 Task: Open a blank google sheet and write heading  Product price data  Add product name:-  ' TOMS Shoe, UGG  Shoe, Wolverine Shoe, Z-Coil Shoe, Adidas shoe, Gucci T-shirt, Louis Vuitton bag, Zara Shirt, H&M jeans, Chanel perfume. ' in October Last week sales are  5000 to 5050. product price in between:-  5000 to 10000. Save page auditingSalesByTerritory_2024
Action: Mouse moved to (1347, 104)
Screenshot: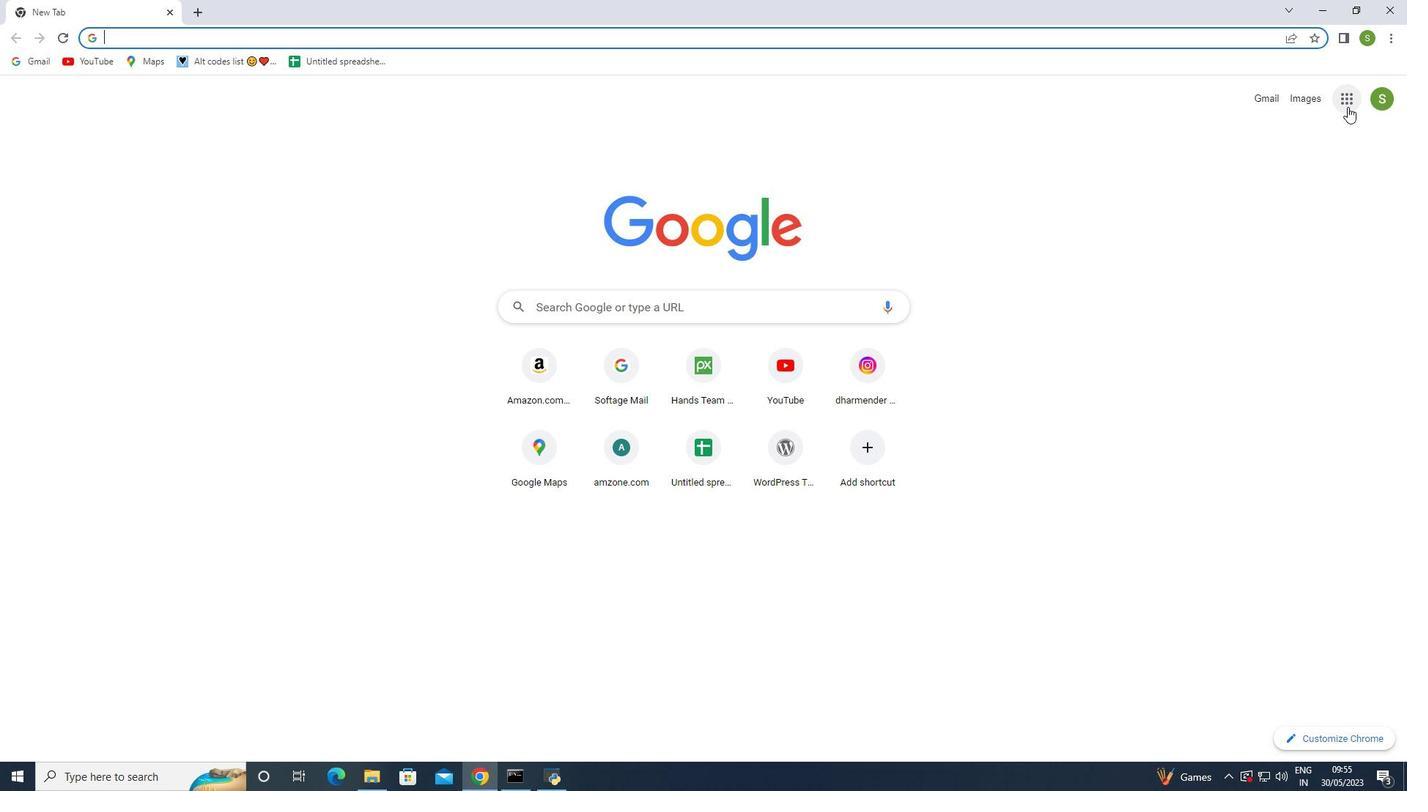 
Action: Mouse pressed left at (1347, 104)
Screenshot: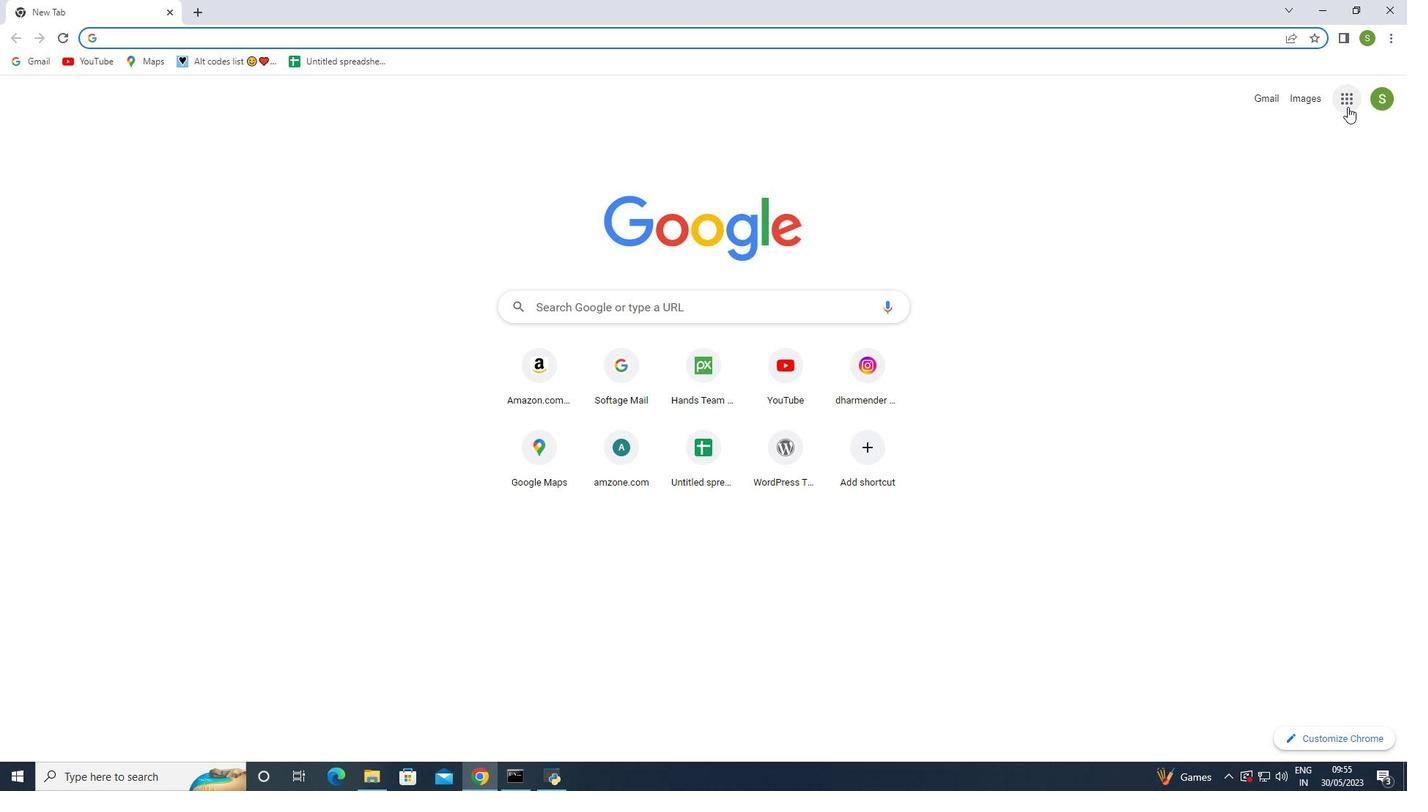 
Action: Mouse moved to (1288, 224)
Screenshot: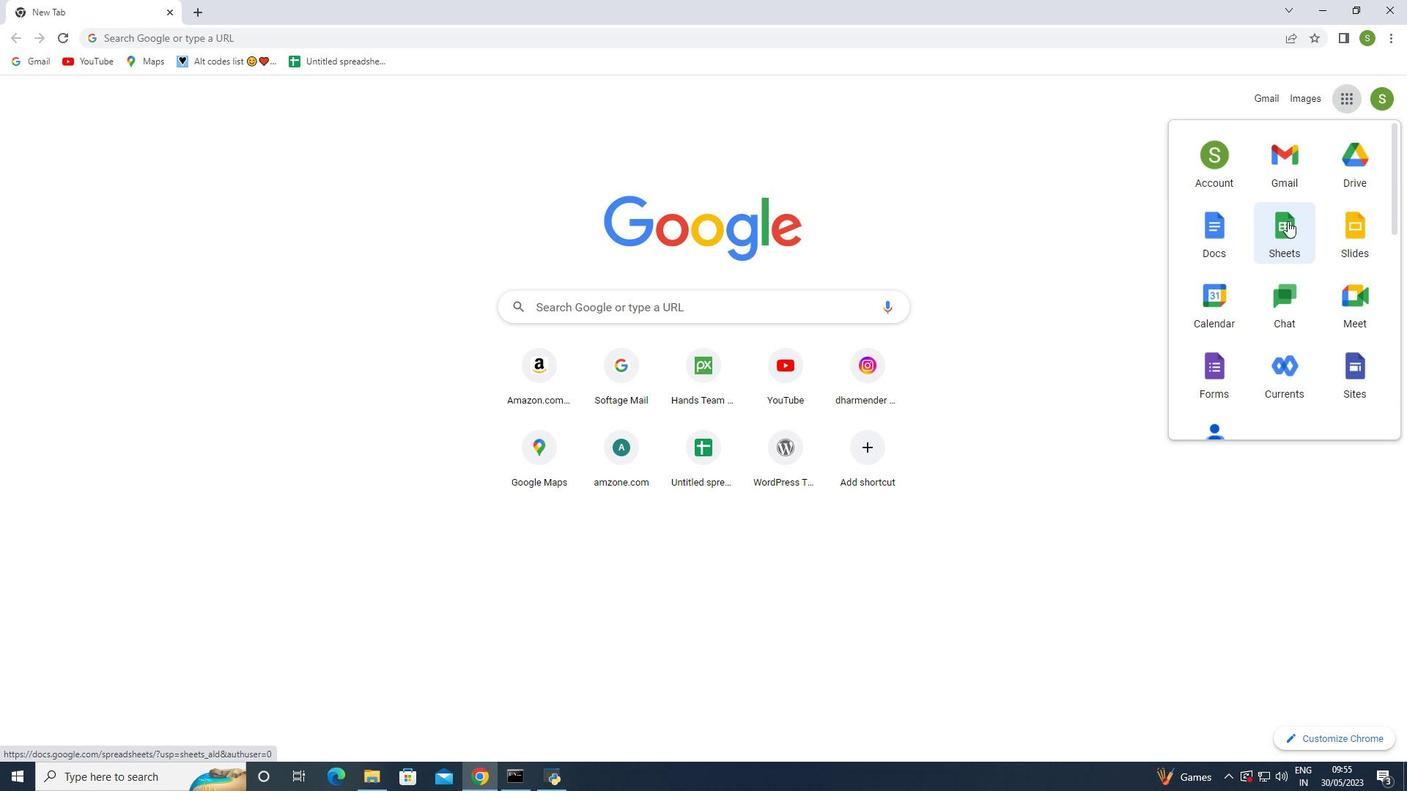 
Action: Mouse pressed left at (1288, 224)
Screenshot: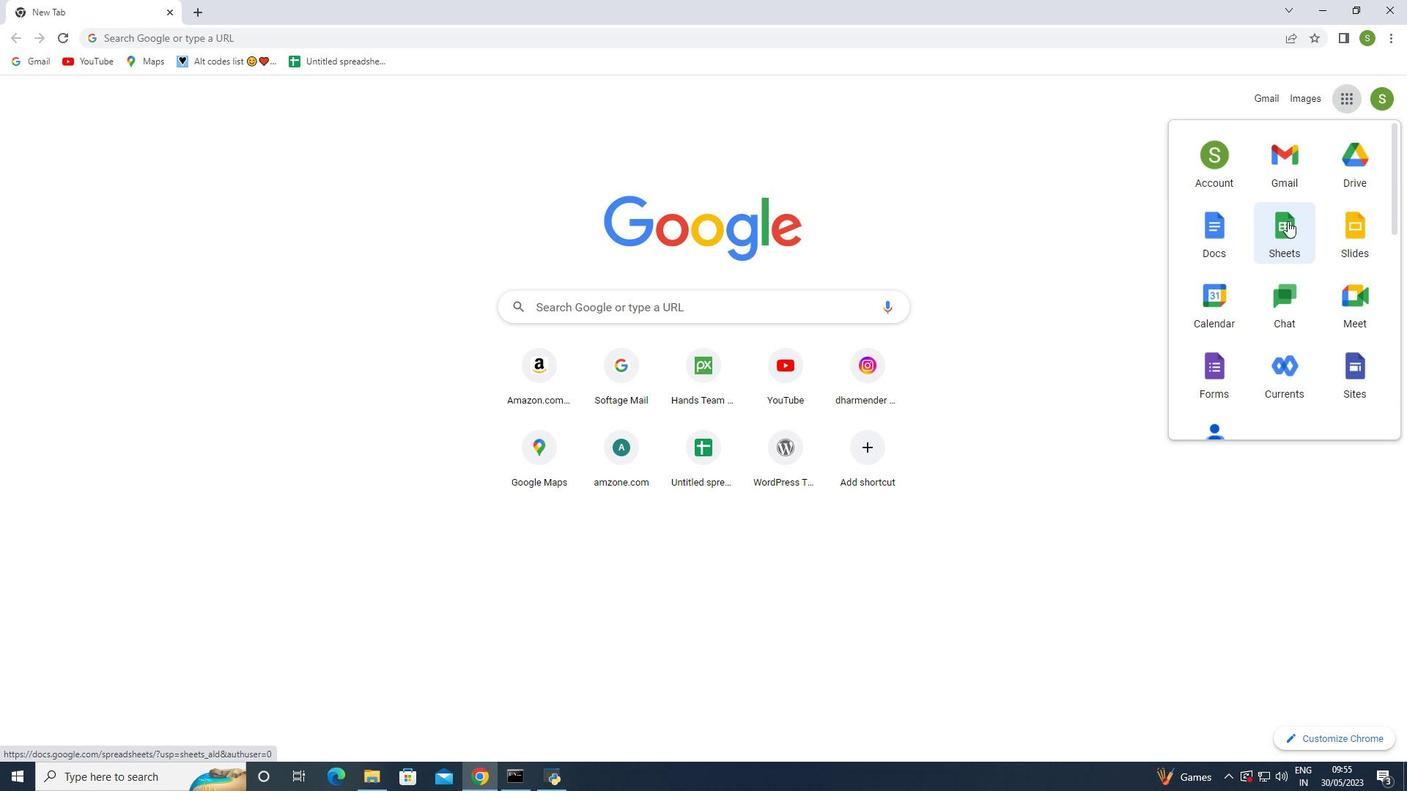 
Action: Mouse moved to (416, 187)
Screenshot: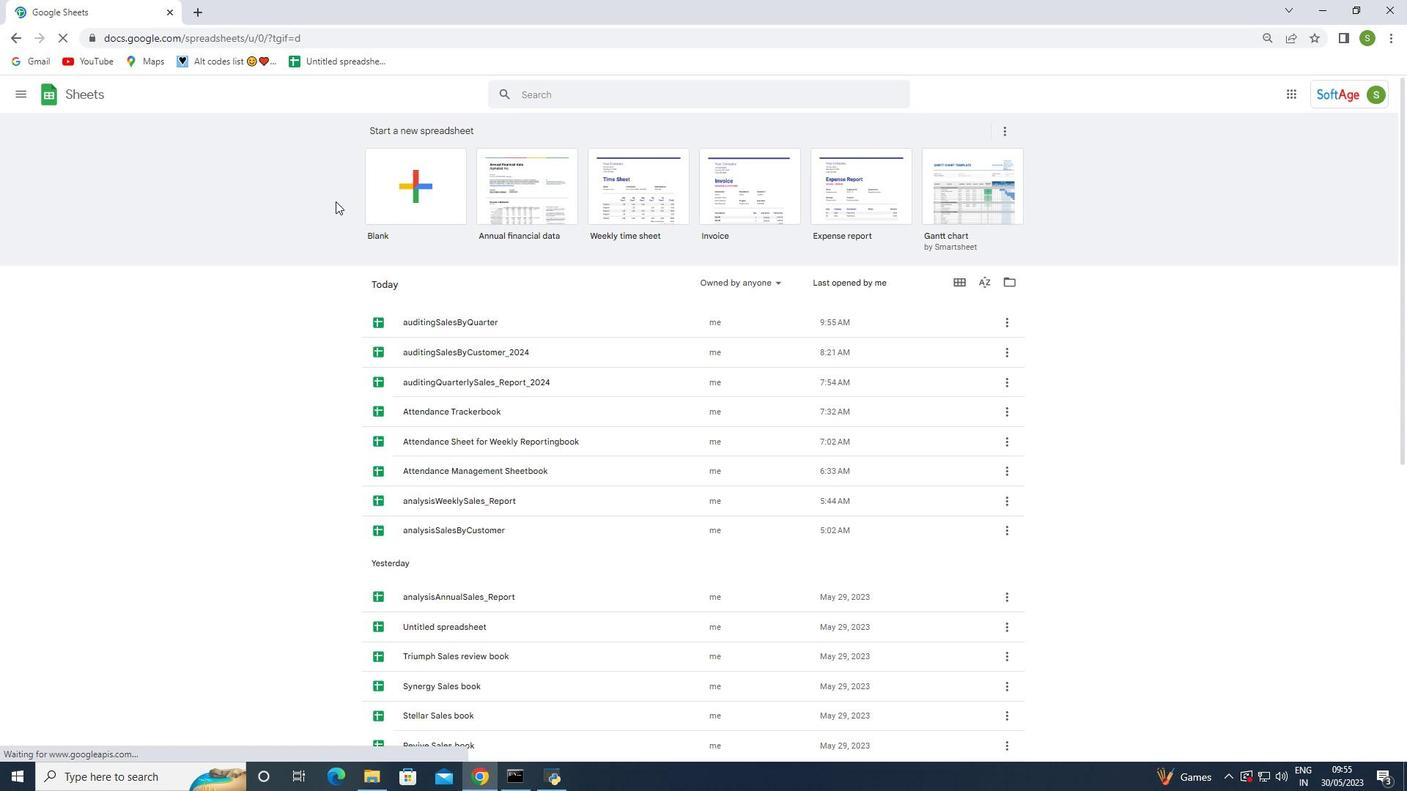 
Action: Mouse pressed left at (416, 187)
Screenshot: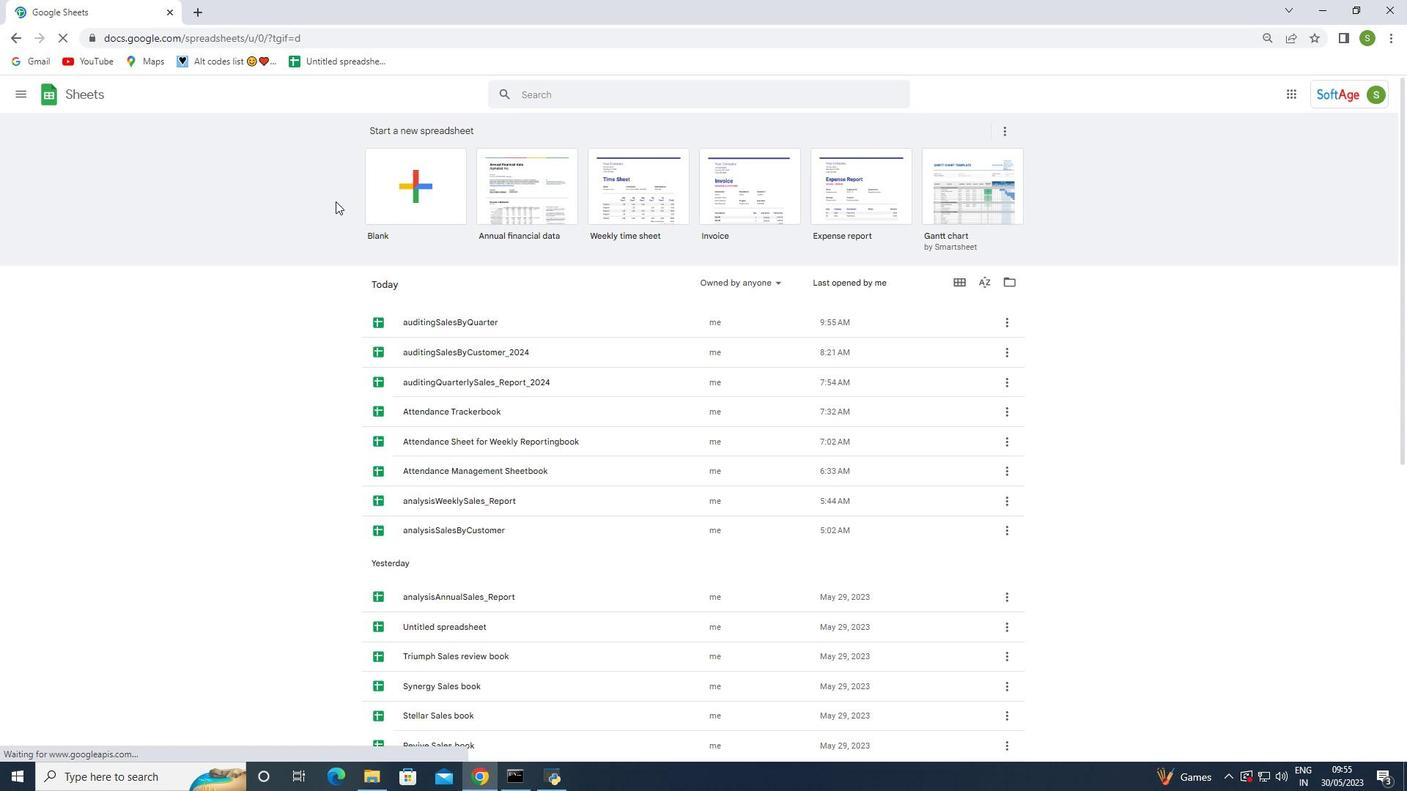 
Action: Mouse moved to (443, 195)
Screenshot: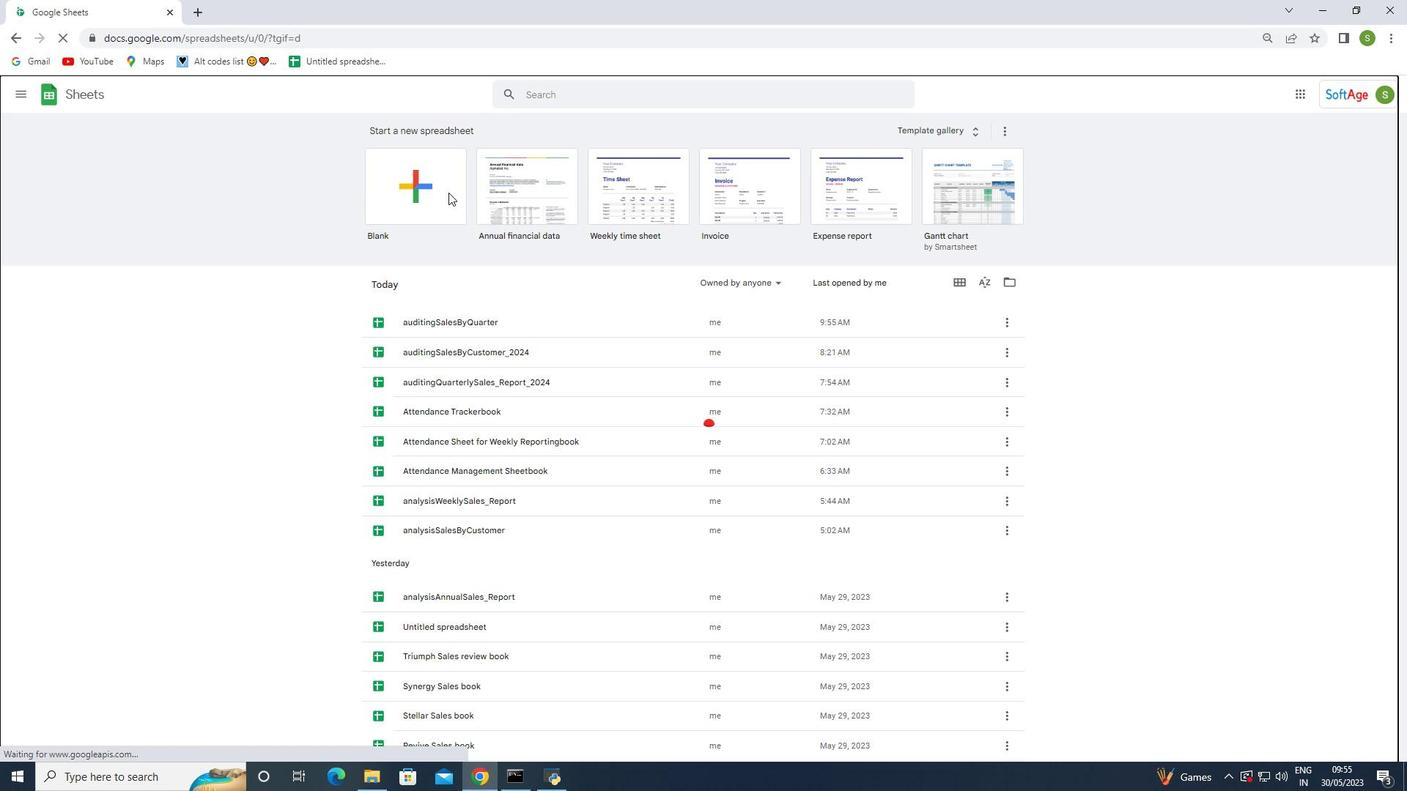 
Action: Mouse pressed left at (443, 195)
Screenshot: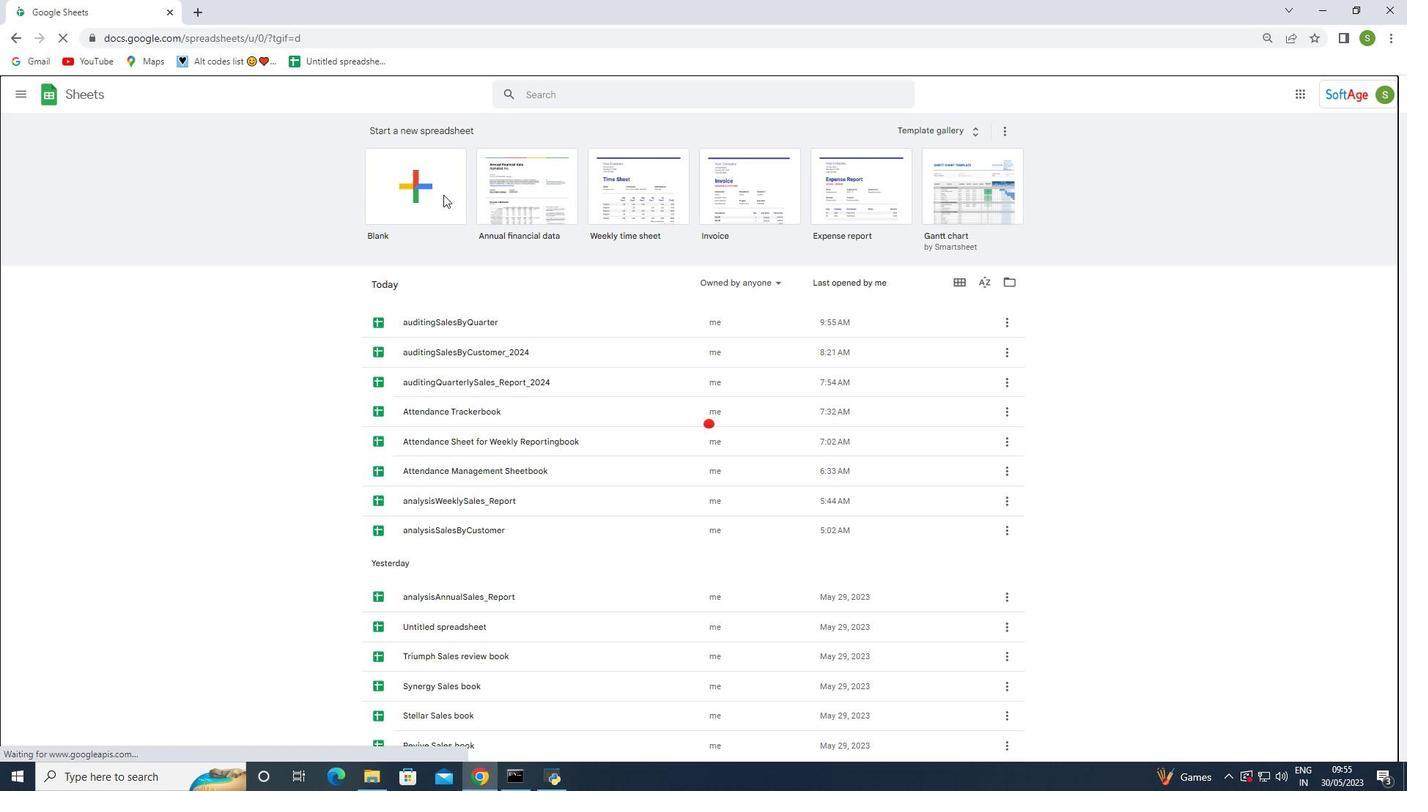 
Action: Mouse moved to (8, 164)
Screenshot: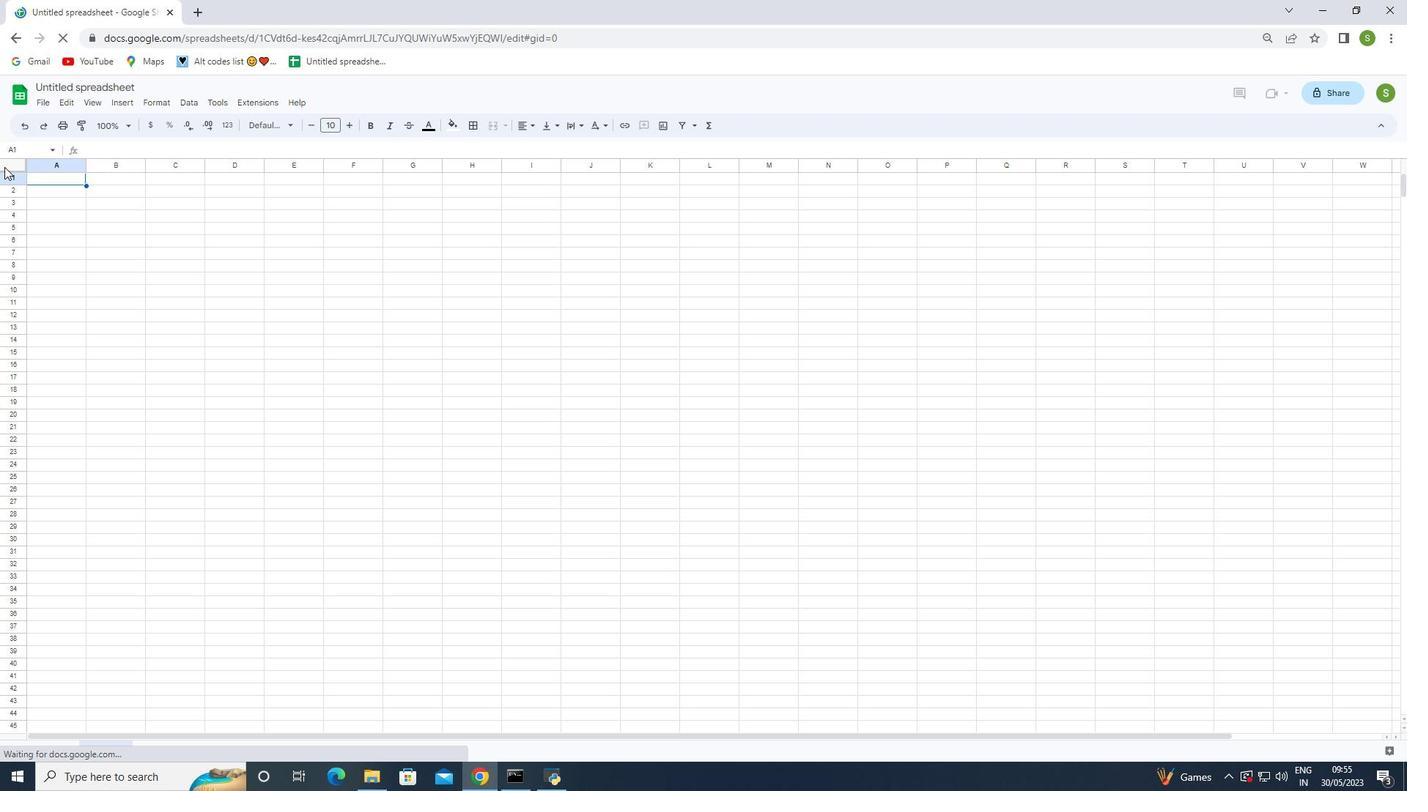 
Action: Mouse pressed left at (8, 164)
Screenshot: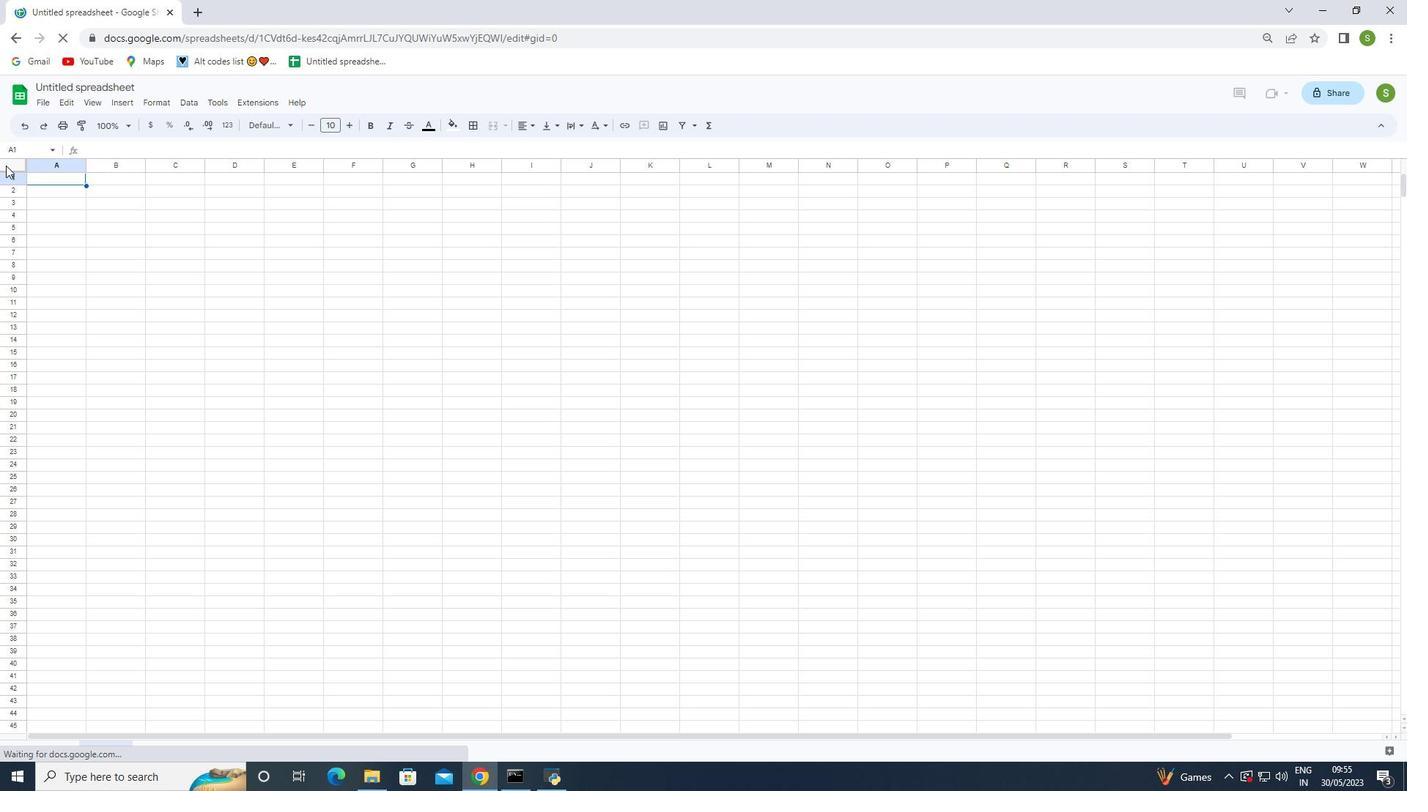 
Action: Mouse moved to (353, 126)
Screenshot: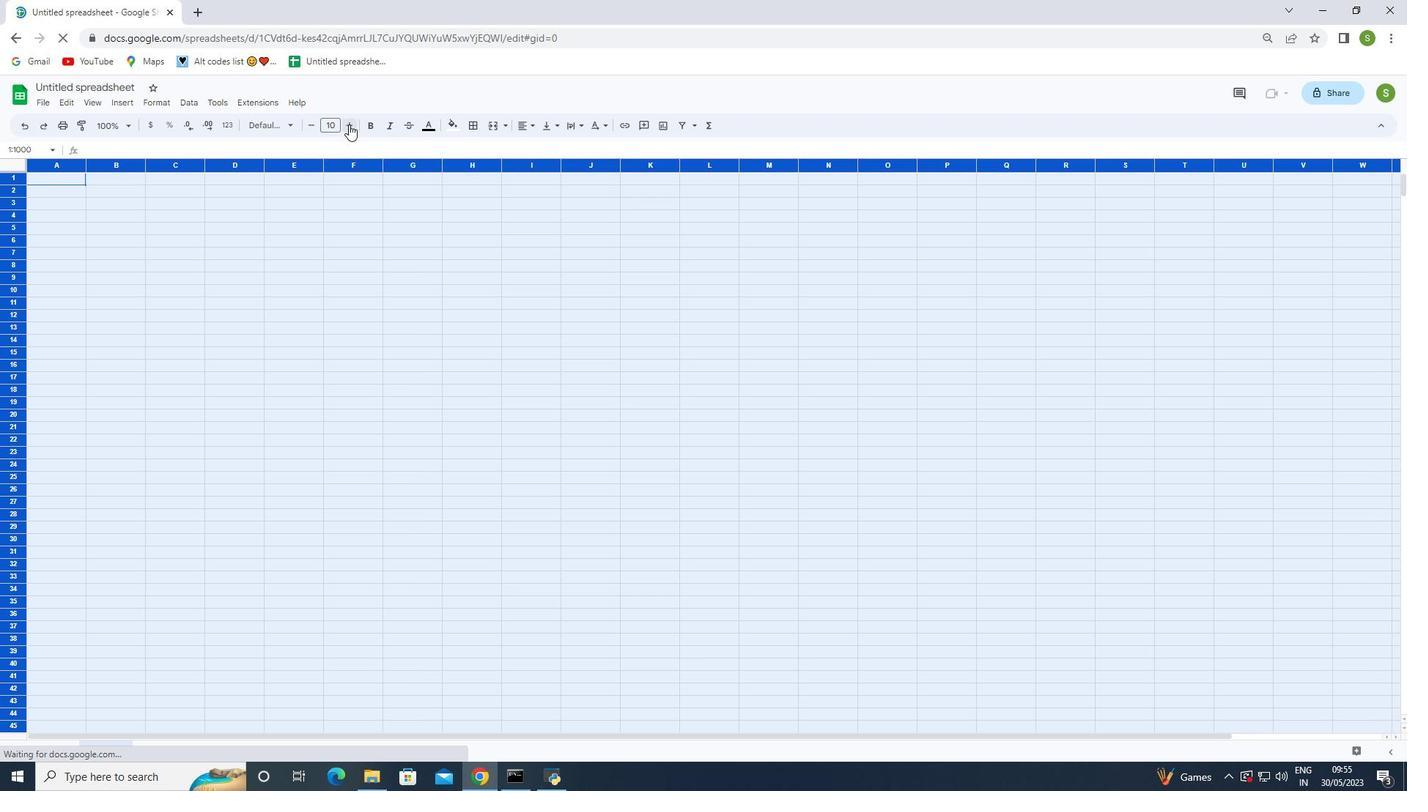 
Action: Mouse pressed left at (353, 126)
Screenshot: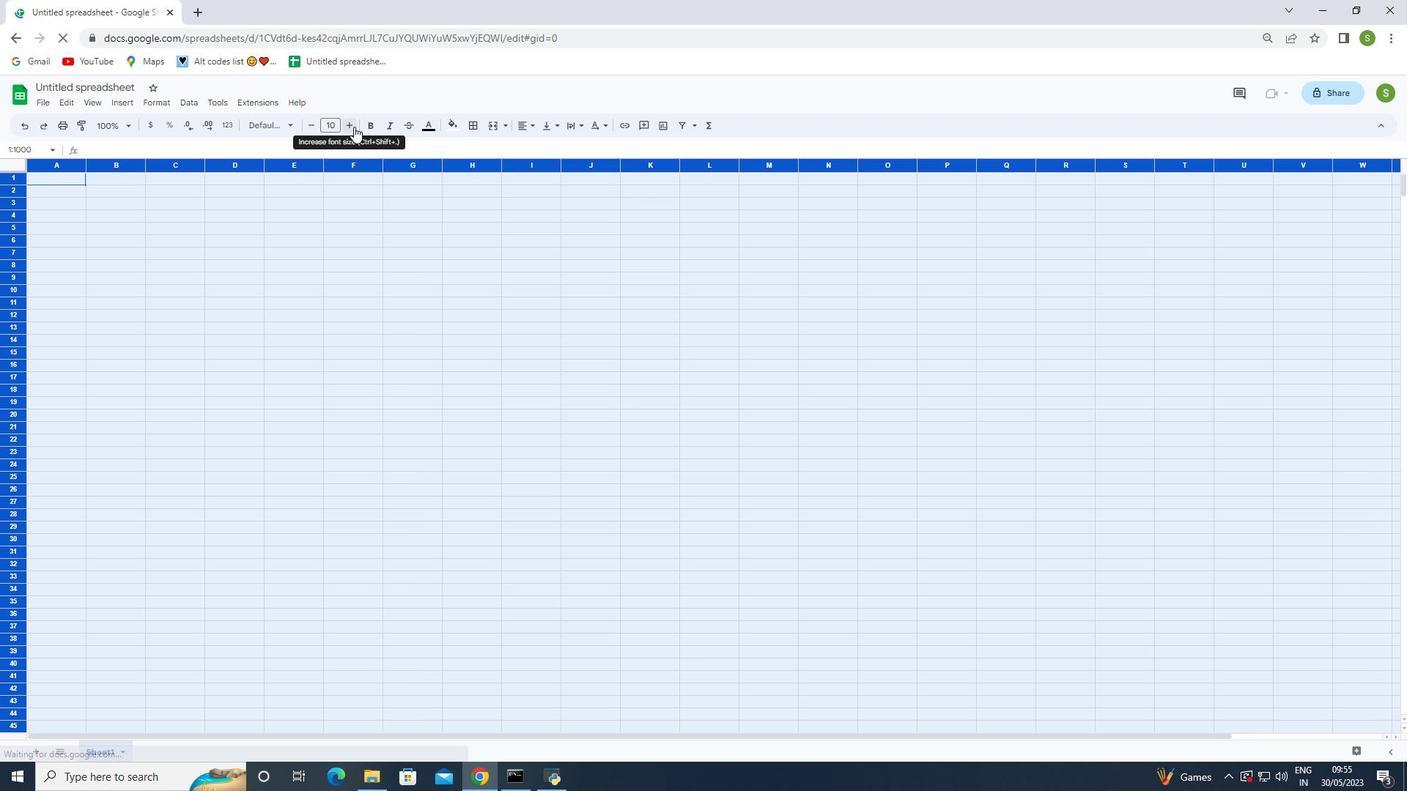 
Action: Mouse pressed left at (353, 126)
Screenshot: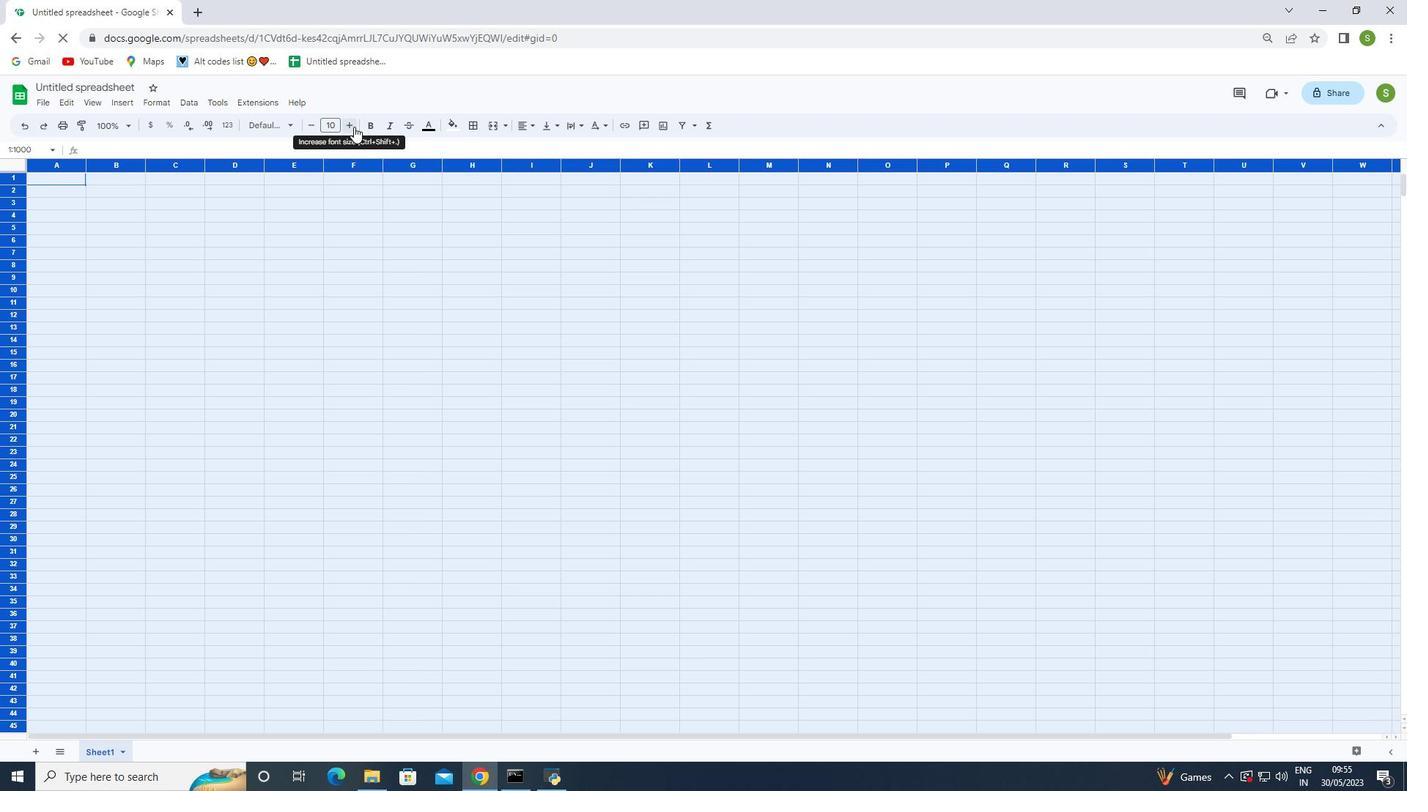 
Action: Mouse pressed left at (353, 126)
Screenshot: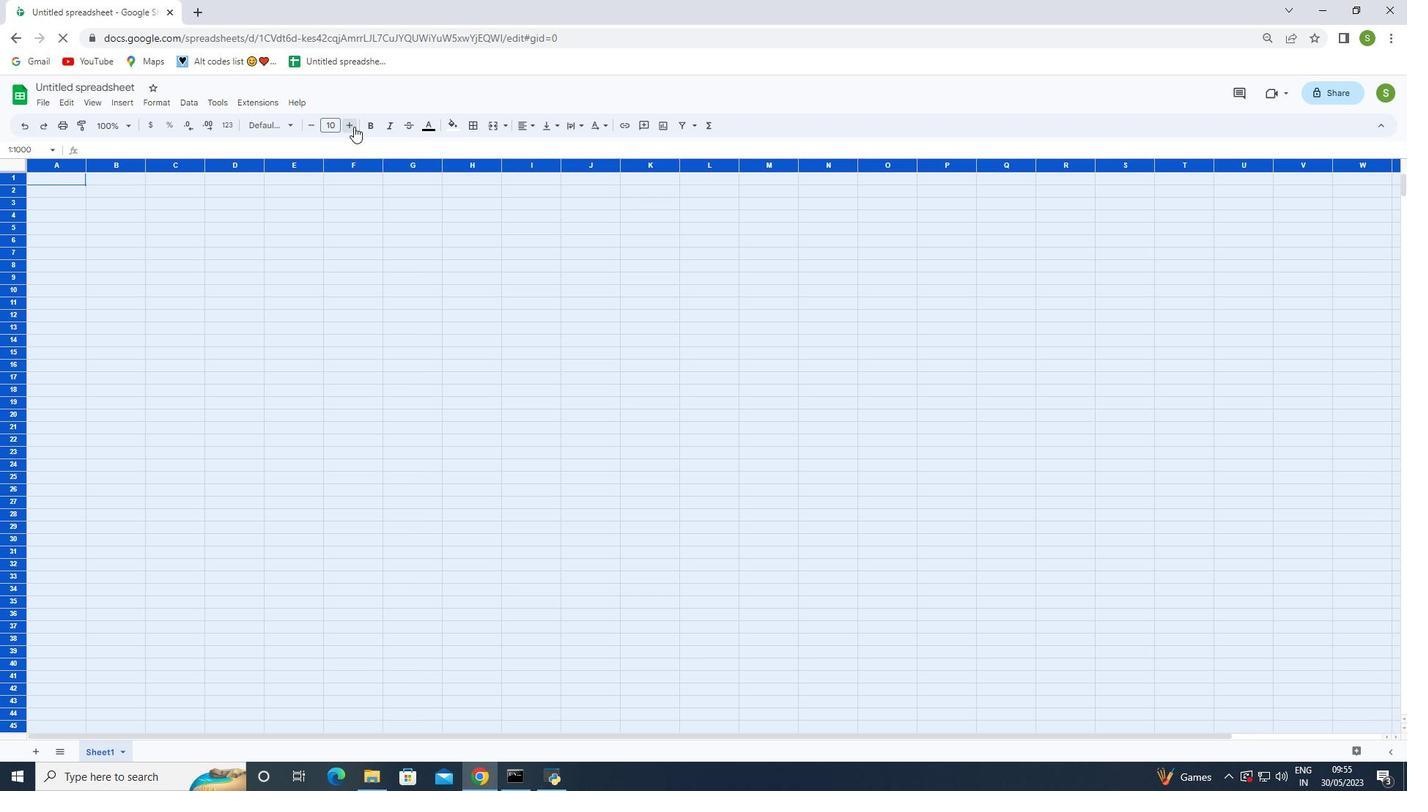 
Action: Mouse pressed left at (353, 126)
Screenshot: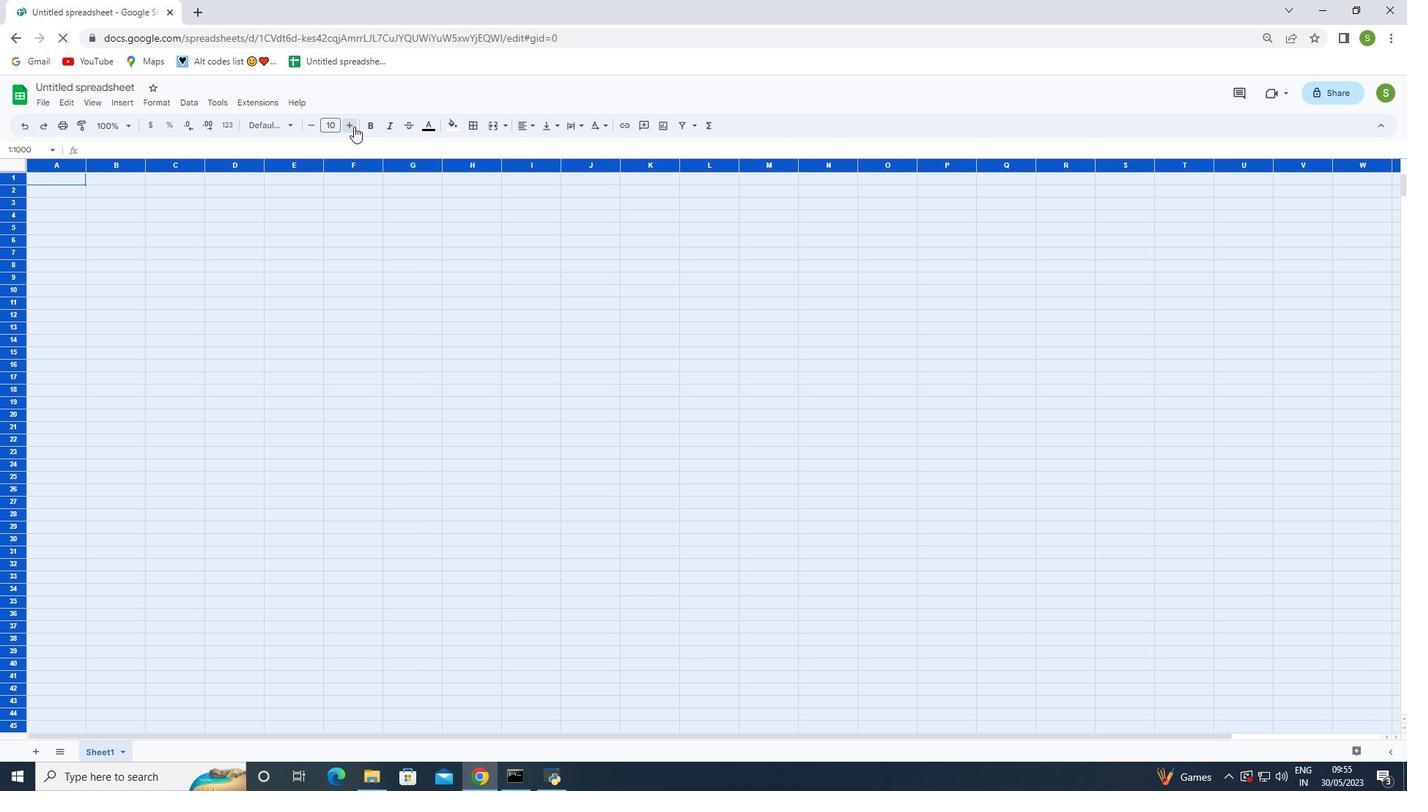 
Action: Mouse pressed left at (353, 126)
Screenshot: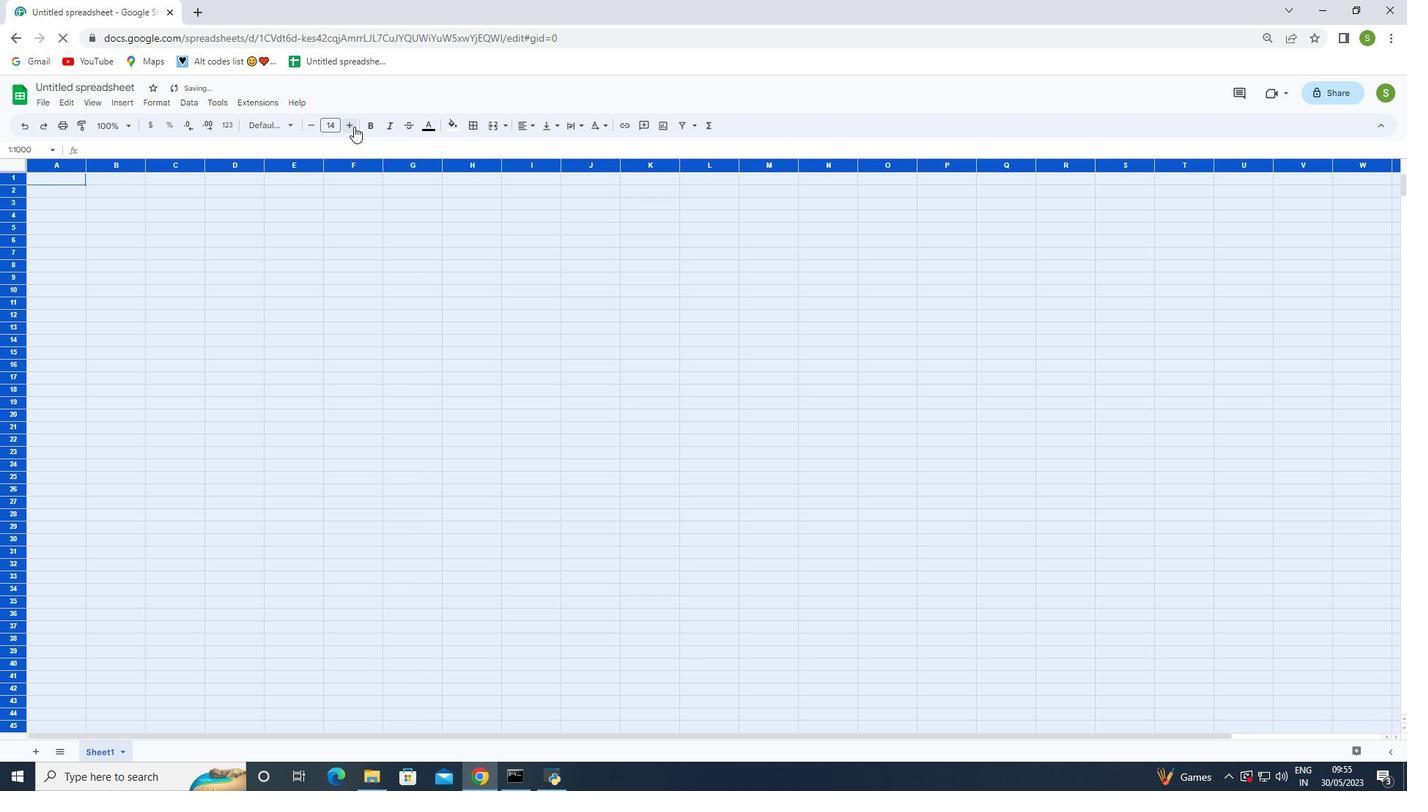 
Action: Mouse moved to (310, 130)
Screenshot: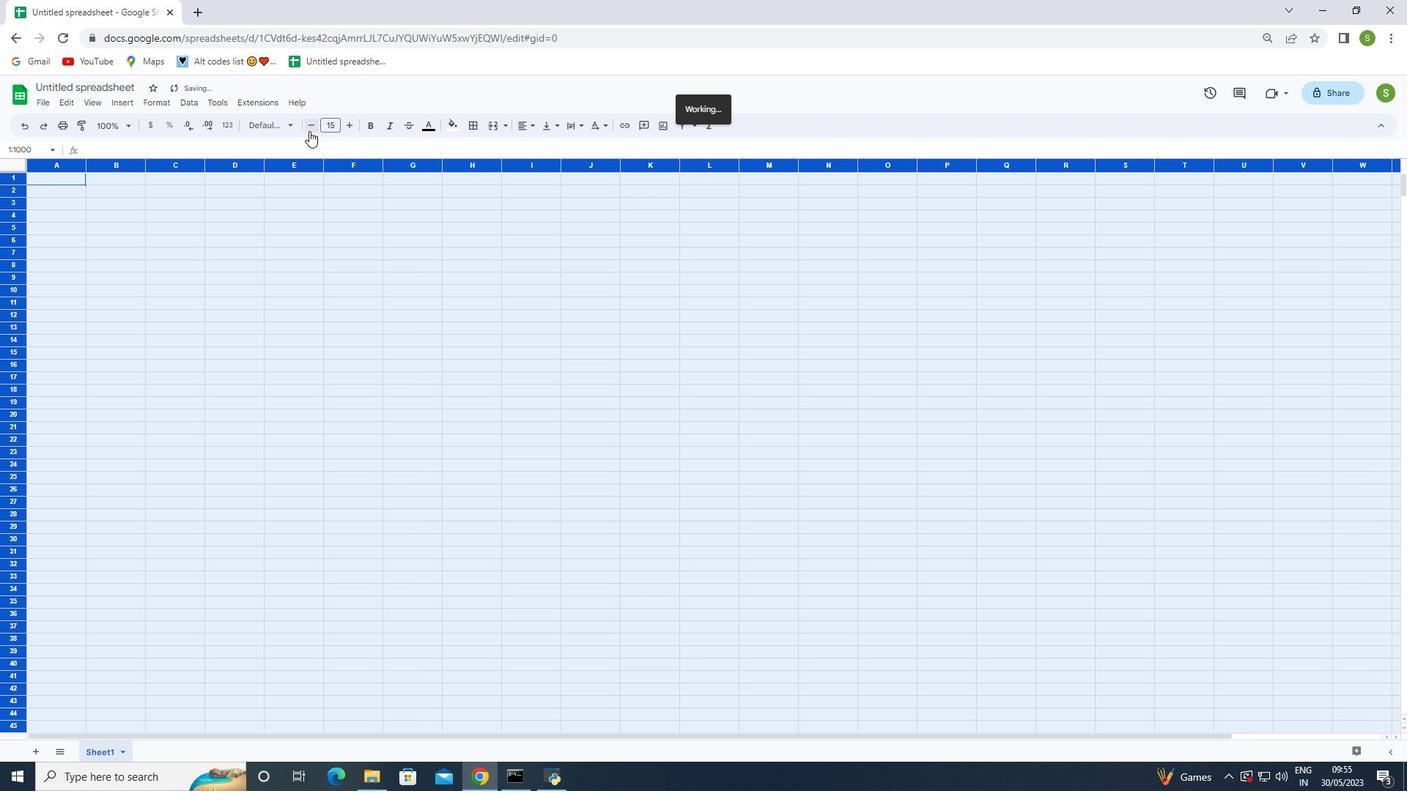
Action: Mouse pressed left at (310, 130)
Screenshot: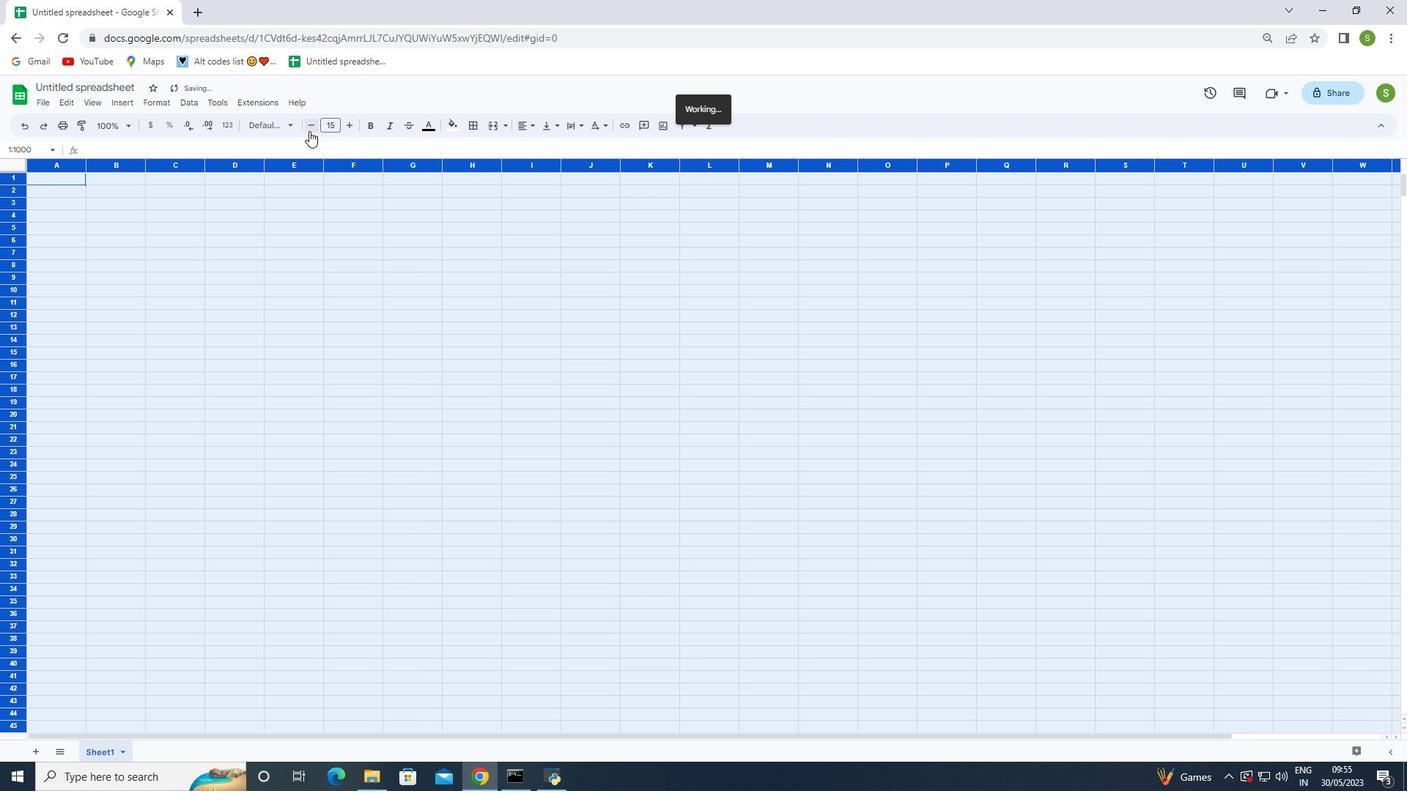 
Action: Mouse moved to (309, 272)
Screenshot: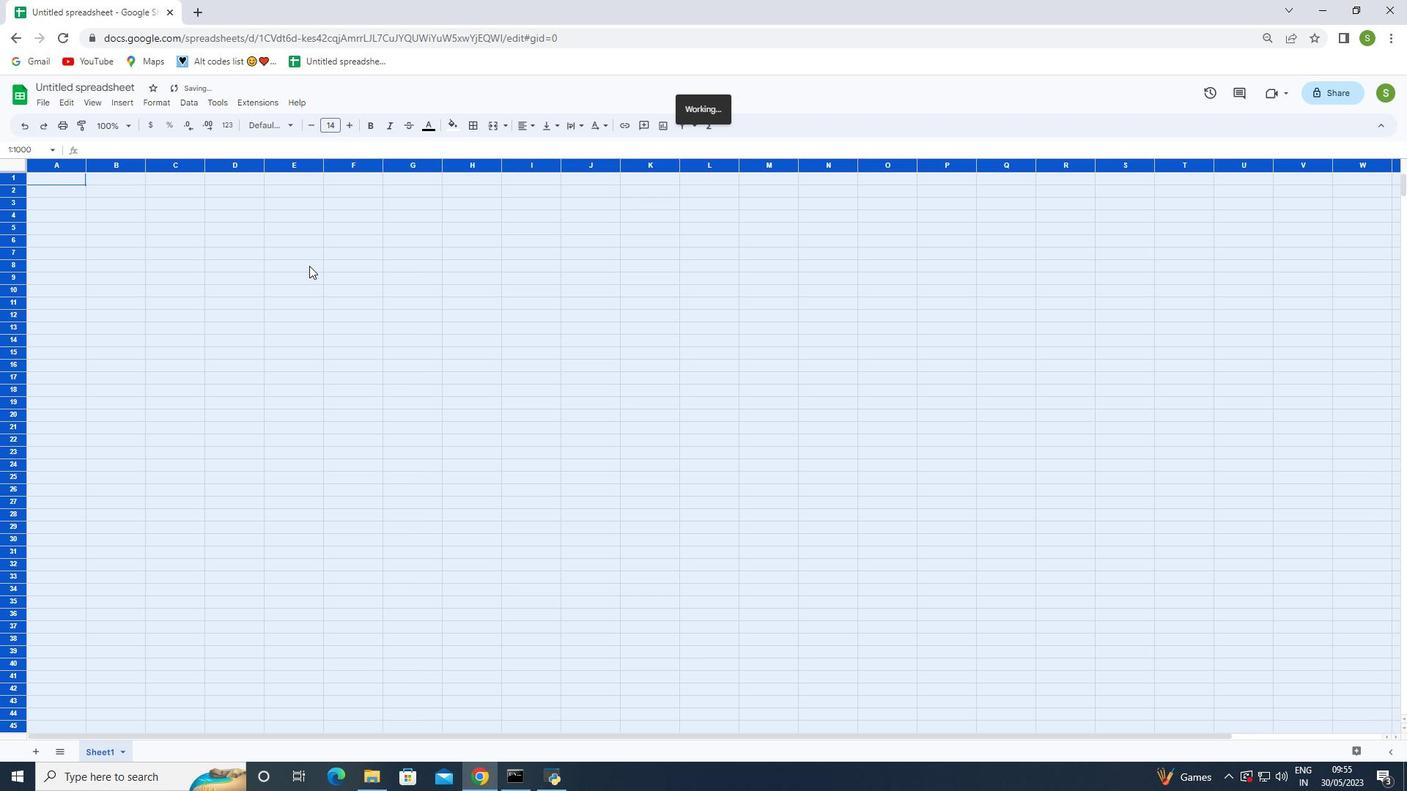 
Action: Mouse pressed left at (309, 272)
Screenshot: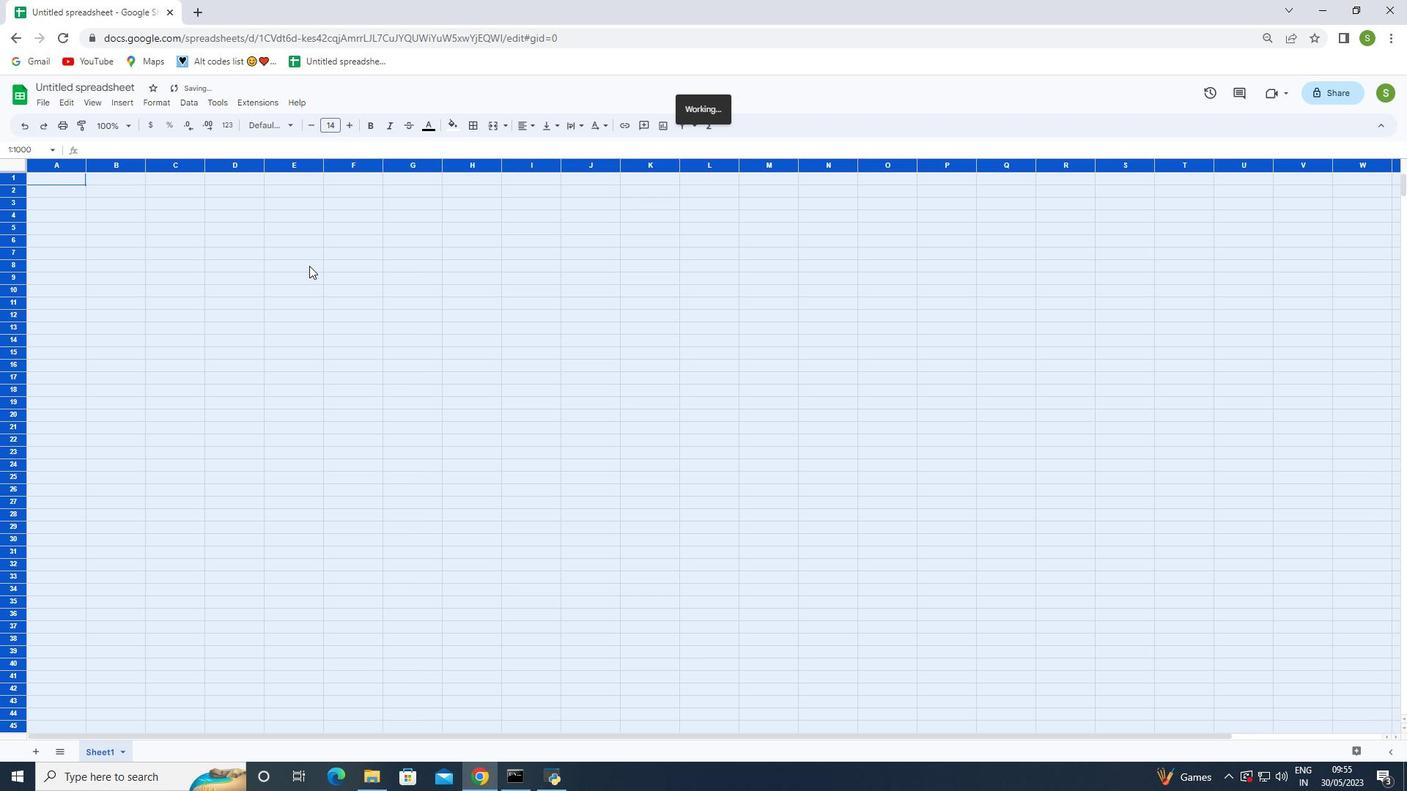 
Action: Mouse moved to (44, 178)
Screenshot: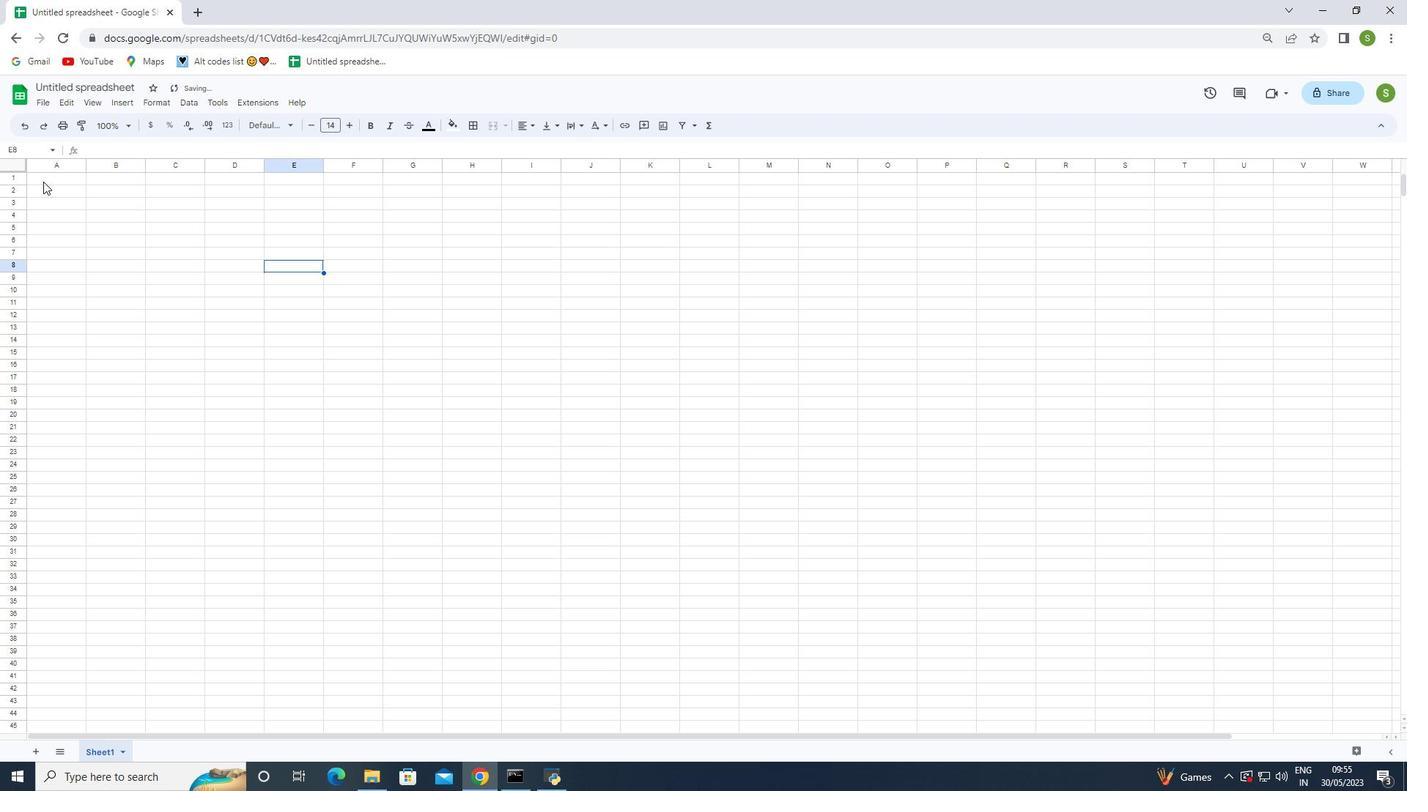 
Action: Mouse pressed left at (44, 178)
Screenshot: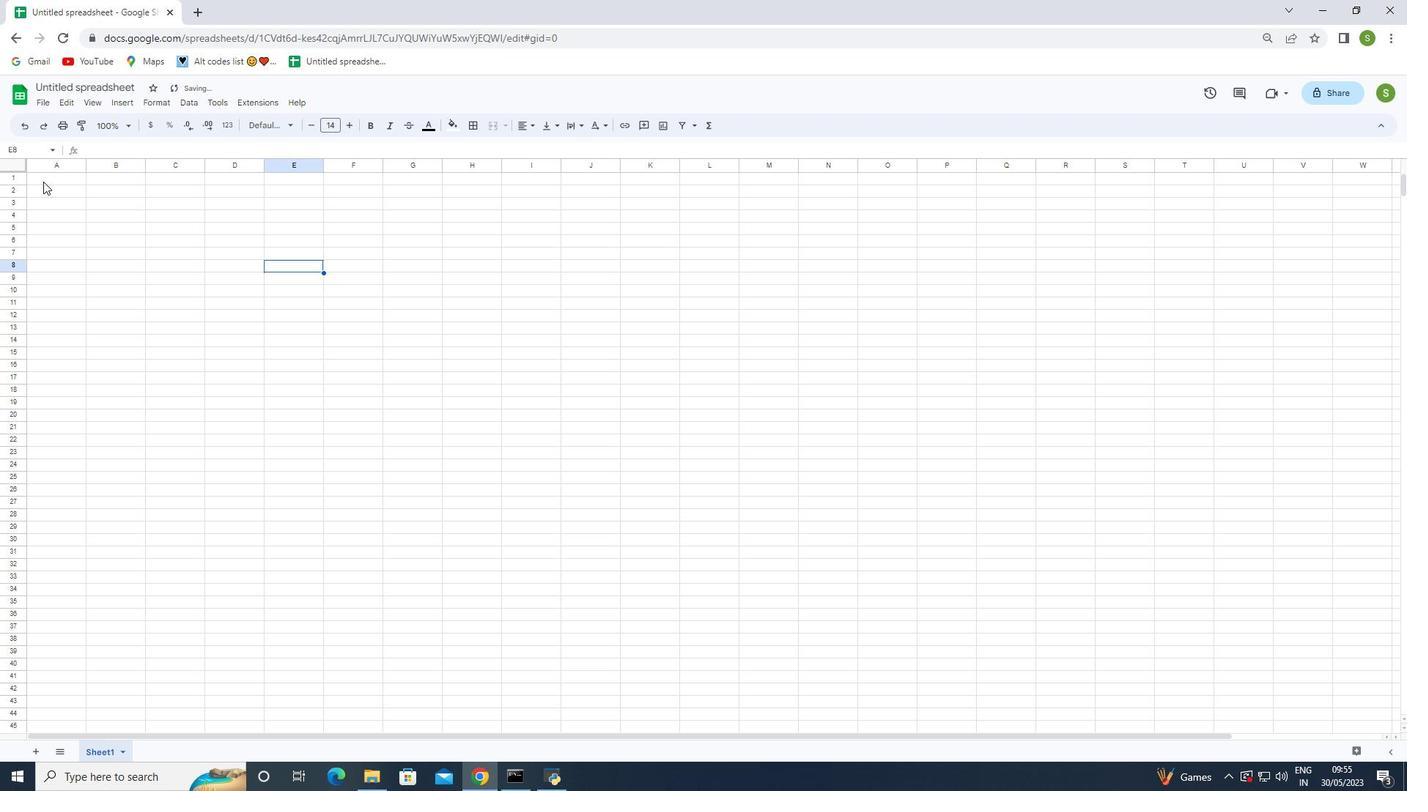 
Action: Key pressed <Key.shift><Key.shift><Key.shift><Key.shift><Key.shift>Product<Key.space><Key.shift>Price<Key.space>data<Key.enter><Key.shift>Name<Key.enter><Key.shift><Key.shift><Key.shift><Key.shift><Key.shift><Key.shift><Key.shift><Key.shift><Key.shift><Key.shift><Key.shift><Key.shift><Key.shift><Key.shift><Key.shift><Key.shift><Key.shift><Key.shift><Key.shift><Key.shift><Key.shift><Key.shift><Key.shift><Key.shift><Key.shift><Key.shift><Key.shift><Key.shift><Key.shift><Key.shift><Key.shift><Key.shift><Key.shift><Key.shift><Key.shift><Key.shift><Key.shift><Key.shift><Key.shift><Key.shift><Key.shift><Key.shift><Key.shift><Key.shift><Key.shift><Key.shift><Key.shift><Key.shift>T<Key.shift>OMS<Key.space><Key.shift>Shoe<Key.enter><Key.shift><Key.shift><Key.shift><Key.shift><Key.shift><Key.shift><Key.shift><Key.shift><Key.shift><Key.shift><Key.shift><Key.shift><Key.shift><Key.shift><Key.shift><Key.shift><Key.shift><Key.shift><Key.shift><Key.shift><Key.shift><Key.shift><Key.shift><Key.shift><Key.shift><Key.shift><Key.shift><Key.shift><Key.shift><Key.shift><Key.shift><Key.shift><Key.shift><Key.shift><Key.shift><Key.shift><Key.shift><Key.shift><Key.shift><Key.shift><Key.shift><Key.shift><Key.shift><Key.shift><Key.shift><Key.shift><Key.shift><Key.shift><Key.shift><Key.shift><Key.shift><Key.shift><Key.shift><Key.shift><Key.shift><Key.shift><Key.shift><Key.shift><Key.shift><Key.shift><Key.shift><Key.shift><Key.shift><Key.shift><Key.shift>UGG<Key.space><Key.shift><Key.shift><Key.shift><Key.shift><Key.shift><Key.shift><Key.shift><Key.shift><Key.shift><Key.shift><Key.shift><Key.shift><Key.shift><Key.shift><Key.shift><Key.shift><Key.shift><Key.shift>T-shirt<Key.enter><Key.shift>Louis<Key.space><Key.shift><Key.shift><Key.shift><Key.shift><Key.shift>Vuitton<Key.space>bag<Key.enter><Key.shift>Zara<Key.space><Key.shift>Shirt<Key.enter><Key.shift>H<Key.shift><Key.shift><Key.shift><Key.shift><Key.shift><Key.shift><Key.shift><Key.shift><Key.shift><Key.shift><Key.shift><Key.shift><Key.shift>&<Key.shift>M<Key.space>jeans<Key.enter><Key.shift>Chanel<Key.space>perfume<Key.enter>
Screenshot: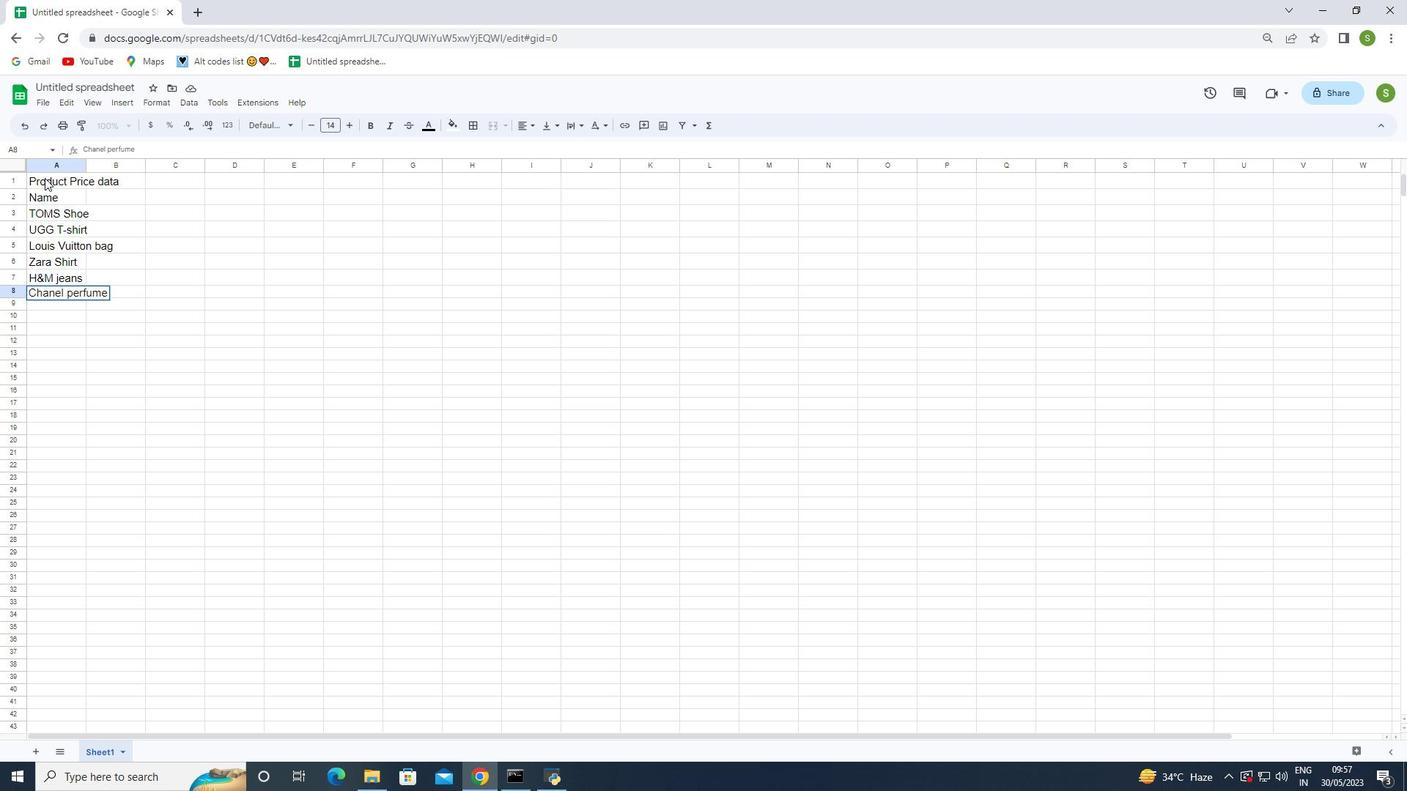 
Action: Mouse moved to (86, 165)
Screenshot: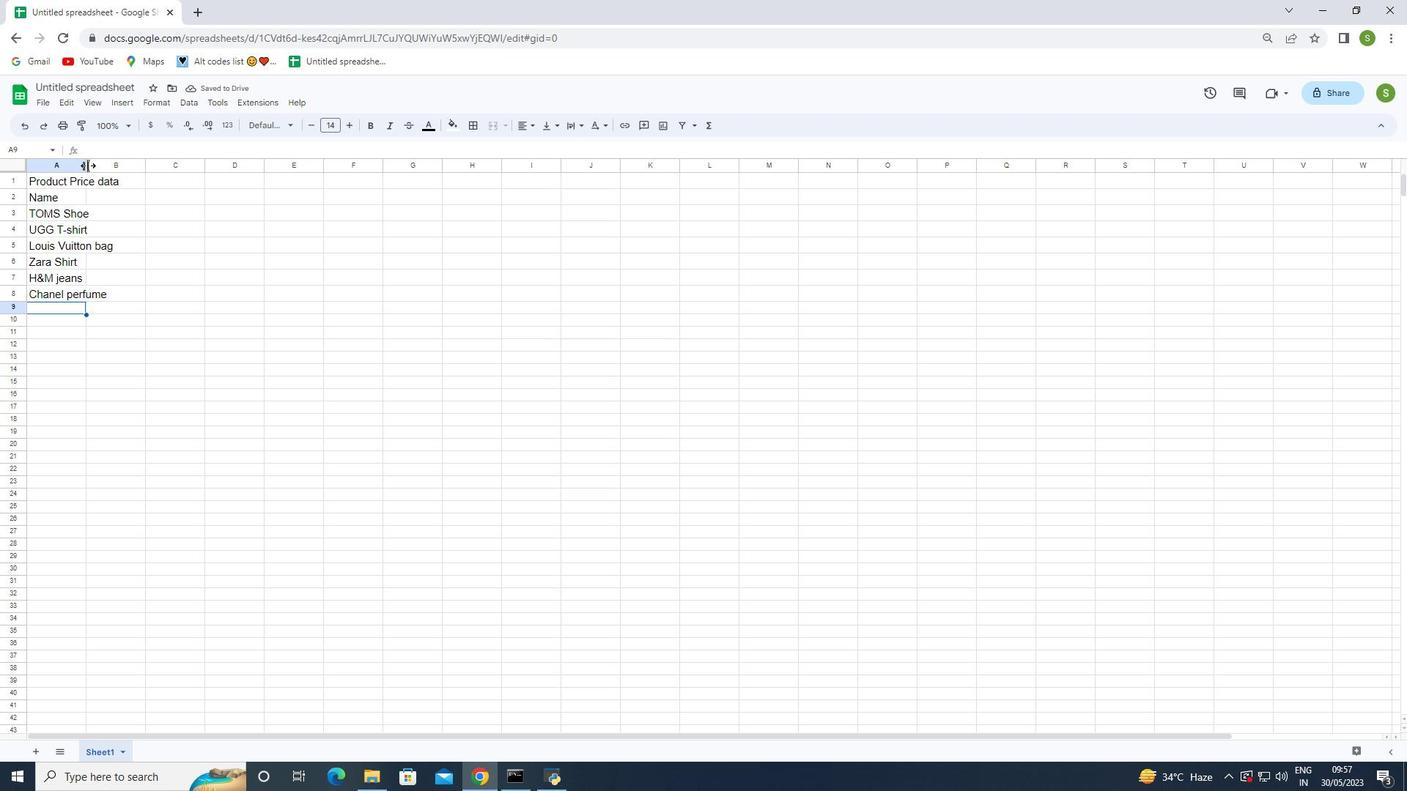 
Action: Mouse pressed left at (86, 165)
Screenshot: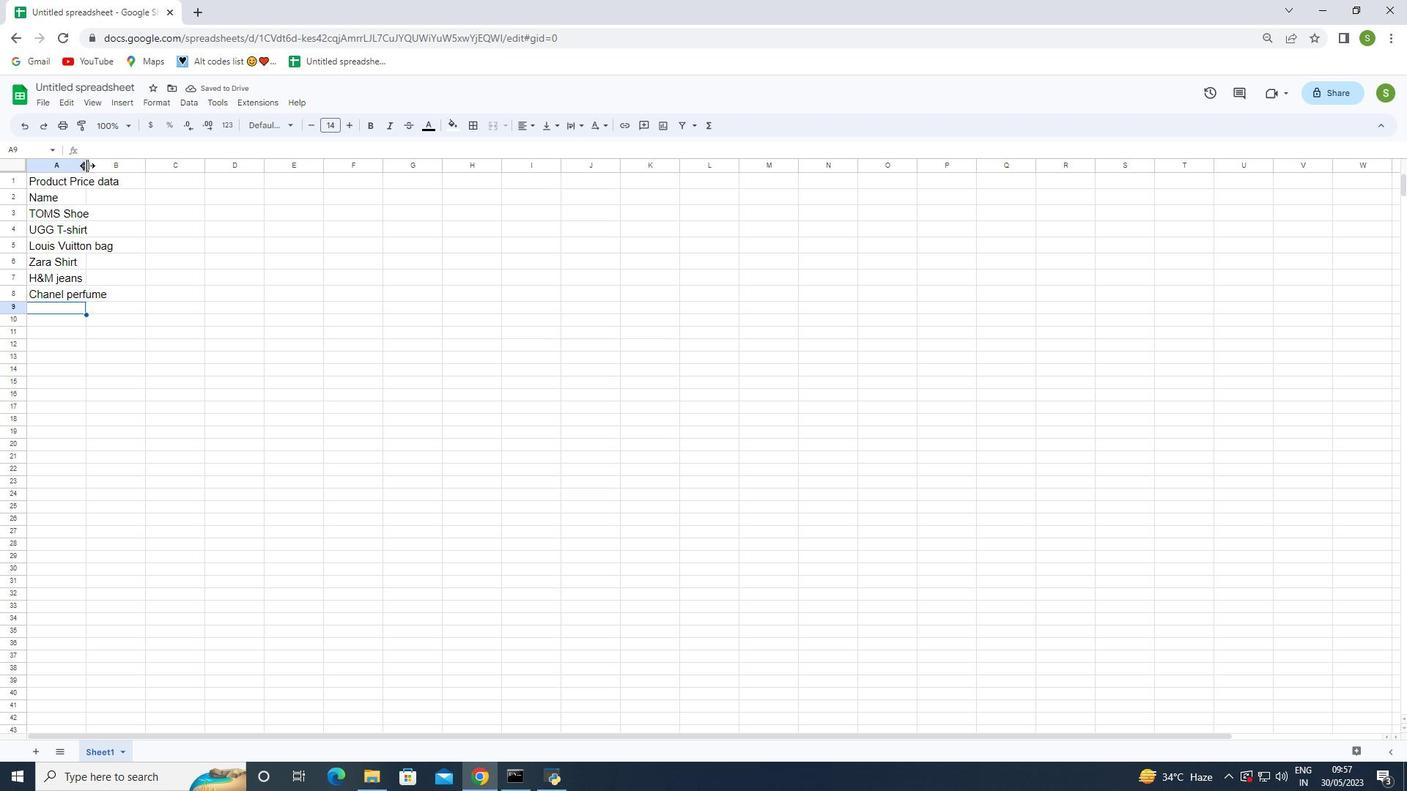 
Action: Mouse pressed left at (86, 165)
Screenshot: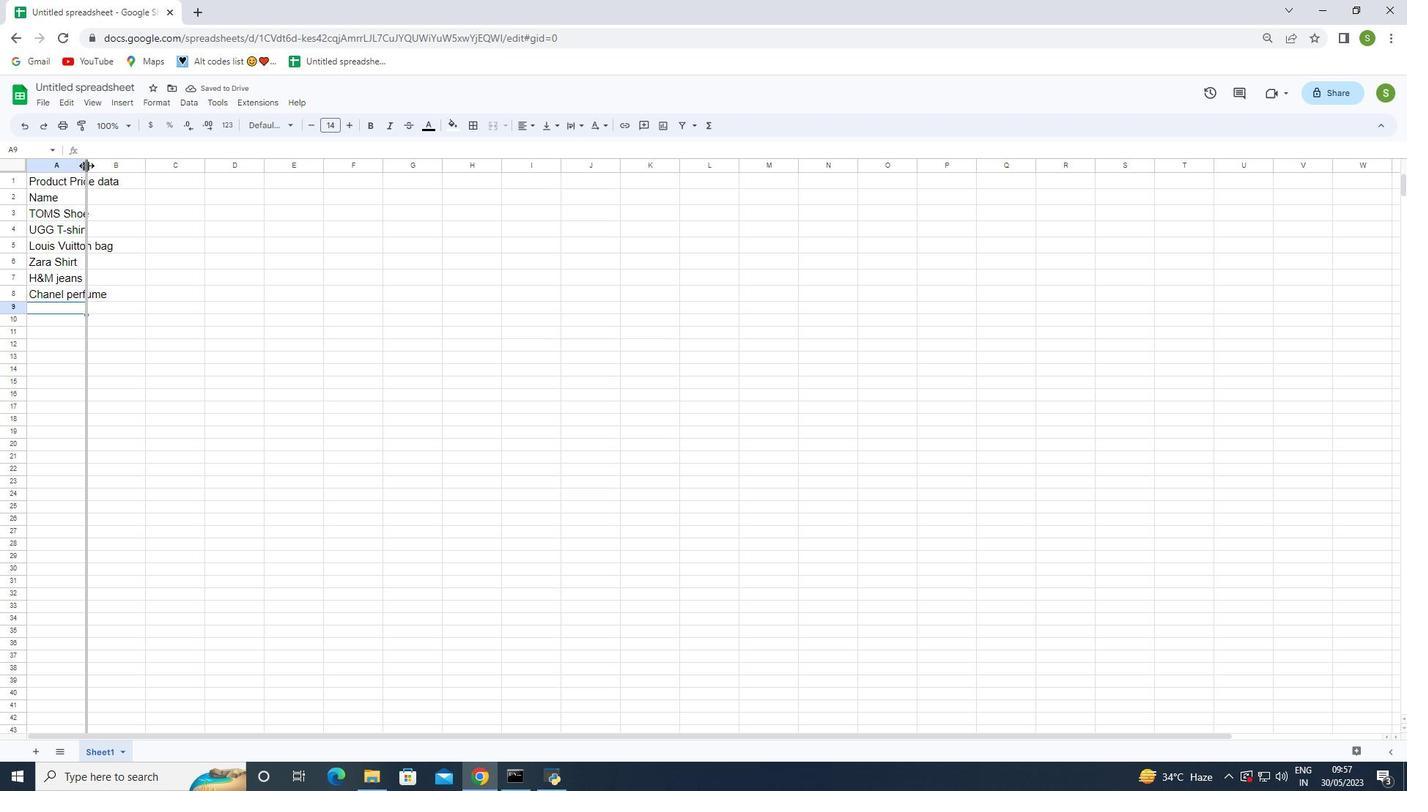 
Action: Mouse moved to (148, 185)
Screenshot: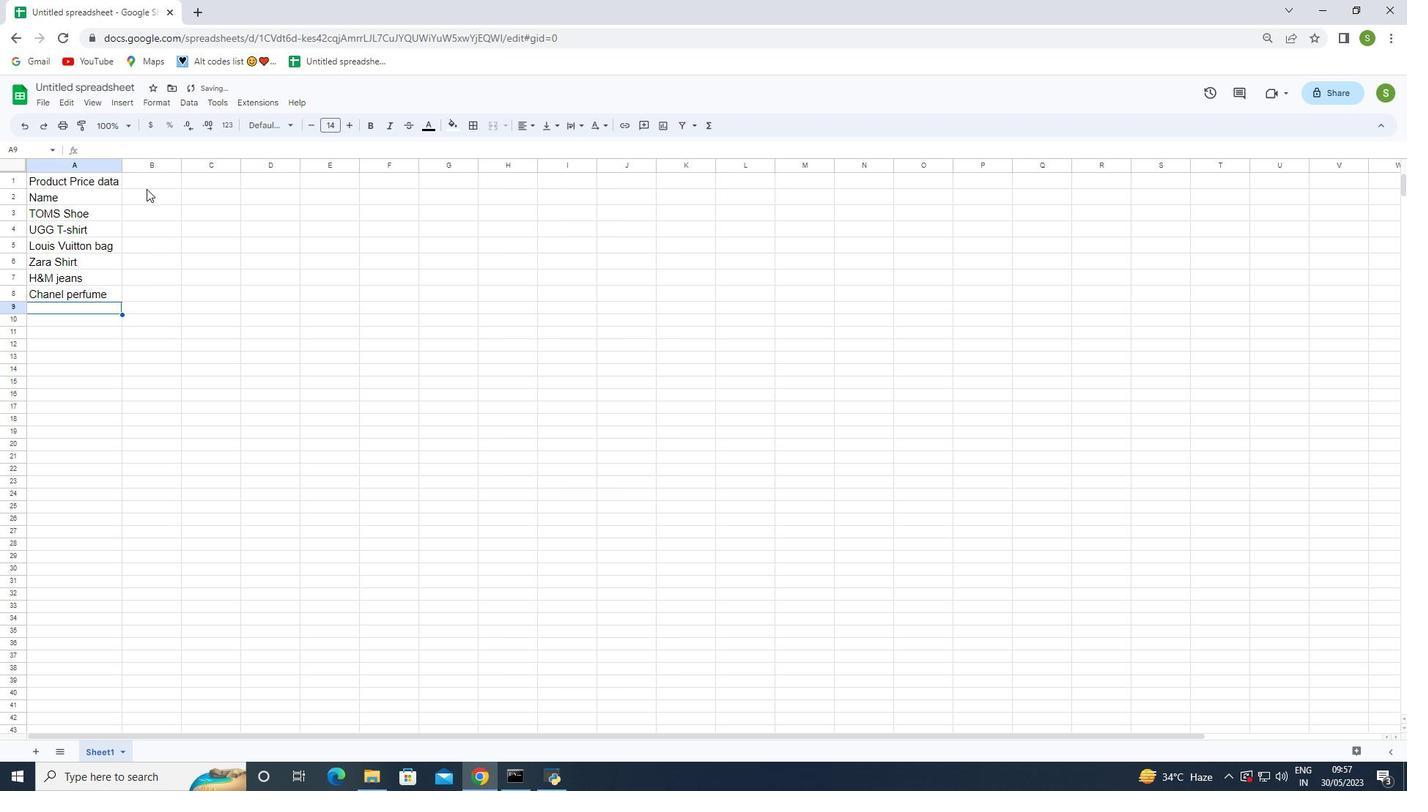 
Action: Mouse pressed left at (148, 185)
Screenshot: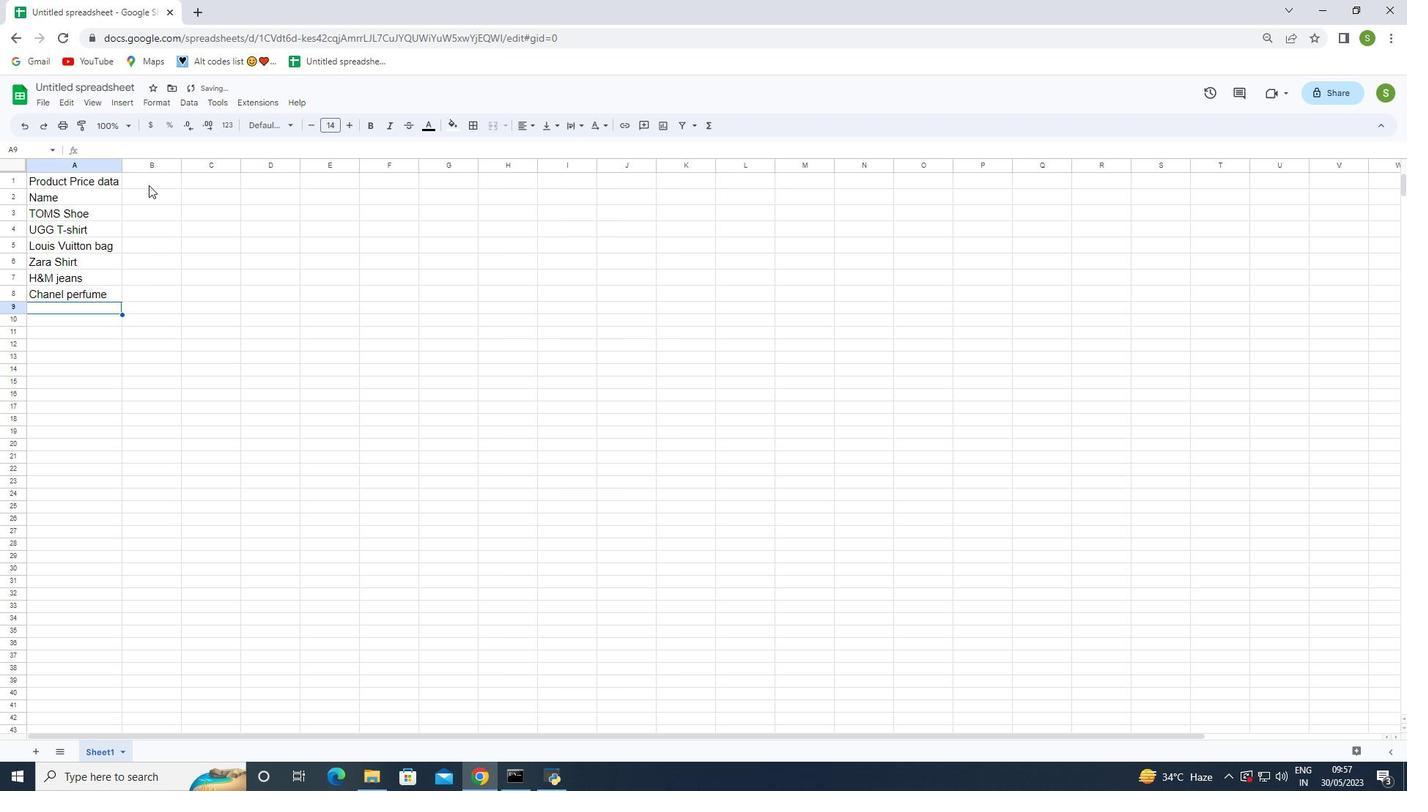 
Action: Mouse moved to (147, 201)
Screenshot: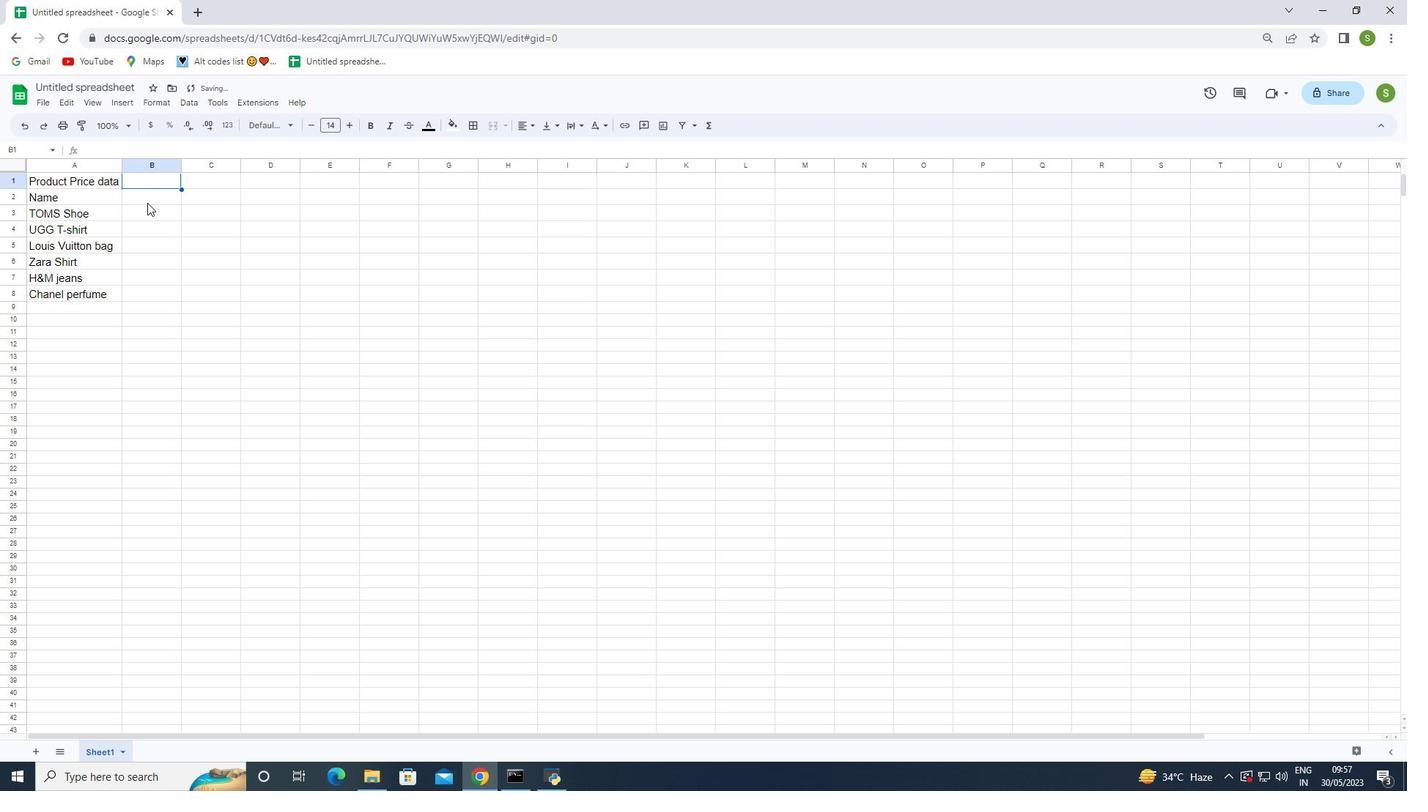 
Action: Mouse pressed left at (147, 201)
Screenshot: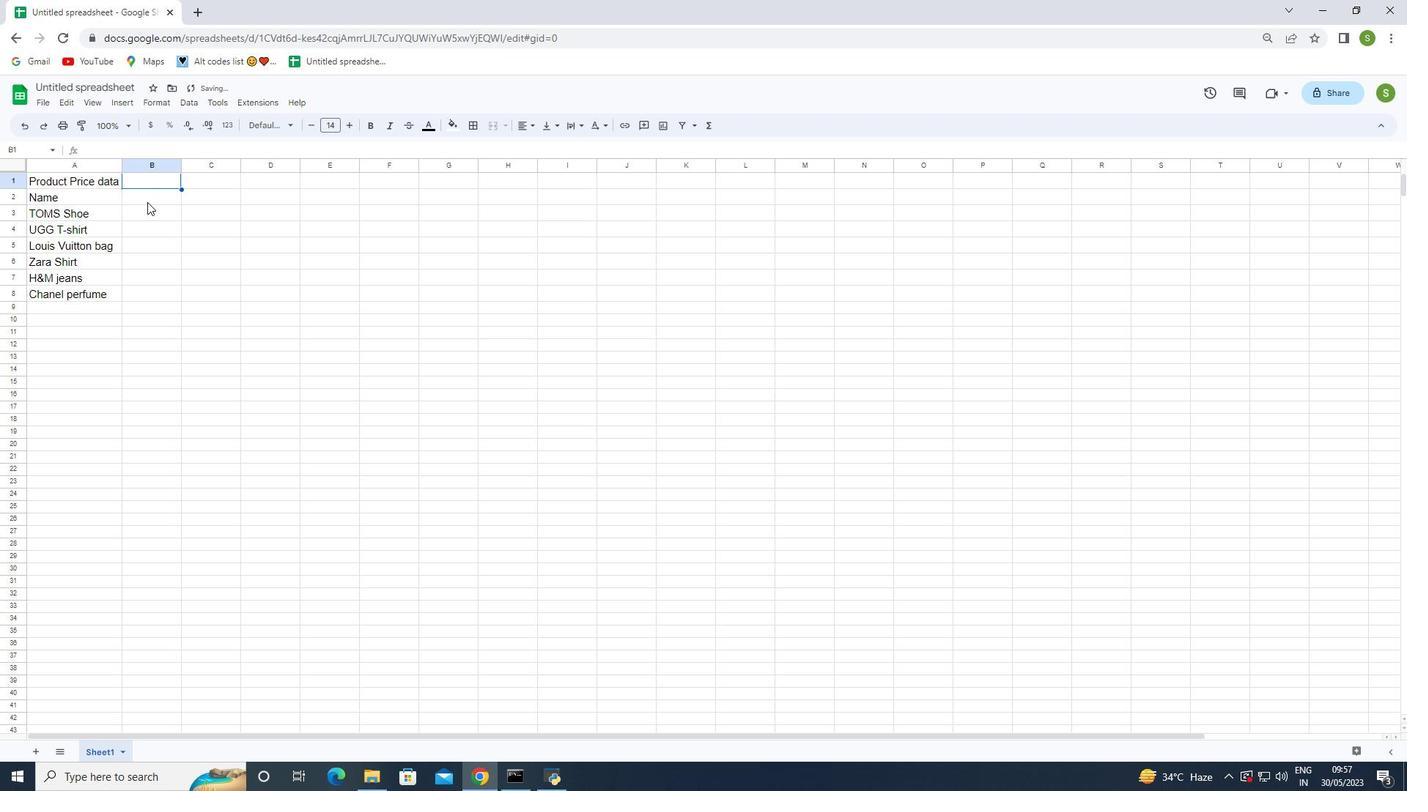 
Action: Key pressed <Key.shift><Key.shift><Key.shift><Key.shift><Key.shift><Key.shift><Key.shift><Key.shift><Key.shift><Key.shift><Key.shift><Key.shift><Key.shift><Key.shift><Key.shift><Key.shift><Key.shift><Key.shift><Key.shift><Key.shift><Key.shift><Key.shift><Key.shift><Key.shift><Key.shift><Key.shift><Key.shift><Key.shift><Key.shift><Key.shift><Key.shift><Key.shift><Key.shift><Key.shift><Key.shift><Key.shift><Key.shift><Key.shift><Key.shift><Key.shift><Key.shift><Key.shift><Key.shift><Key.shift><Key.shift><Key.shift><Key.shift><Key.shift><Key.shift><Key.shift><Key.shift><Key.shift><Key.shift><Key.shift><Key.shift><Key.shift><Key.shift><Key.shift><Key.shift><Key.shift><Key.shift><Key.shift><Key.shift><Key.shift><Key.shift><Key.shift><Key.shift><Key.shift><Key.shift><Key.shift><Key.shift><Key.shift><Key.shift><Key.shift><Key.shift><Key.shift><Key.shift><Key.shift><Key.shift><Key.shift><Key.shift><Key.shift><Key.shift><Key.shift><Key.shift><Key.shift>October<Key.space><Key.shift>Last<Key.space><Key.shift>week<Key.space><Key.shift>Sales<Key.enter>50002<Key.backspace><Key.backspace>2<Key.enter>5004<Key.enter>500<Key.backspace>10<Key.enter>
Screenshot: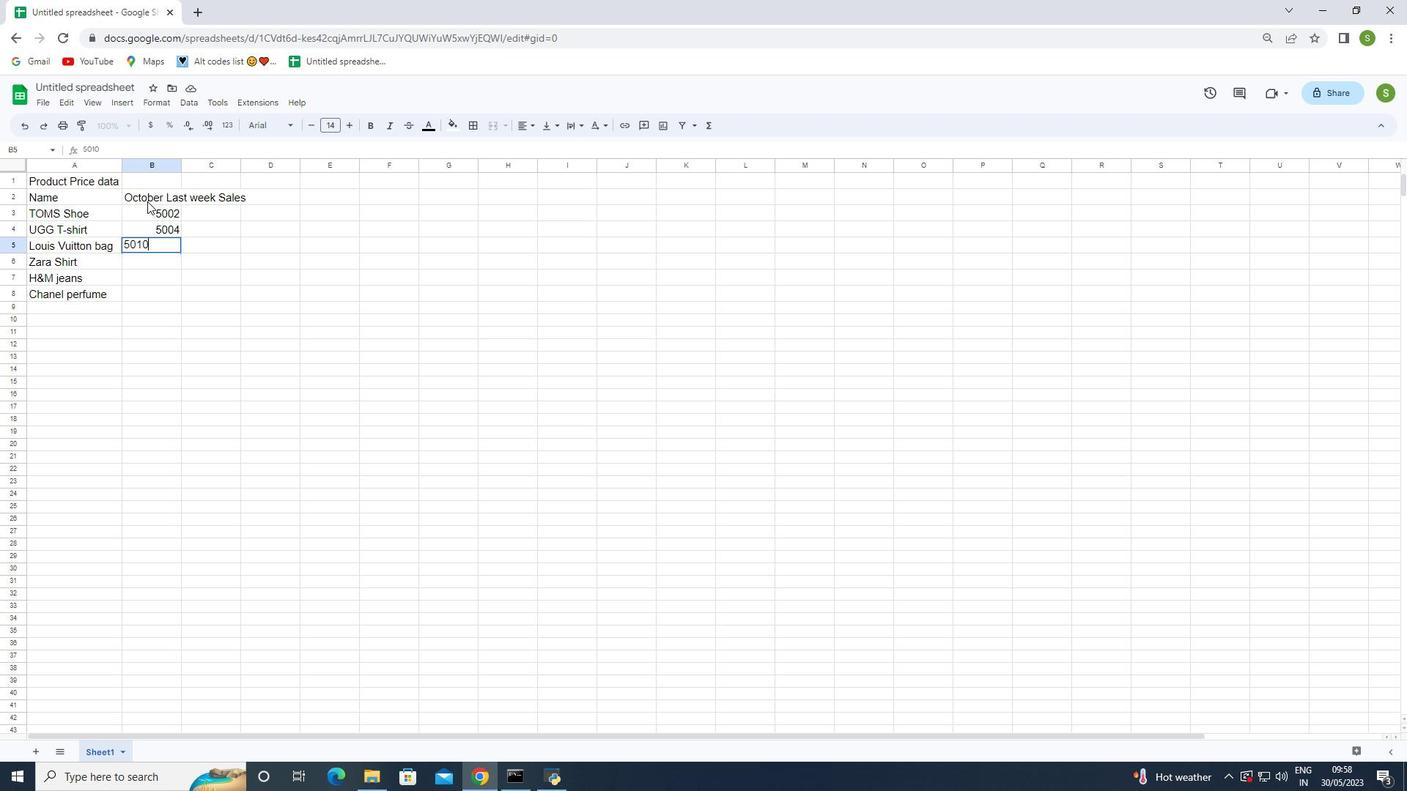 
Action: Mouse moved to (166, 296)
Screenshot: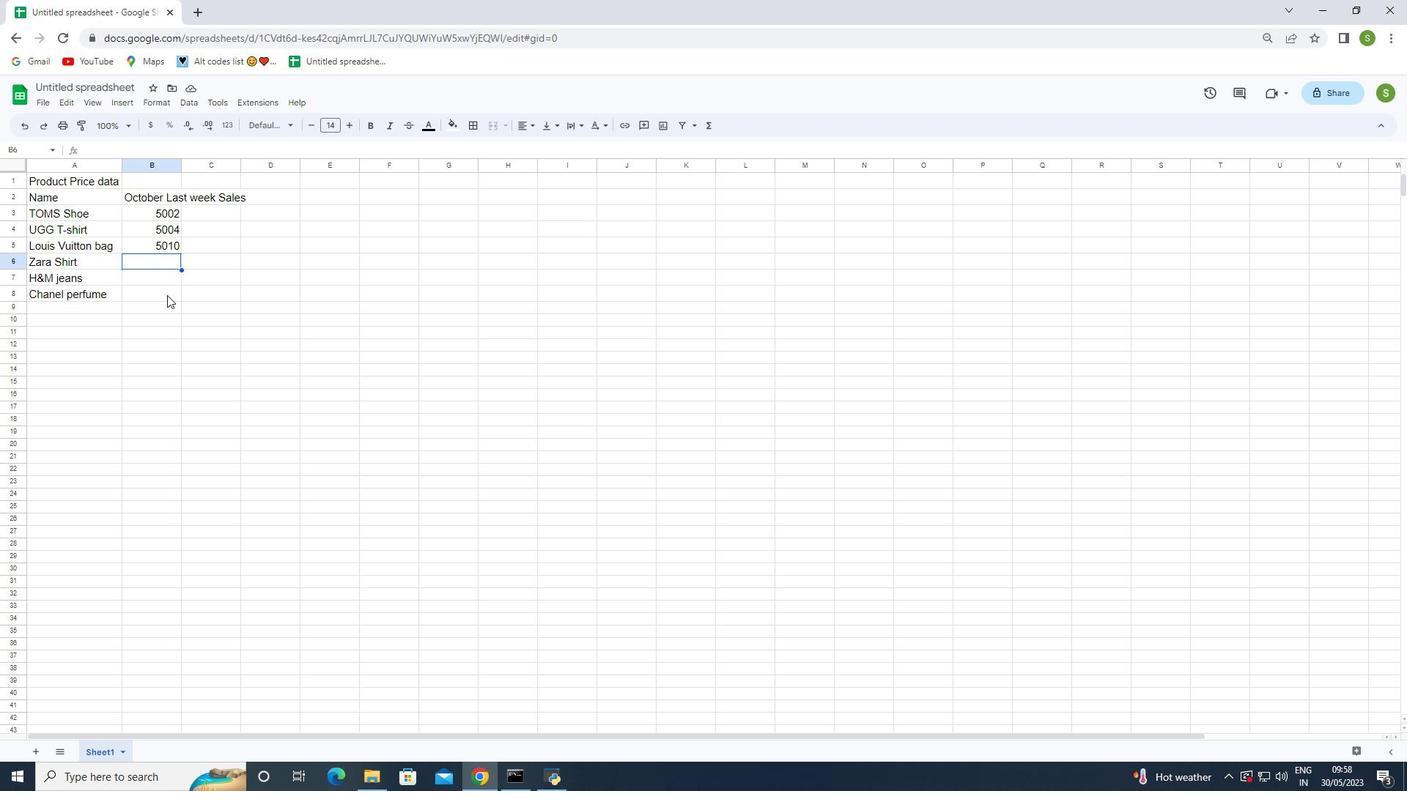 
Action: Key pressed 5012<Key.enter>50025<Key.enter>5002
Screenshot: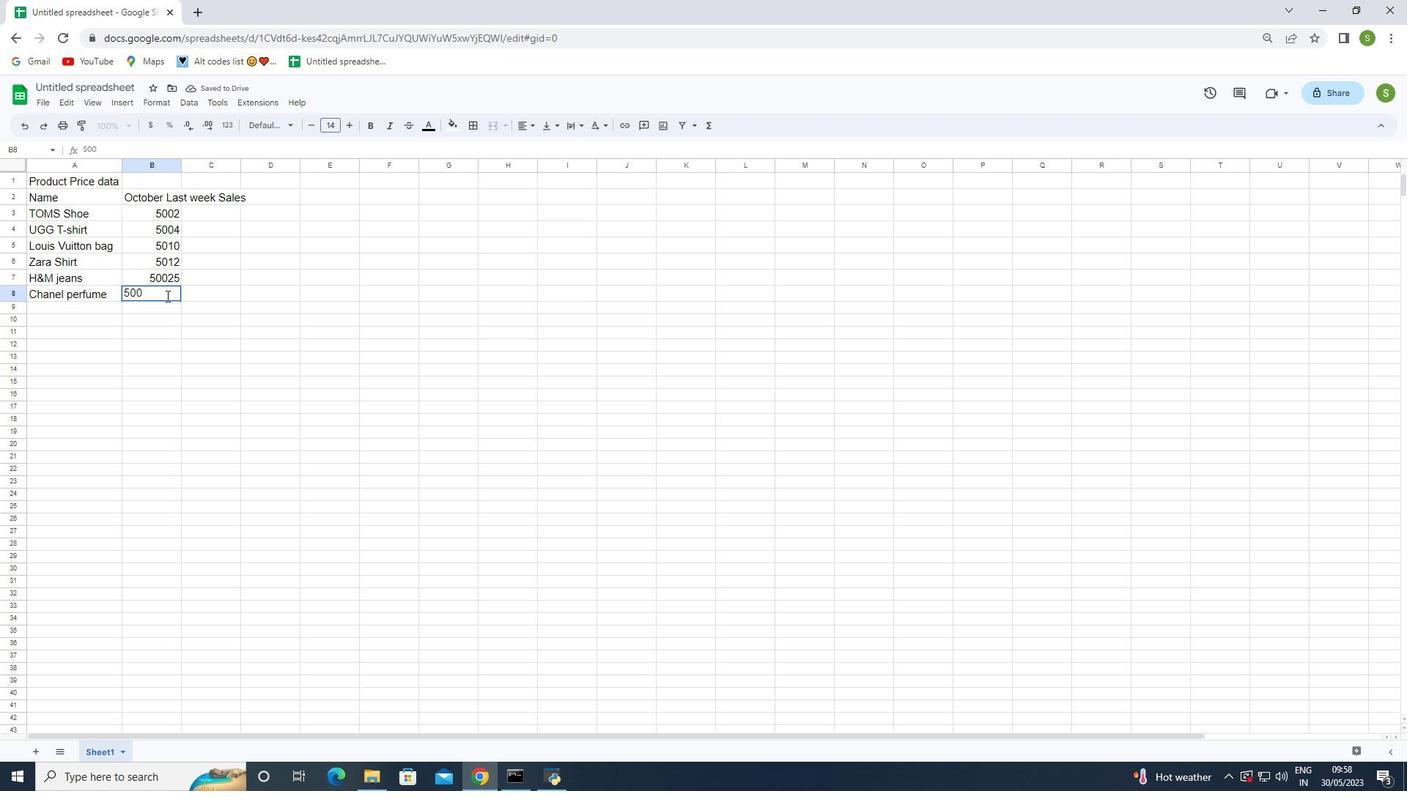 
Action: Mouse moved to (162, 278)
Screenshot: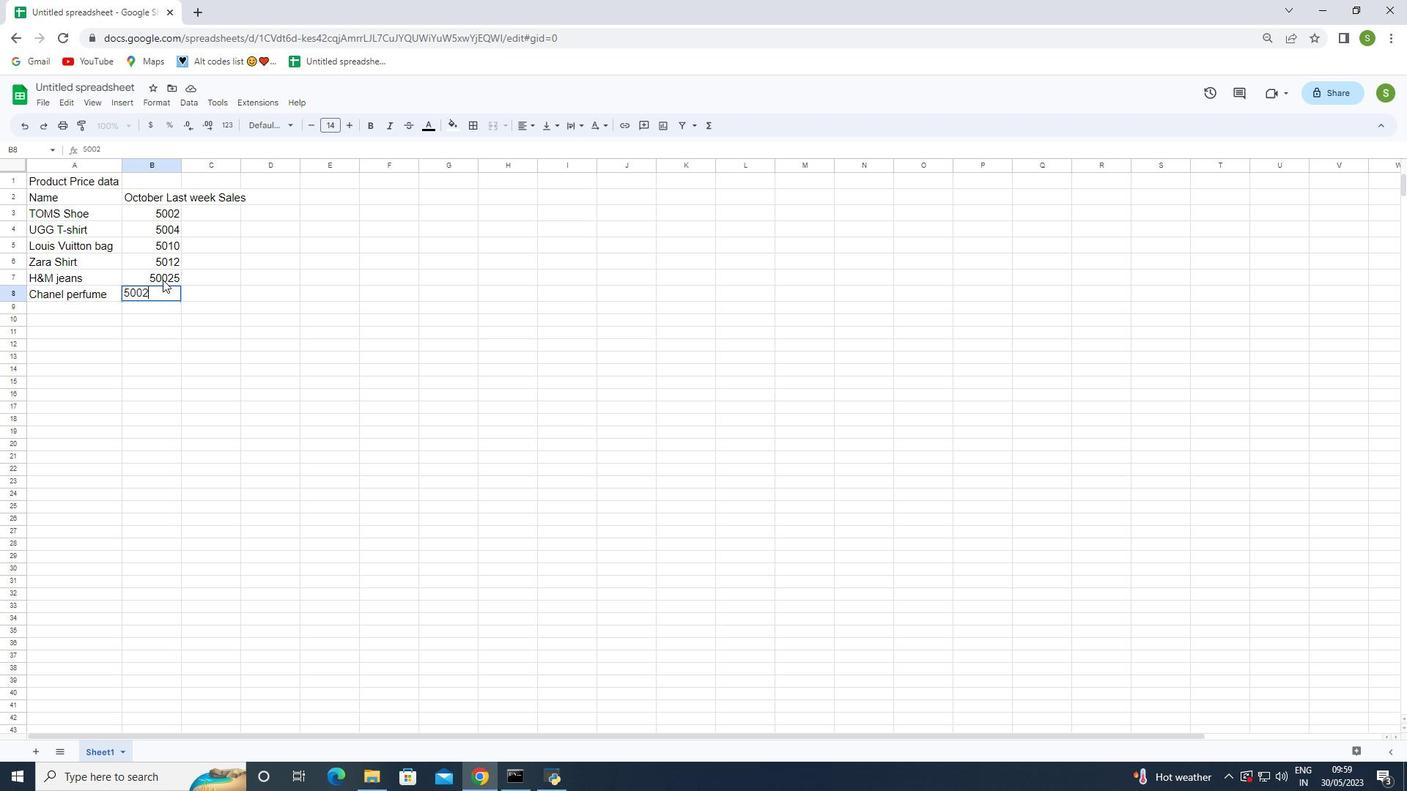 
Action: Mouse pressed left at (162, 278)
Screenshot: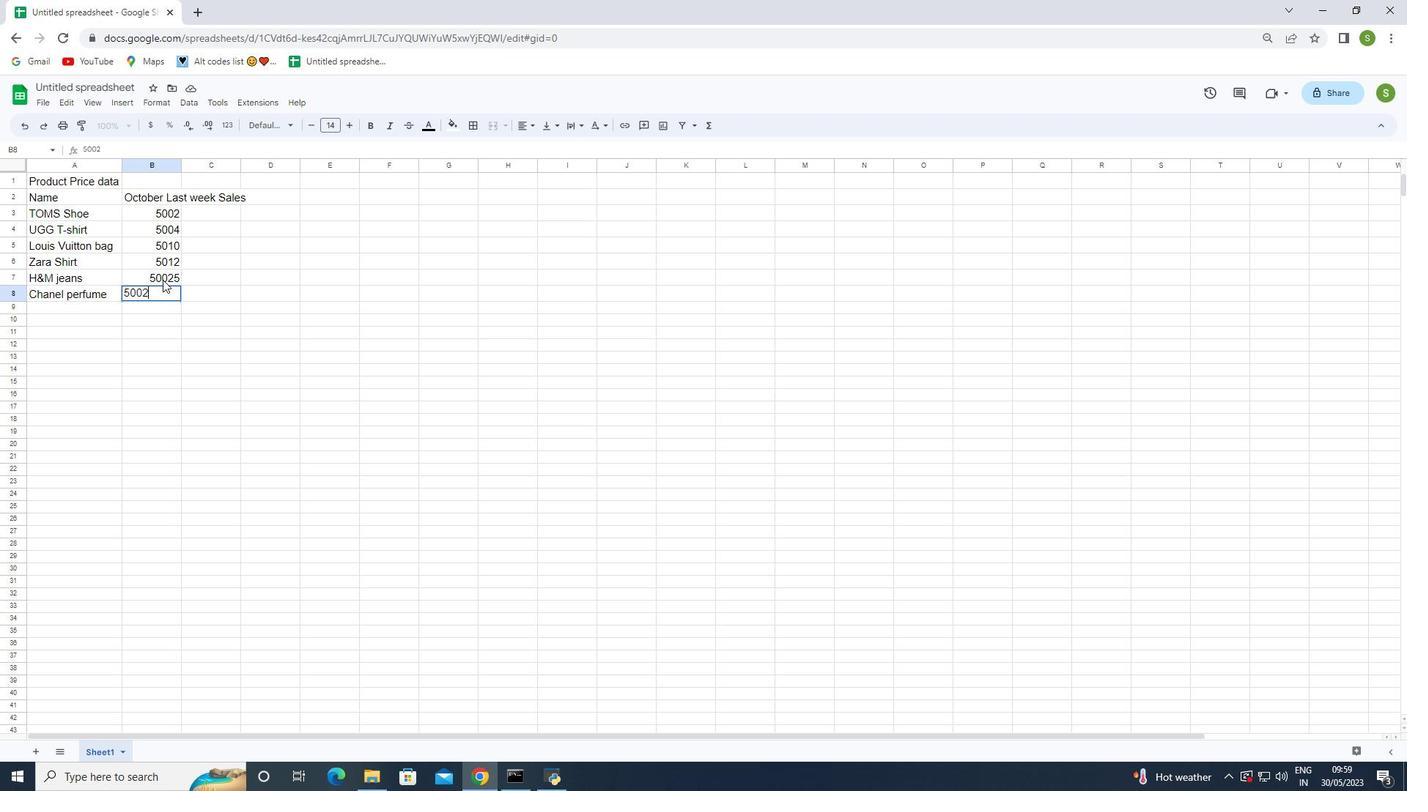 
Action: Mouse moved to (163, 272)
Screenshot: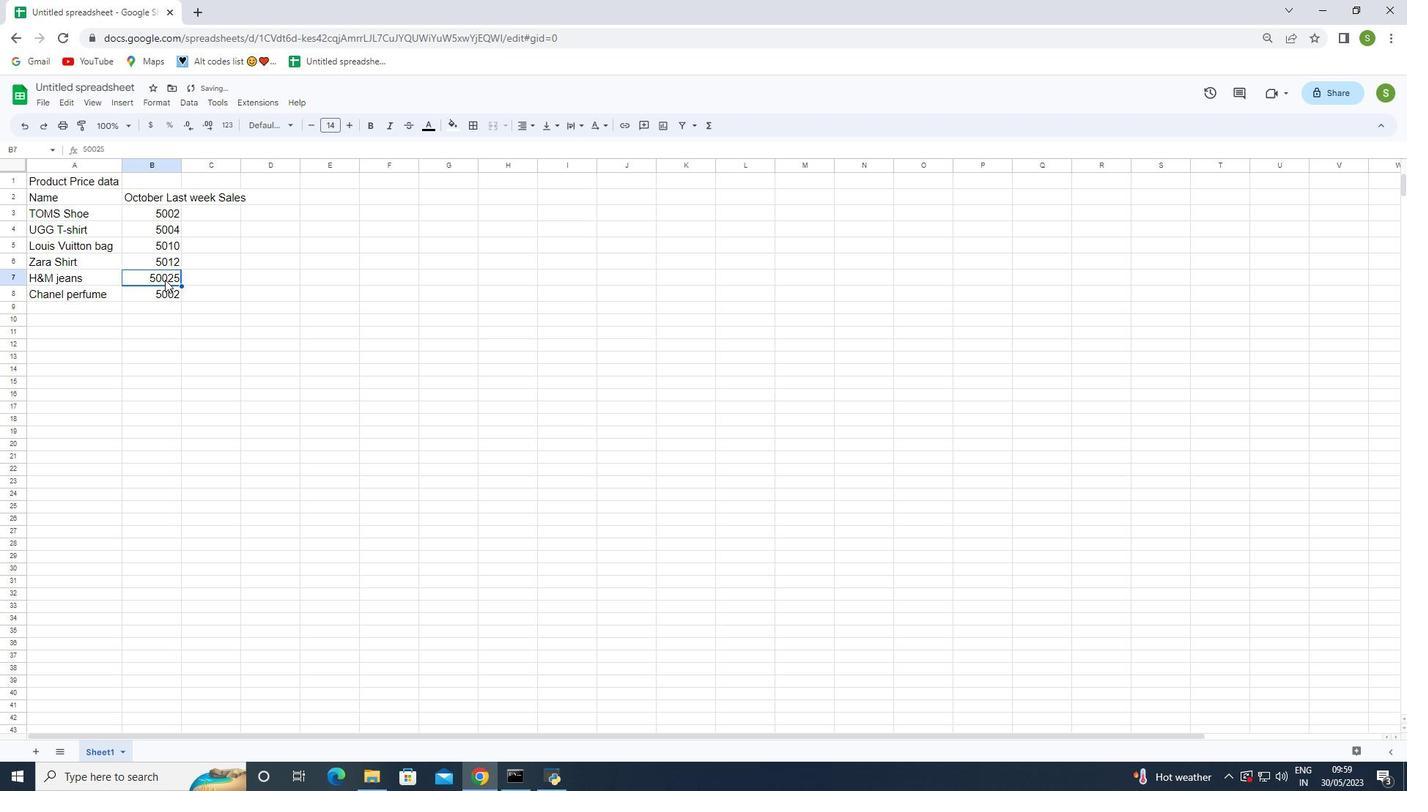 
Action: Mouse pressed left at (163, 272)
Screenshot: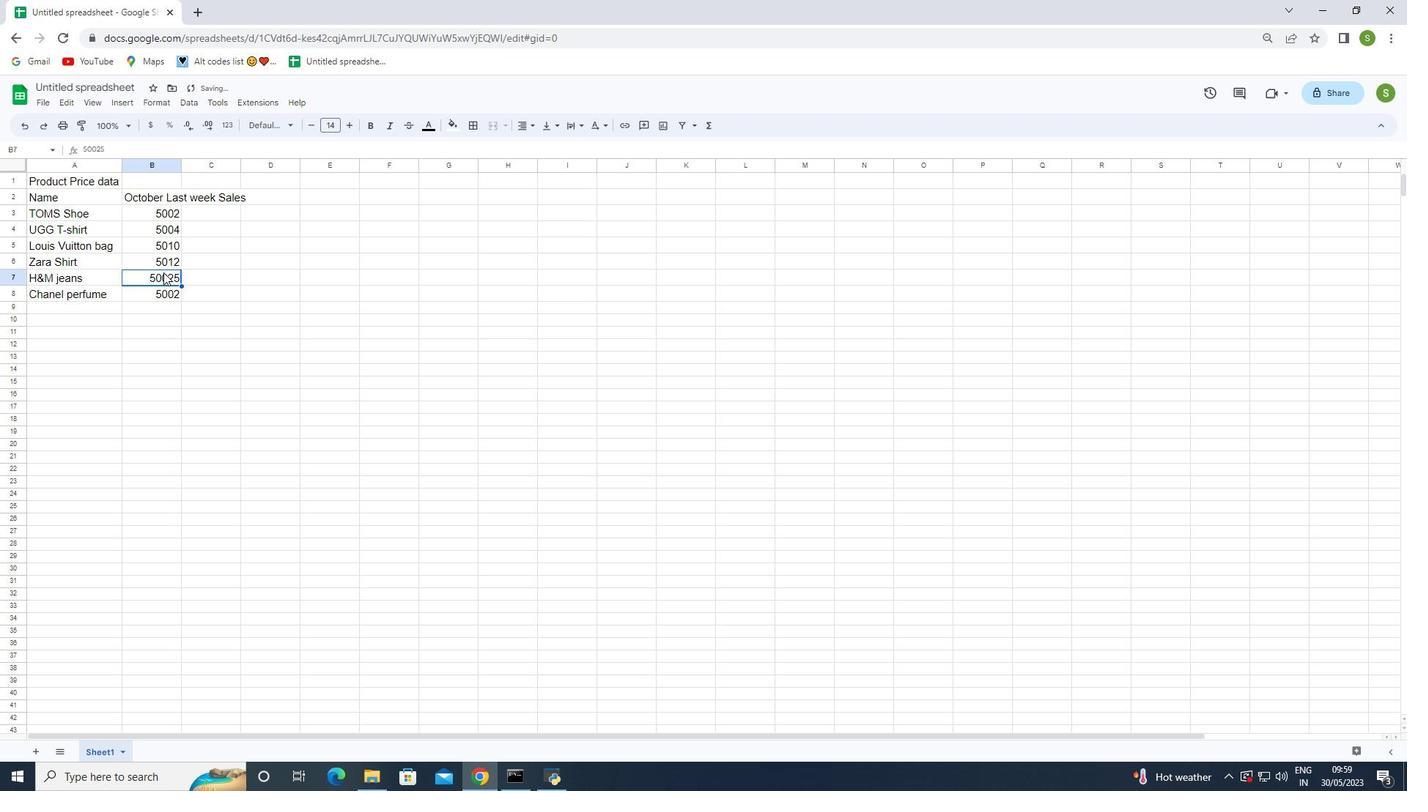 
Action: Mouse moved to (162, 274)
Screenshot: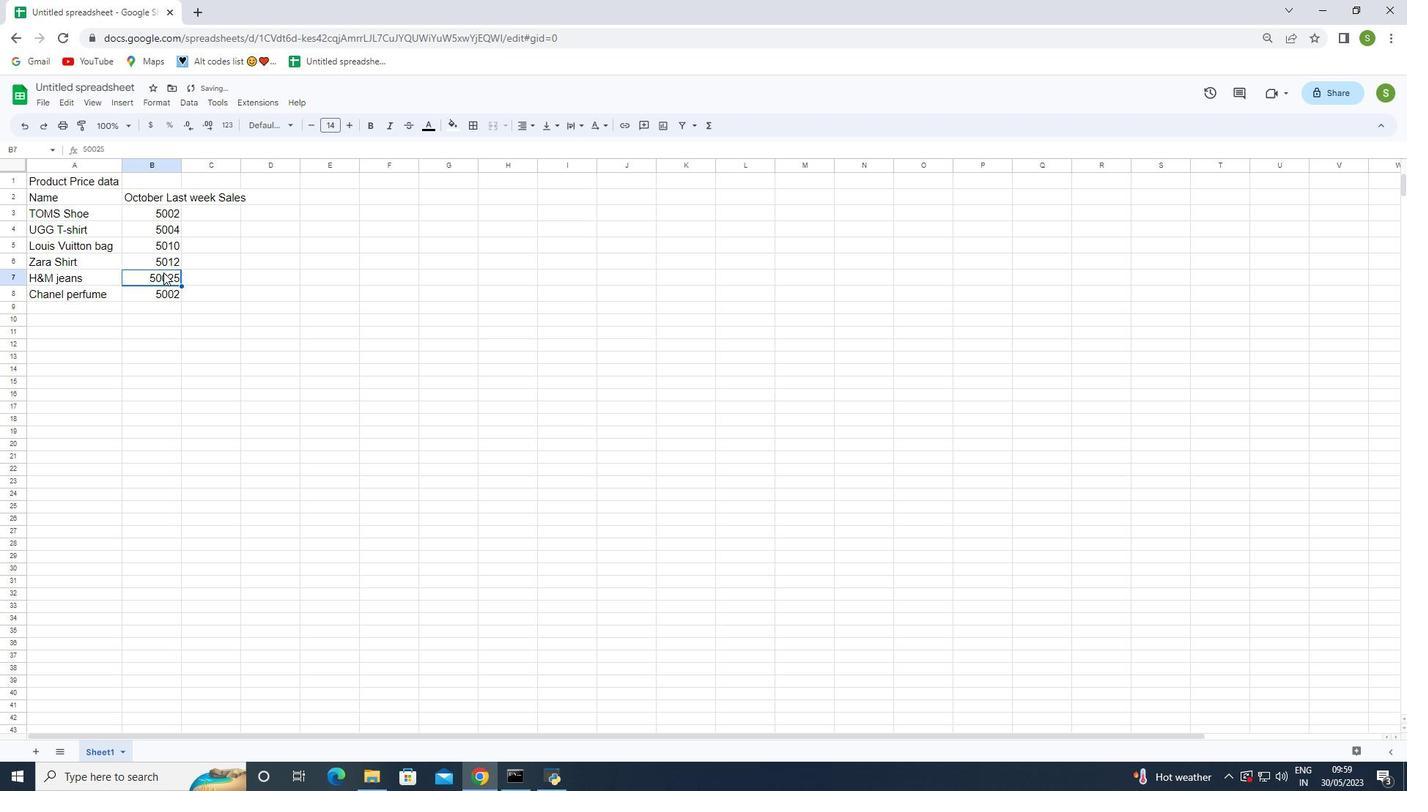 
Action: Mouse pressed left at (162, 274)
Screenshot: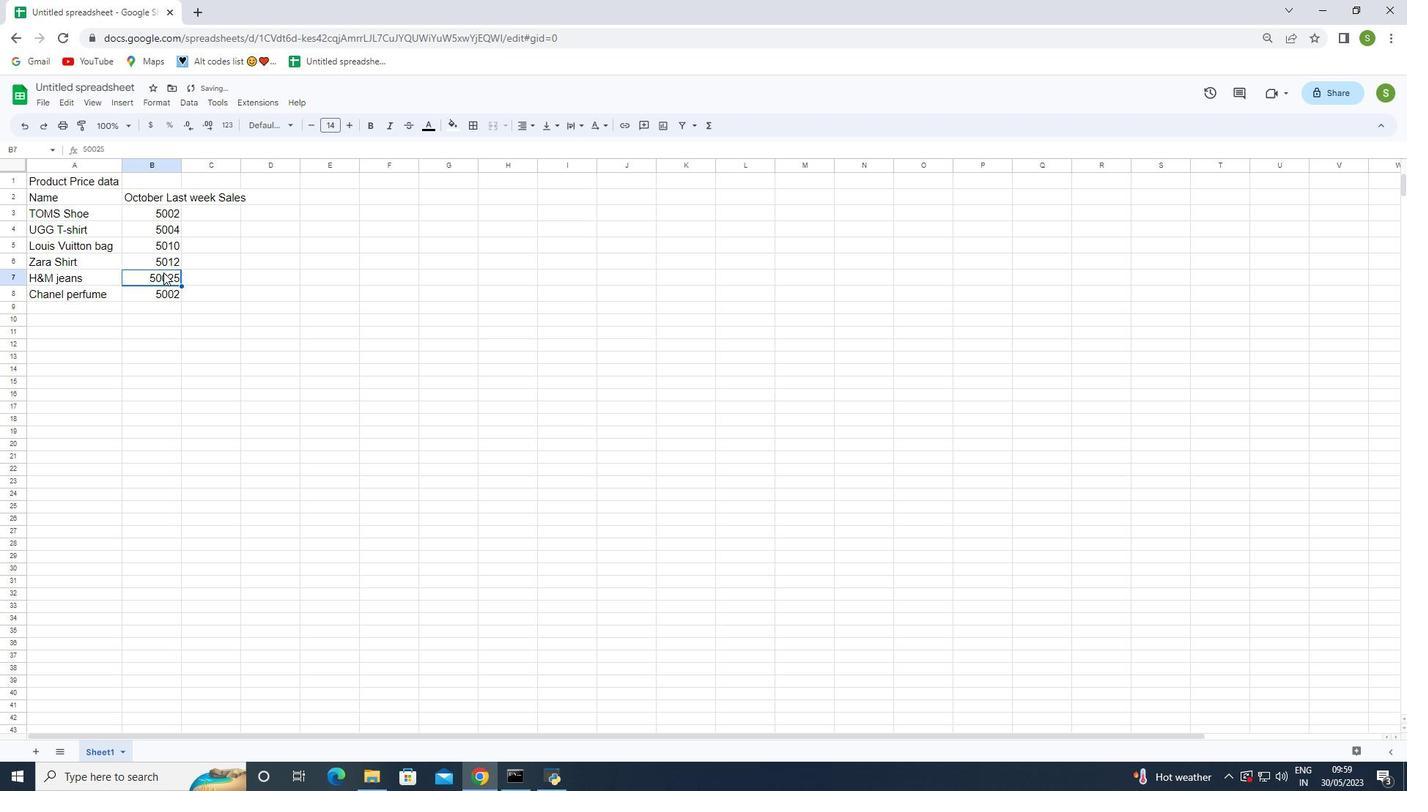 
Action: Mouse pressed left at (162, 274)
Screenshot: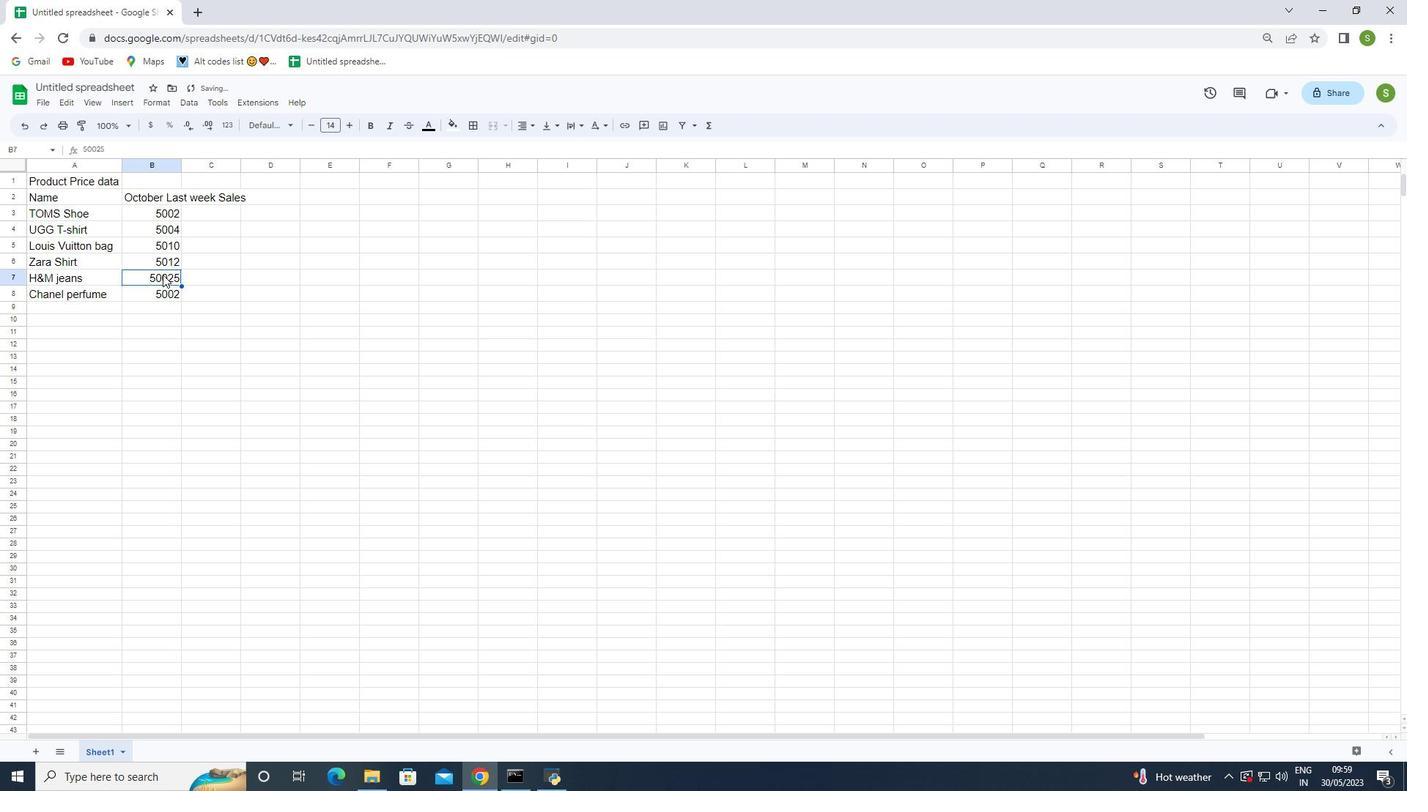 
Action: Key pressed <Key.backspace>
Screenshot: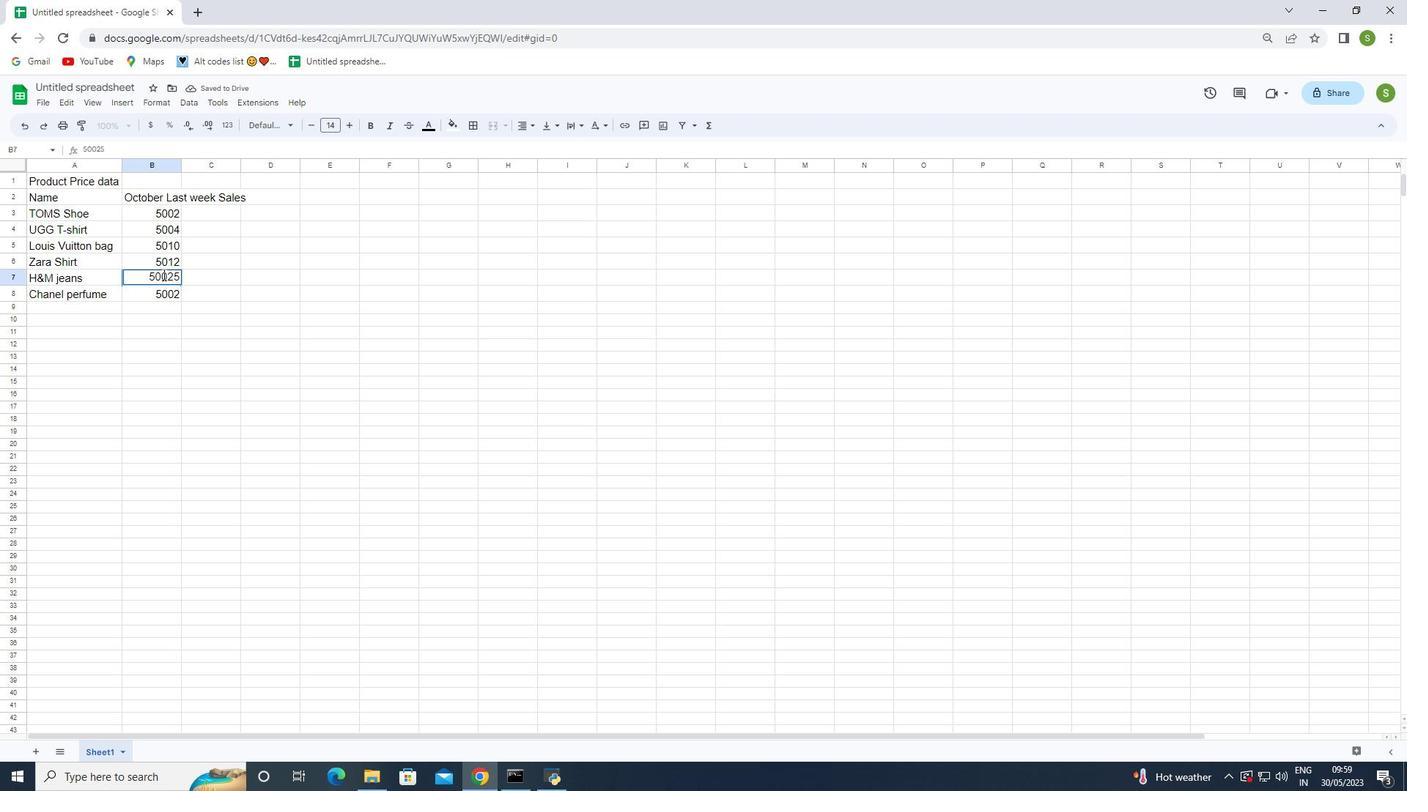 
Action: Mouse moved to (173, 291)
Screenshot: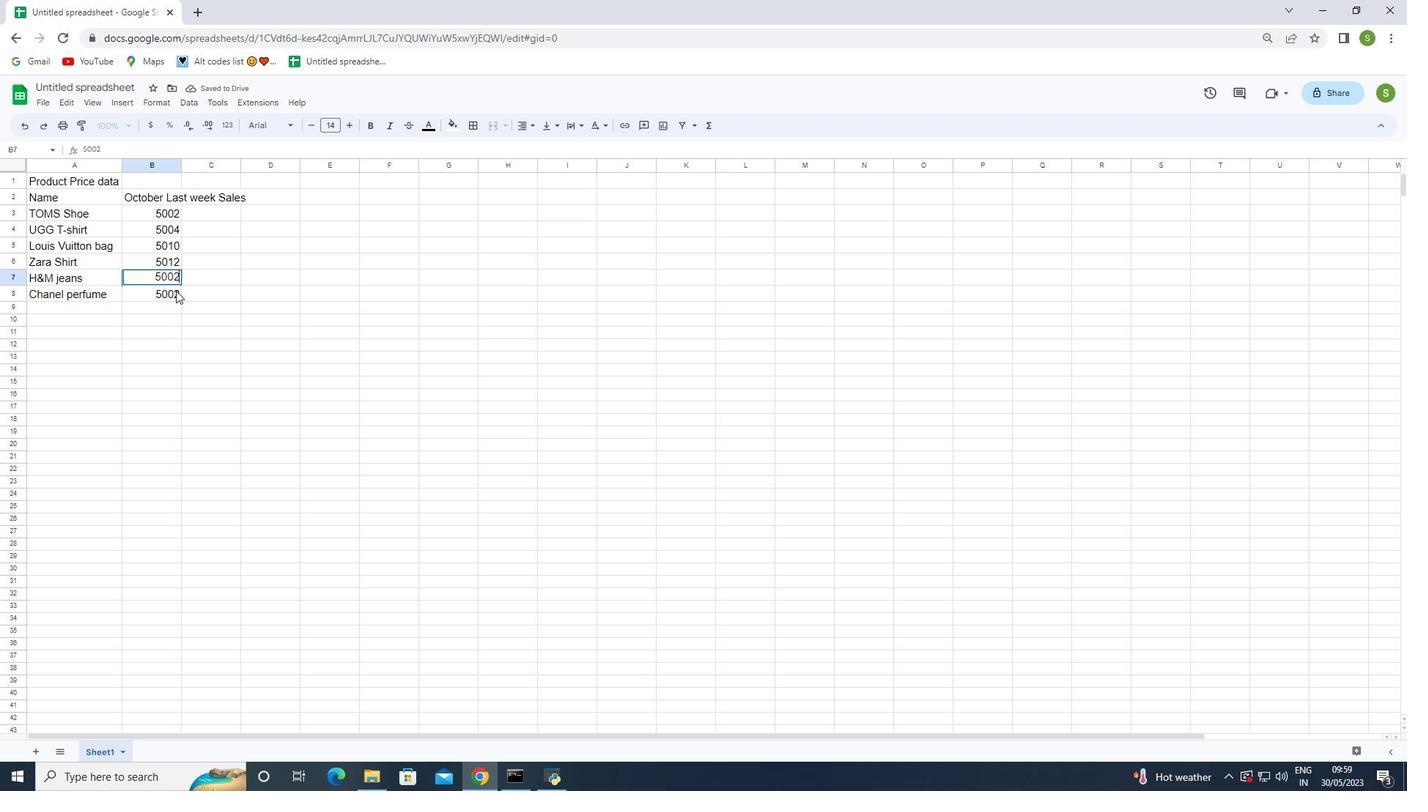 
Action: Mouse pressed left at (173, 291)
Screenshot: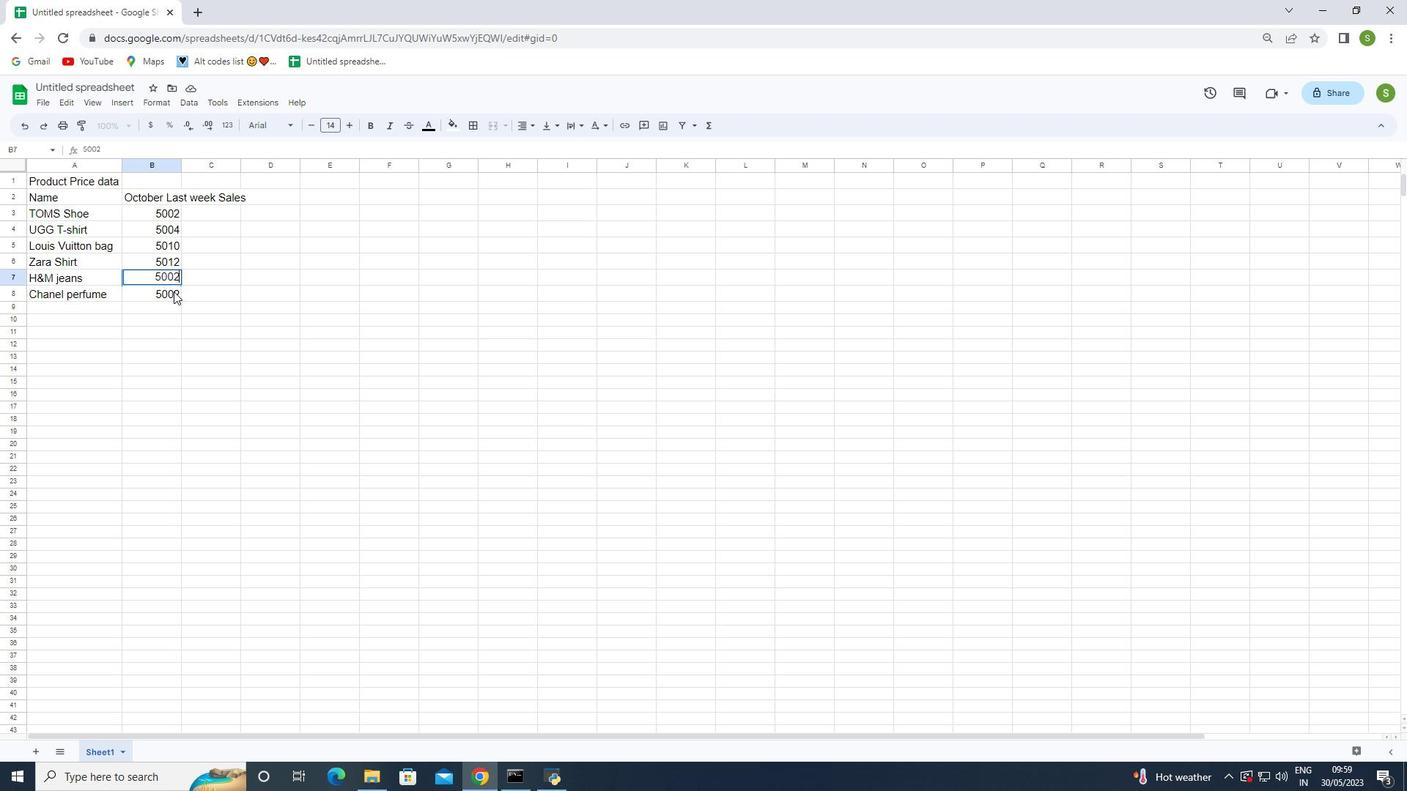
Action: Mouse pressed left at (173, 291)
Screenshot: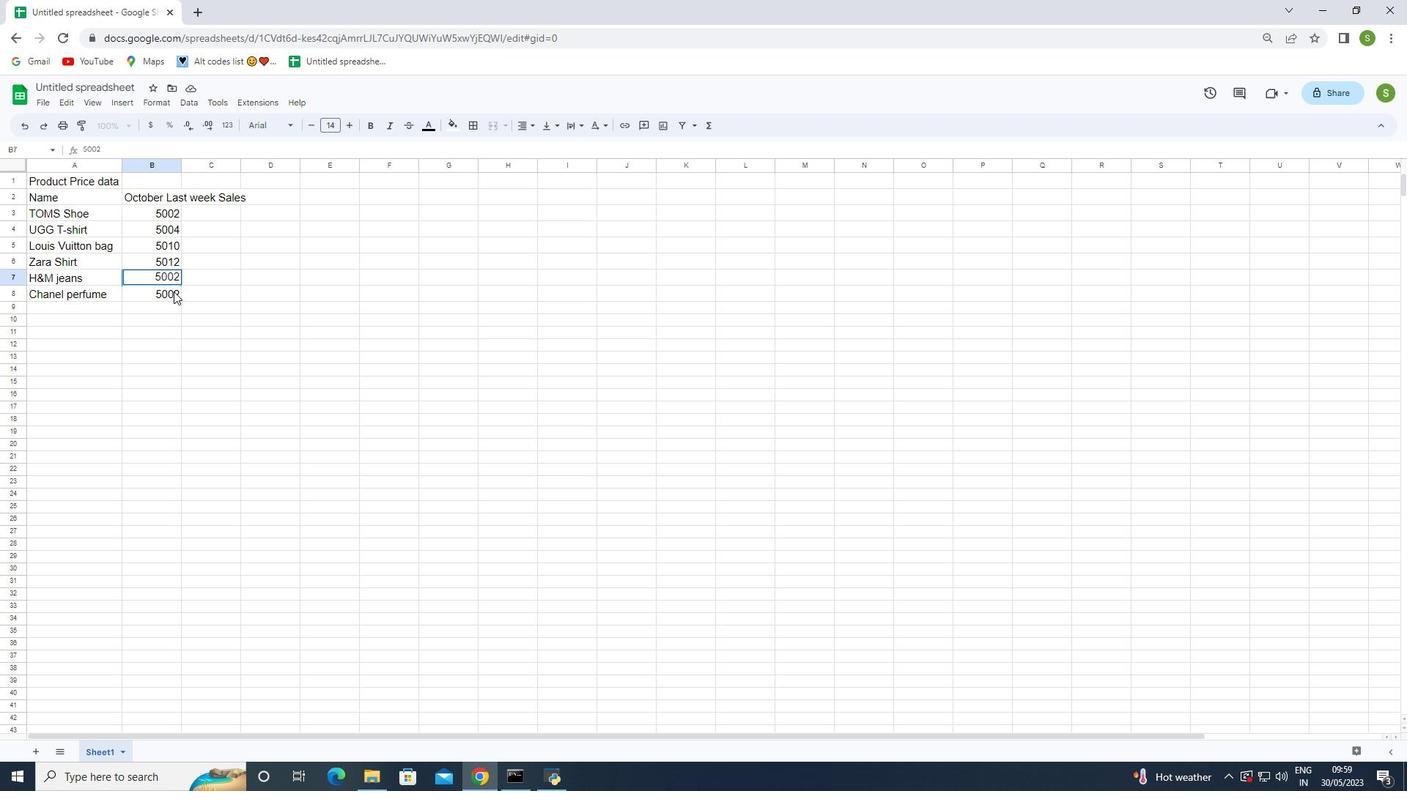 
Action: Mouse moved to (167, 331)
Screenshot: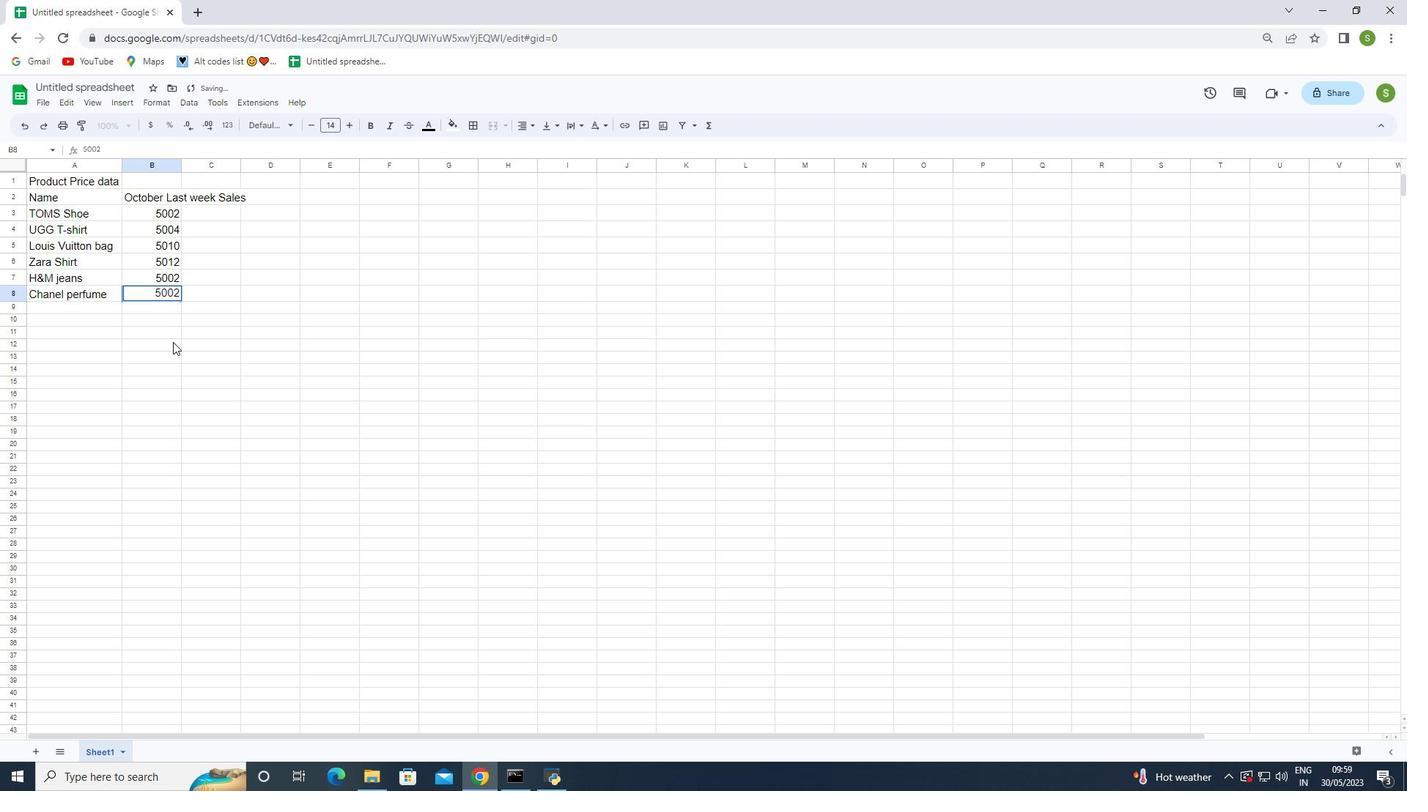 
Action: Mouse pressed left at (167, 331)
Screenshot: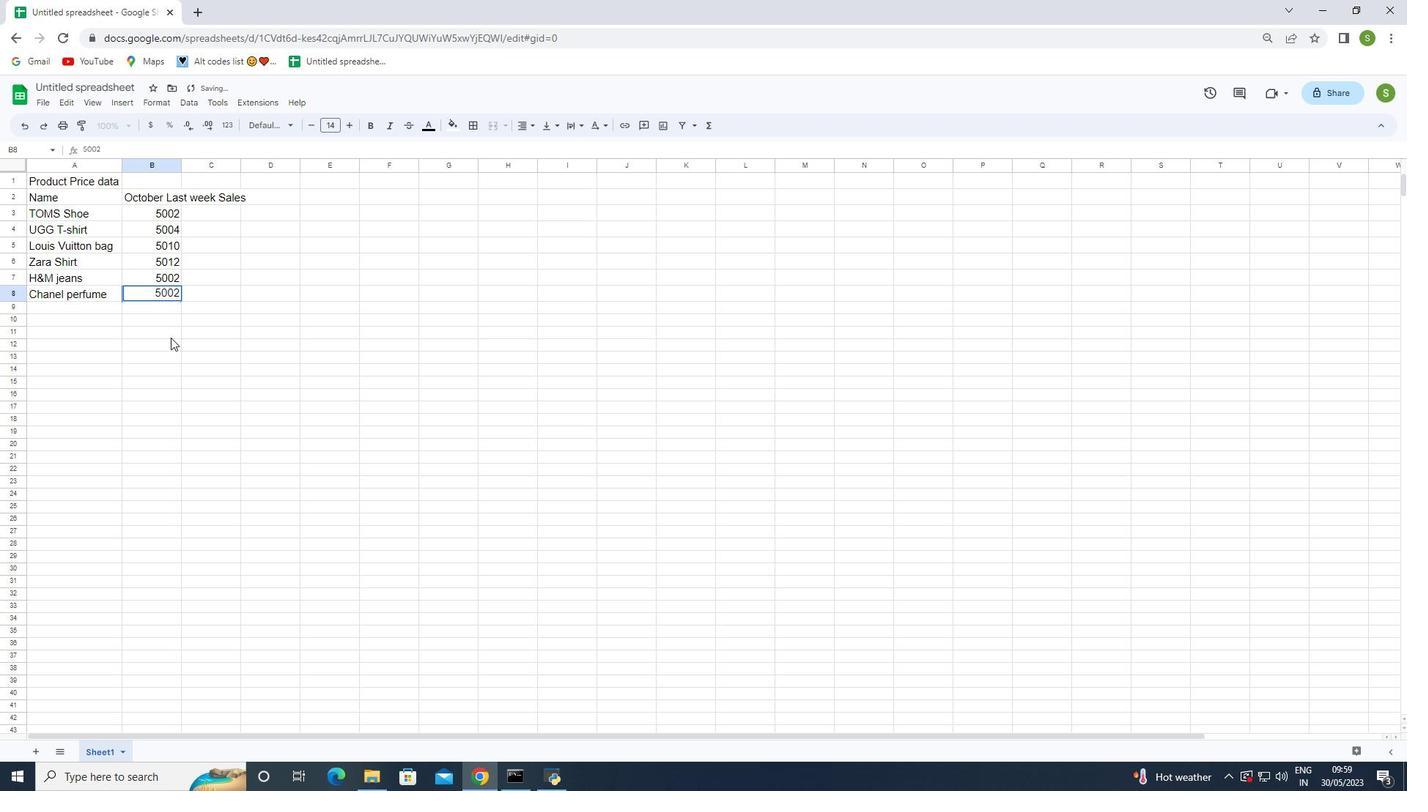 
Action: Mouse moved to (157, 304)
Screenshot: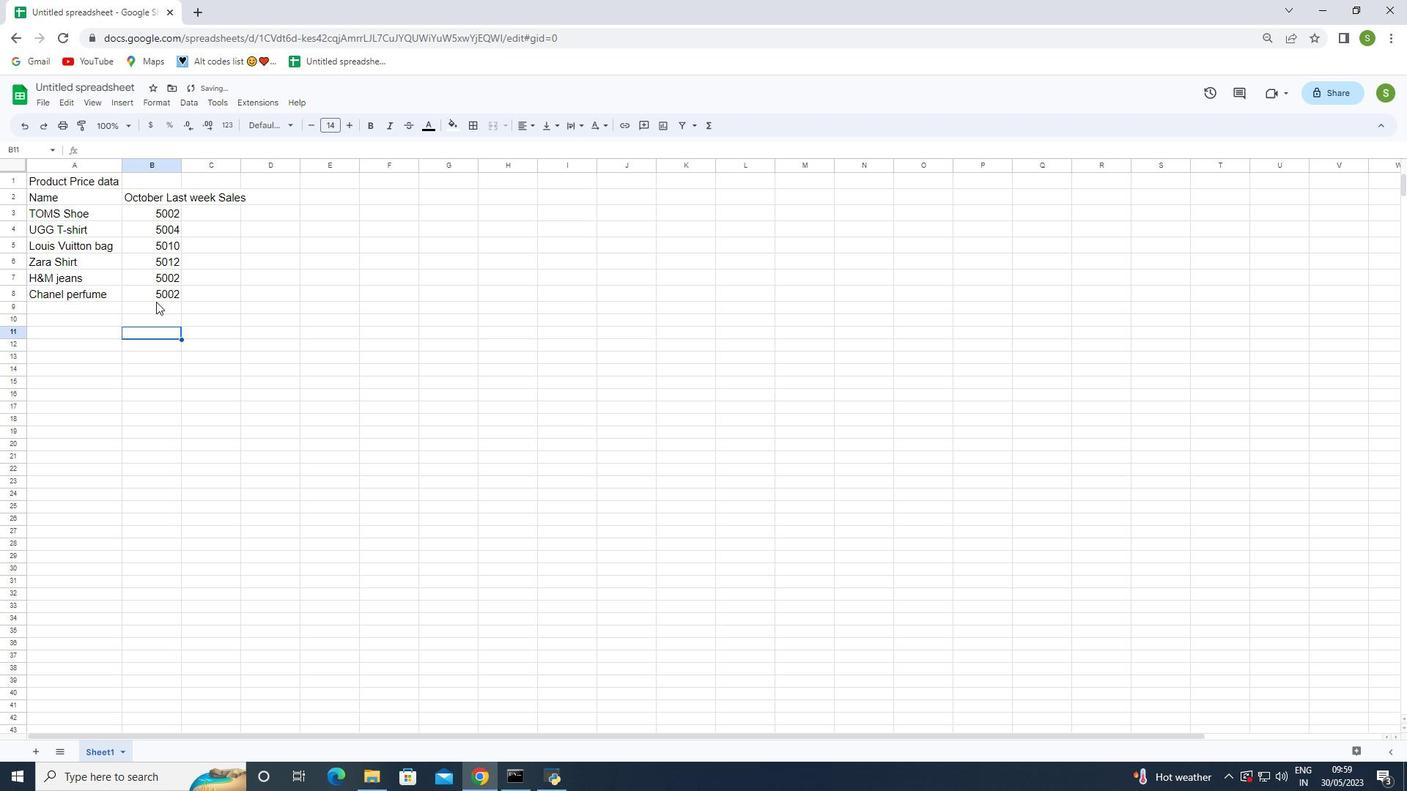 
Action: Mouse pressed left at (157, 304)
Screenshot: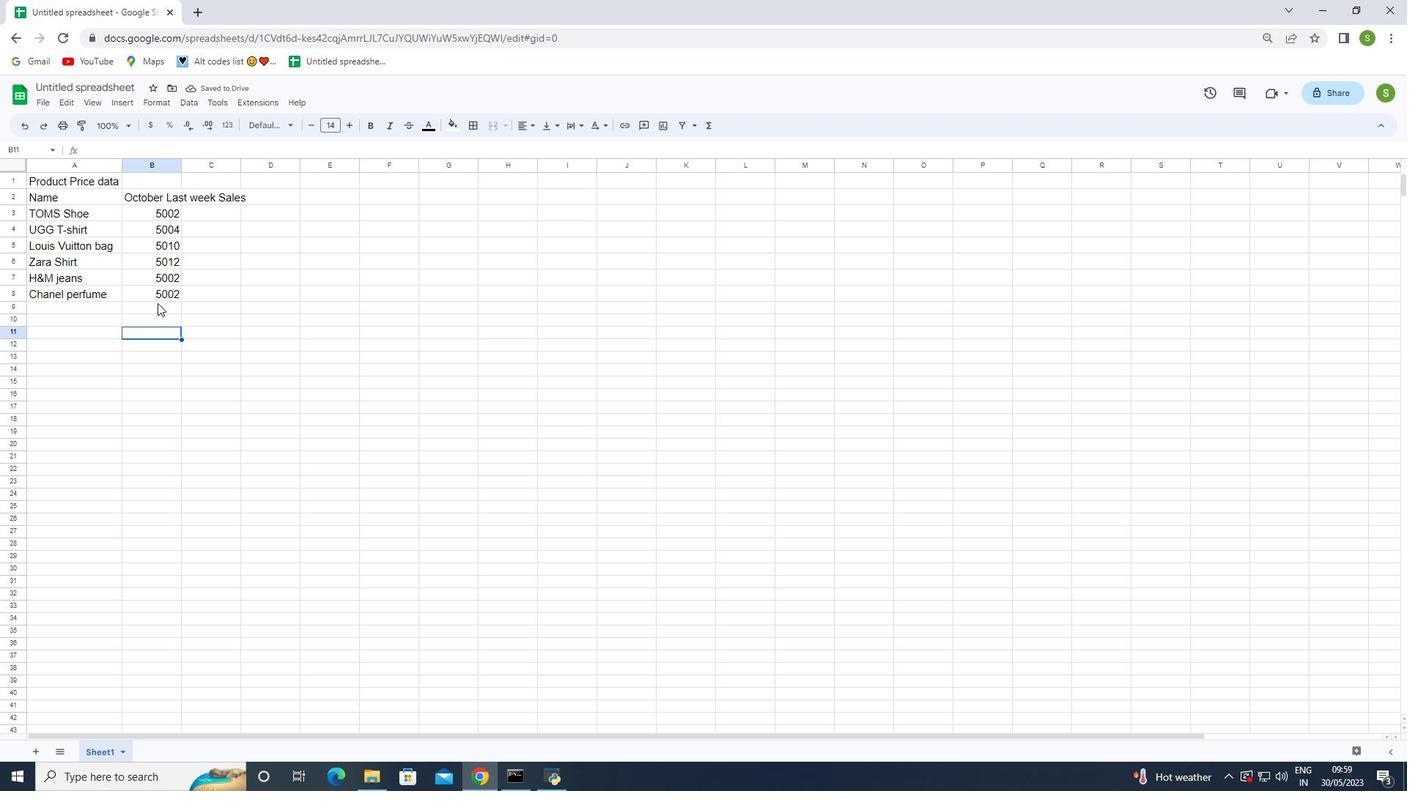 
Action: Mouse moved to (164, 351)
Screenshot: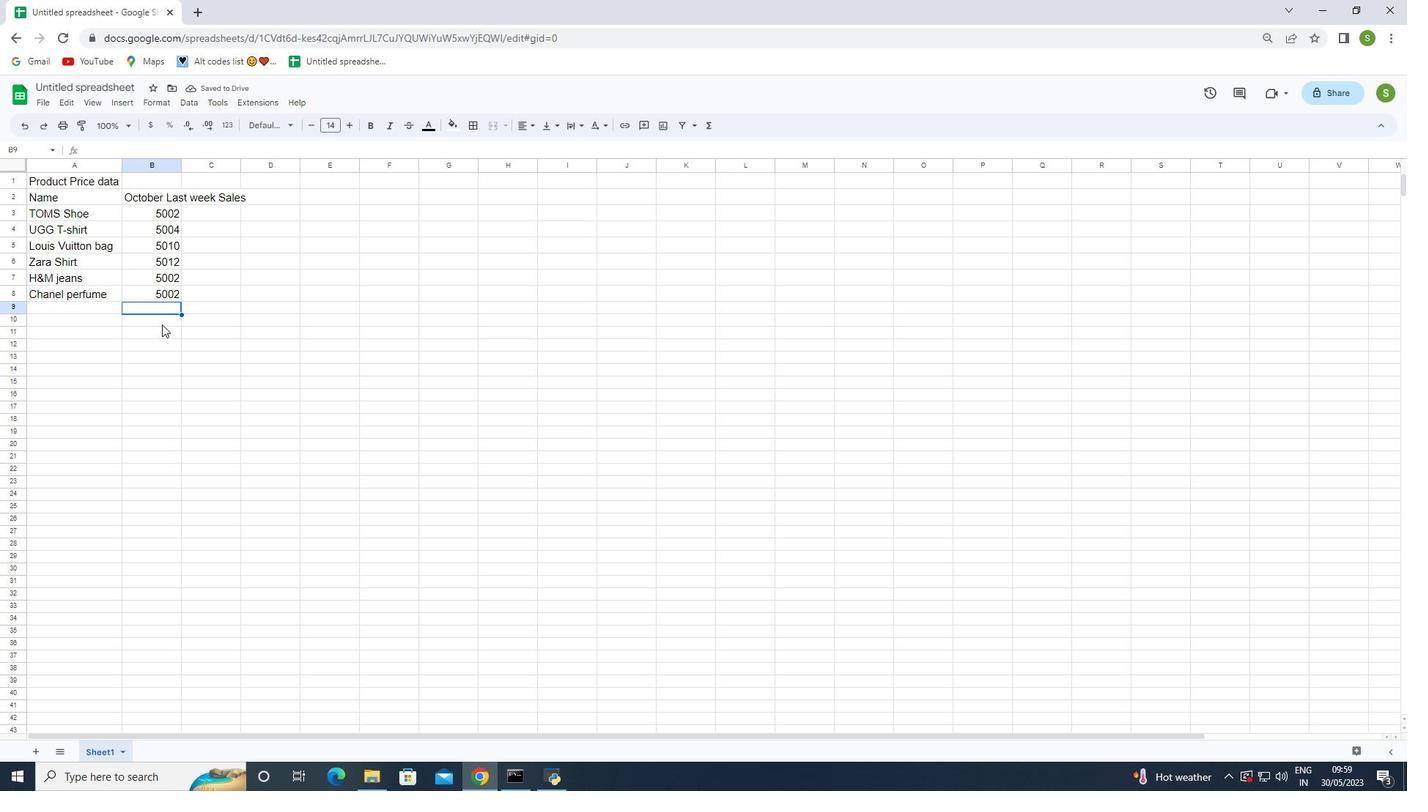 
Action: Mouse pressed left at (164, 351)
Screenshot: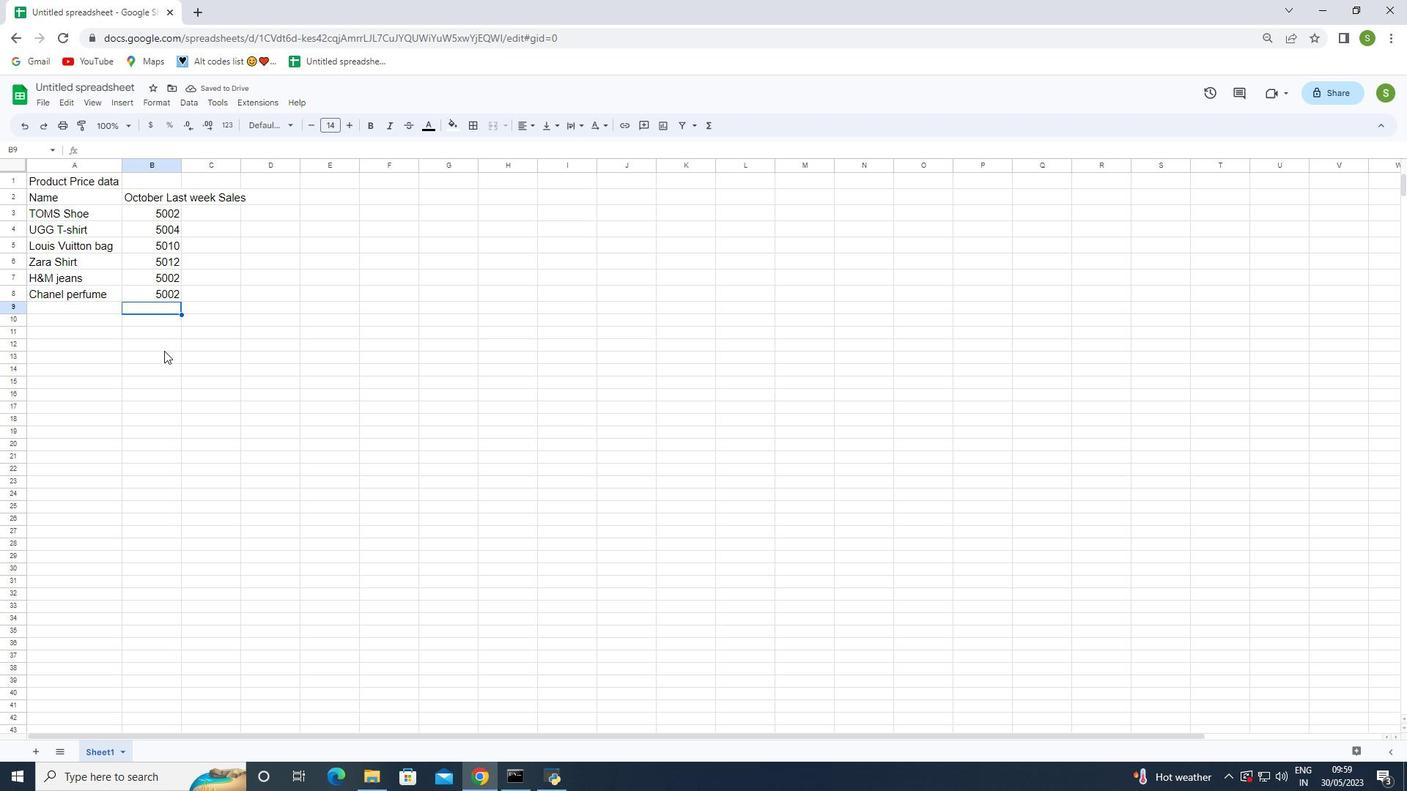 
Action: Mouse moved to (171, 306)
Screenshot: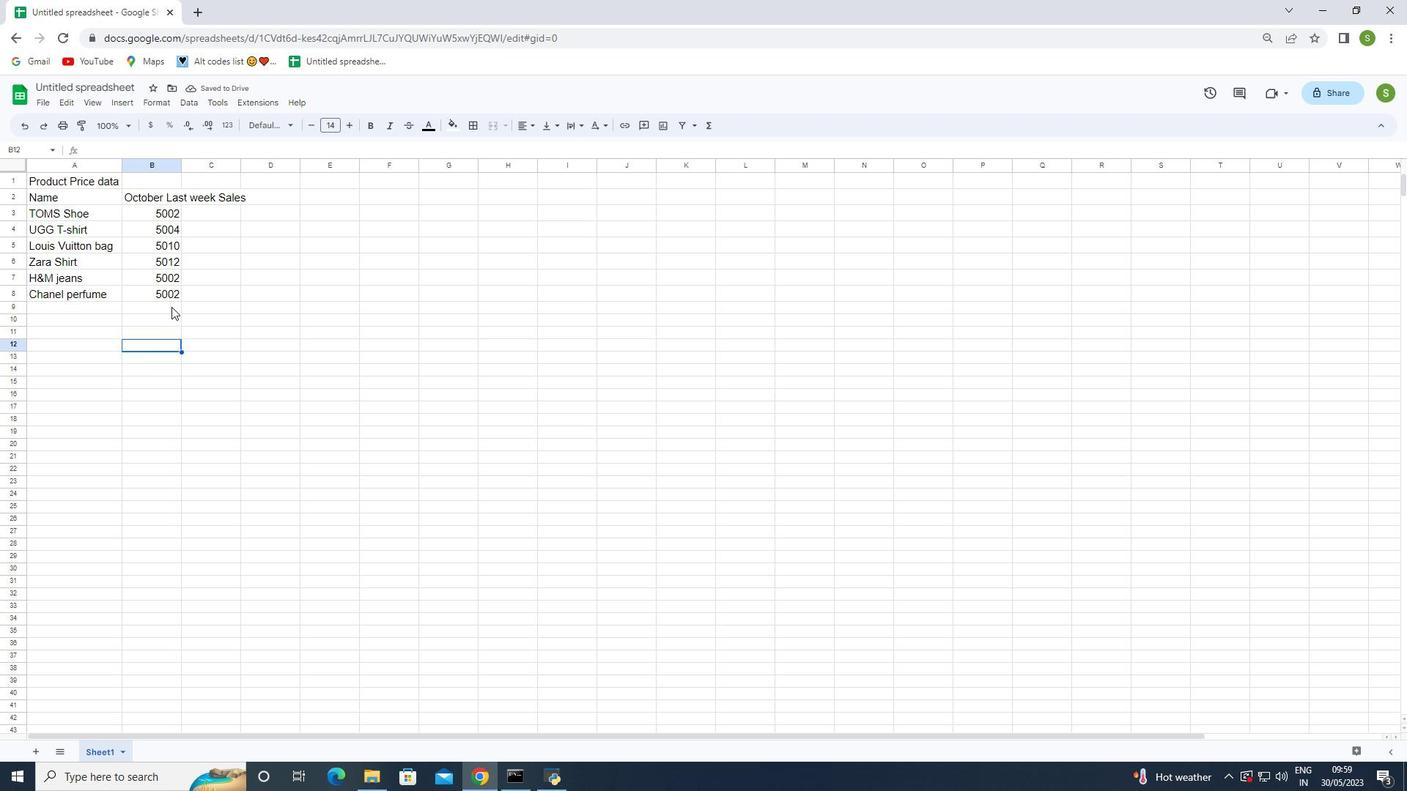 
Action: Mouse pressed left at (171, 306)
Screenshot: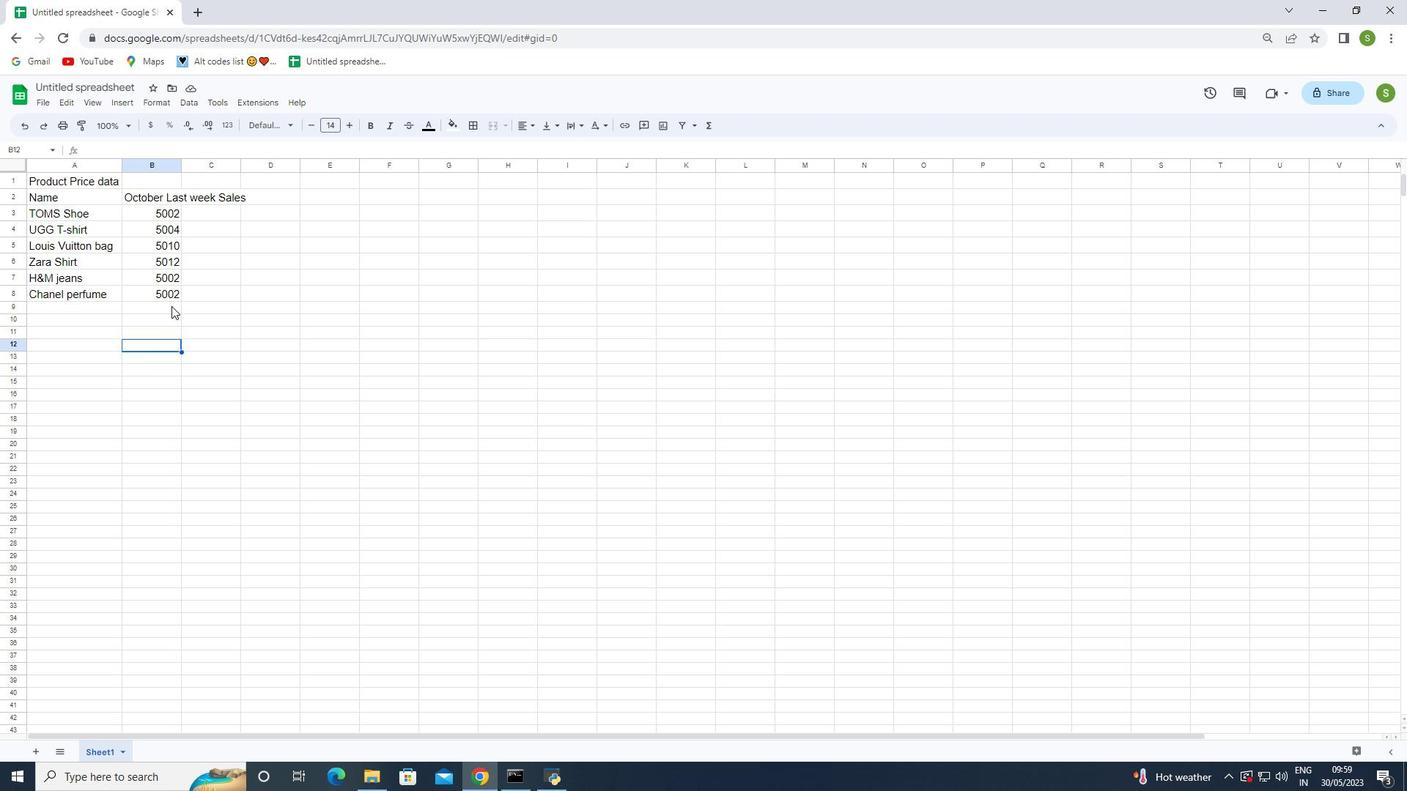
Action: Mouse moved to (175, 318)
Screenshot: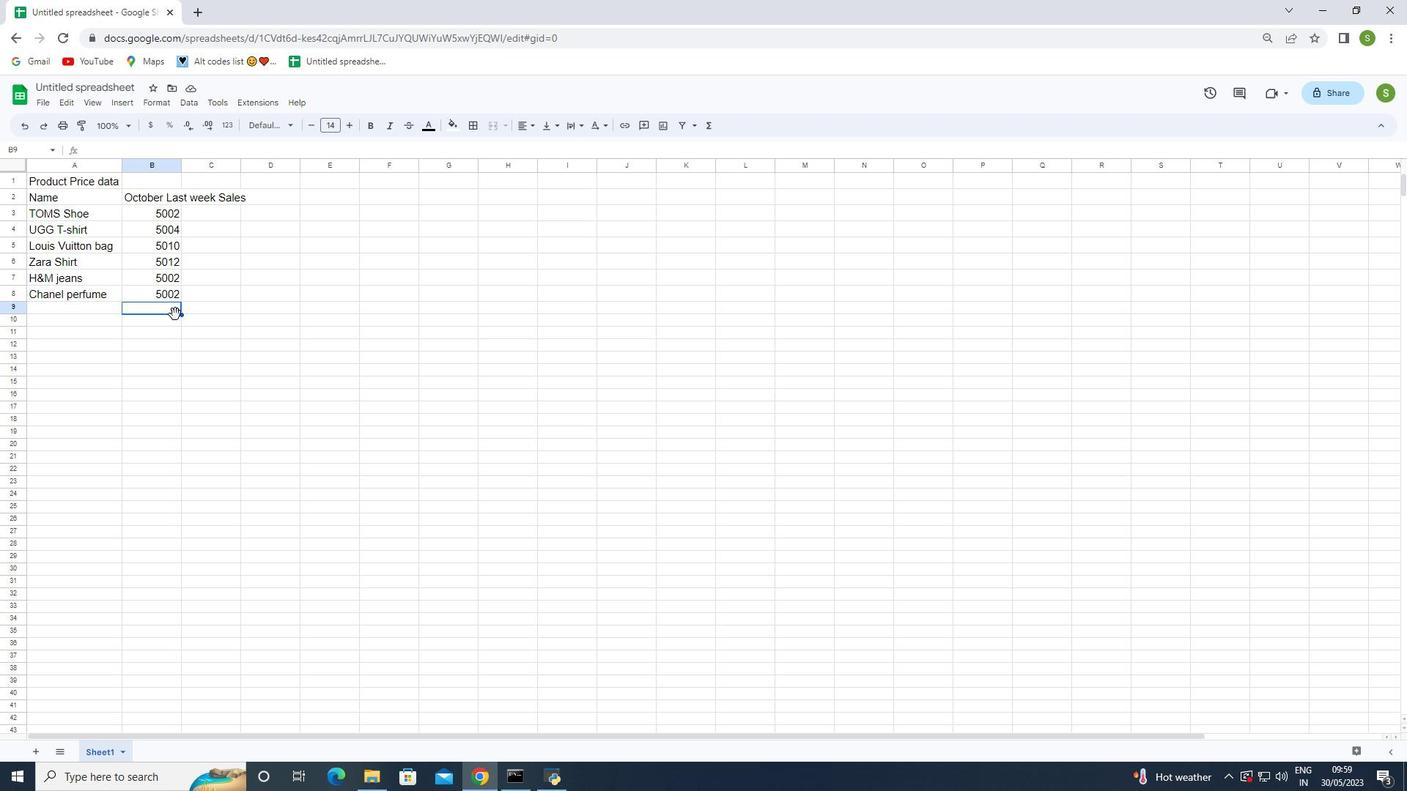 
Action: Key pressed 5030<Key.enter>5045<Key.enter>4<Key.backspace>5040<Key.enter>5043
Screenshot: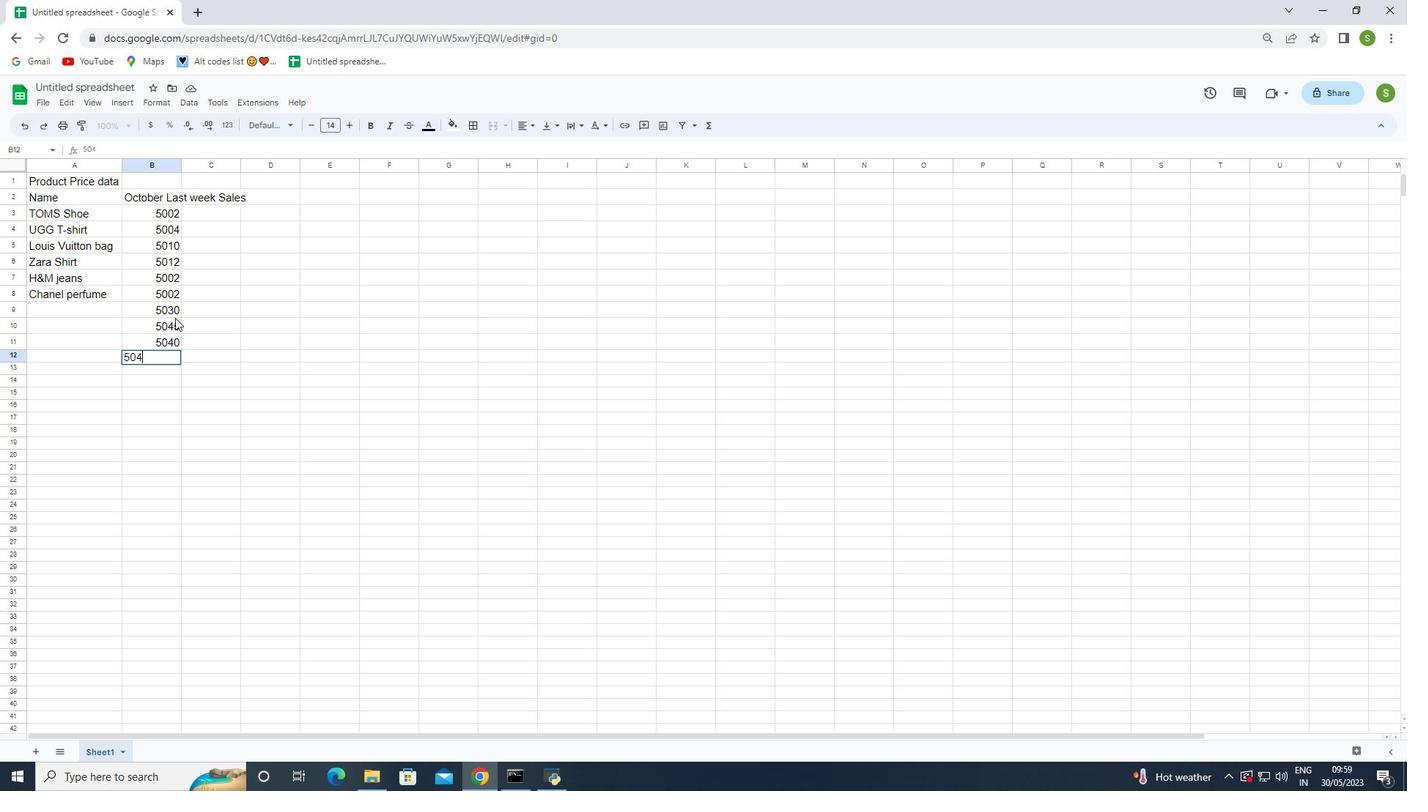
Action: Mouse moved to (142, 463)
Screenshot: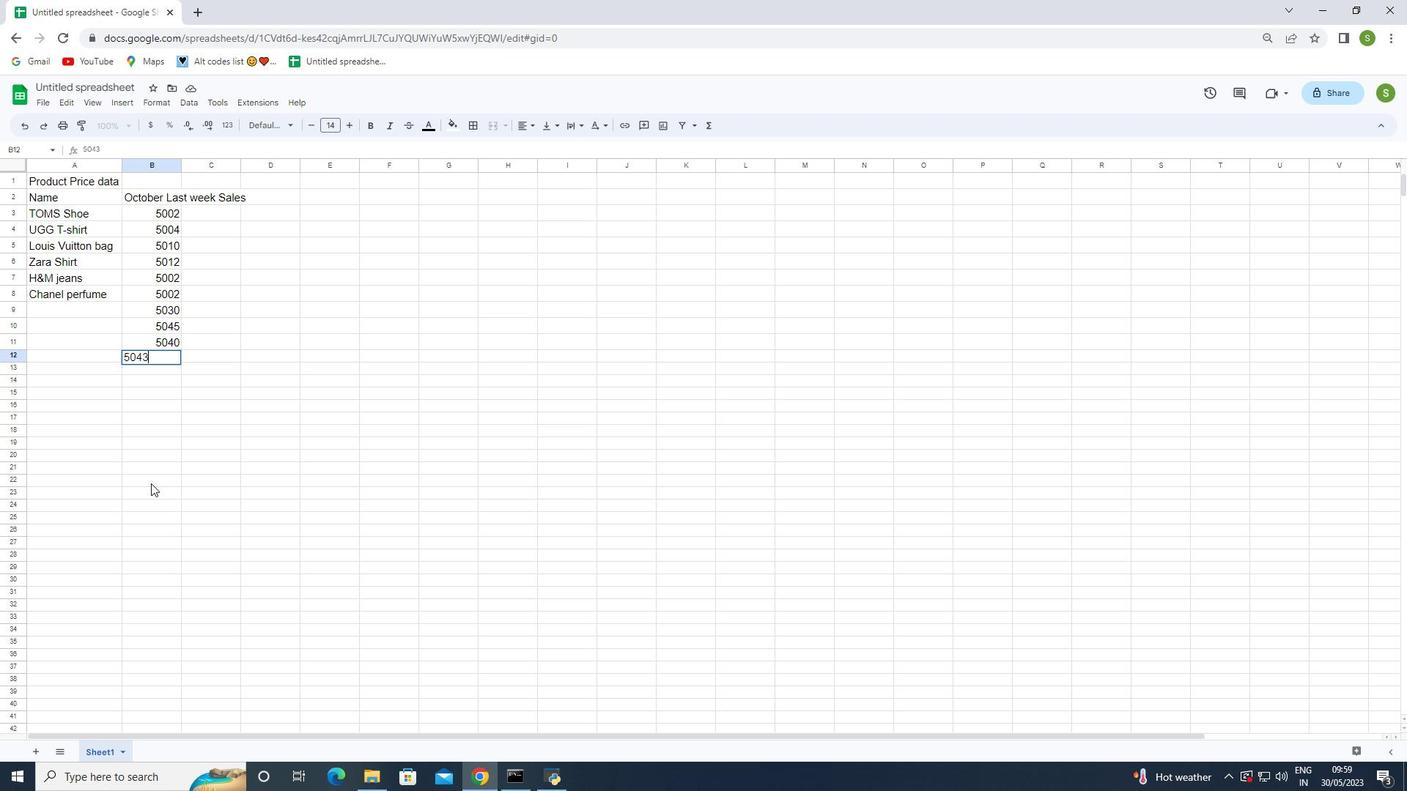 
Action: Mouse pressed left at (142, 463)
Screenshot: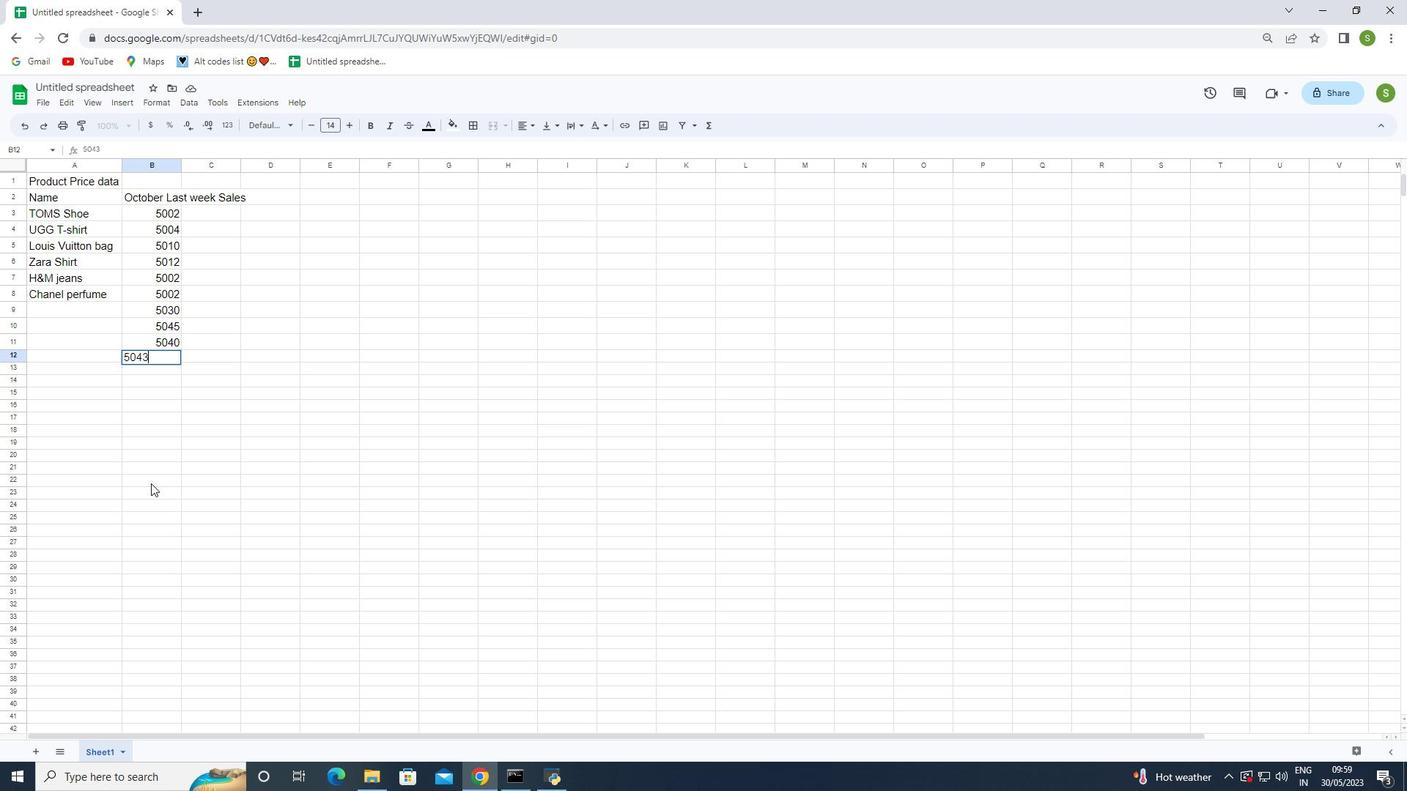 
Action: Mouse moved to (67, 307)
Screenshot: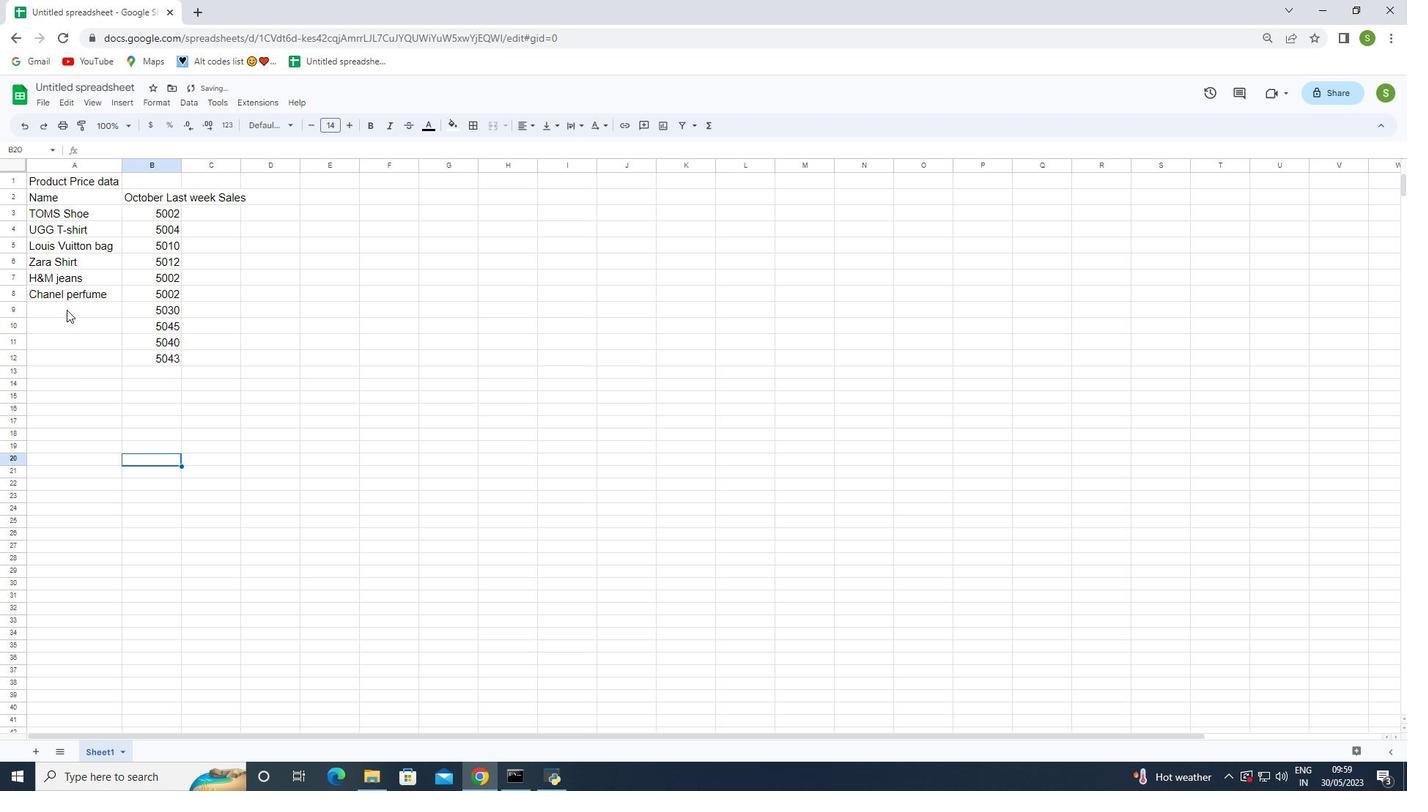 
Action: Mouse pressed left at (67, 307)
Screenshot: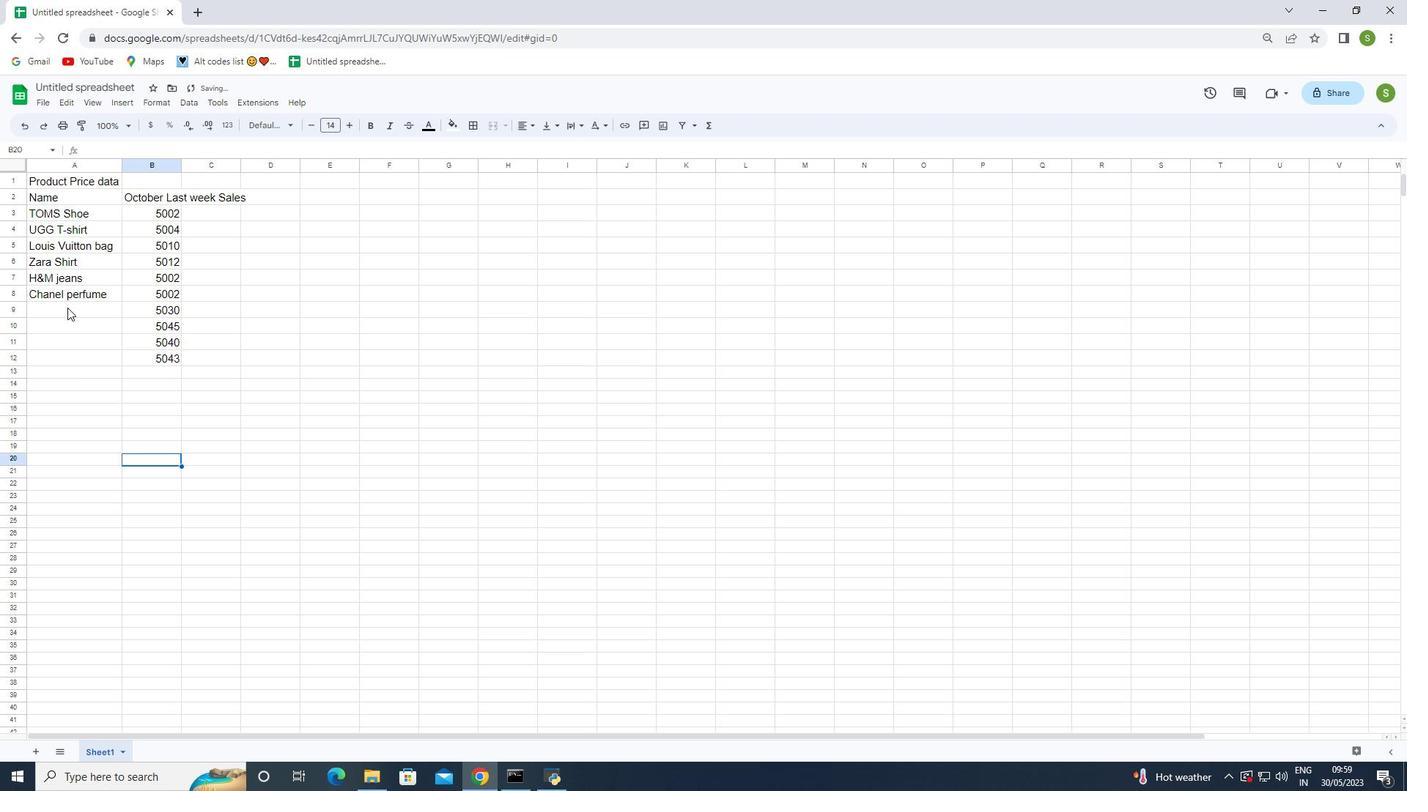 
Action: Mouse moved to (54, 233)
Screenshot: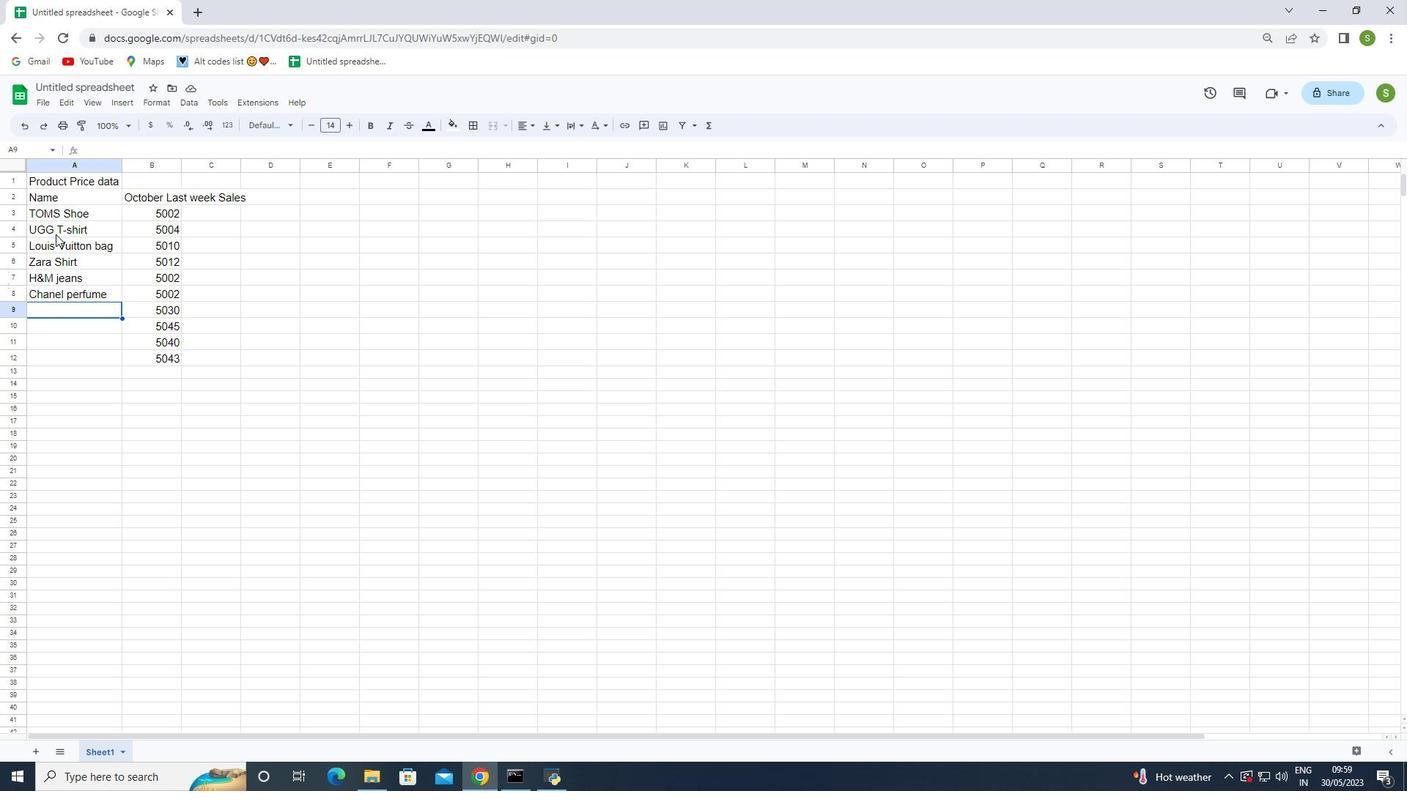 
Action: Mouse pressed left at (54, 233)
Screenshot: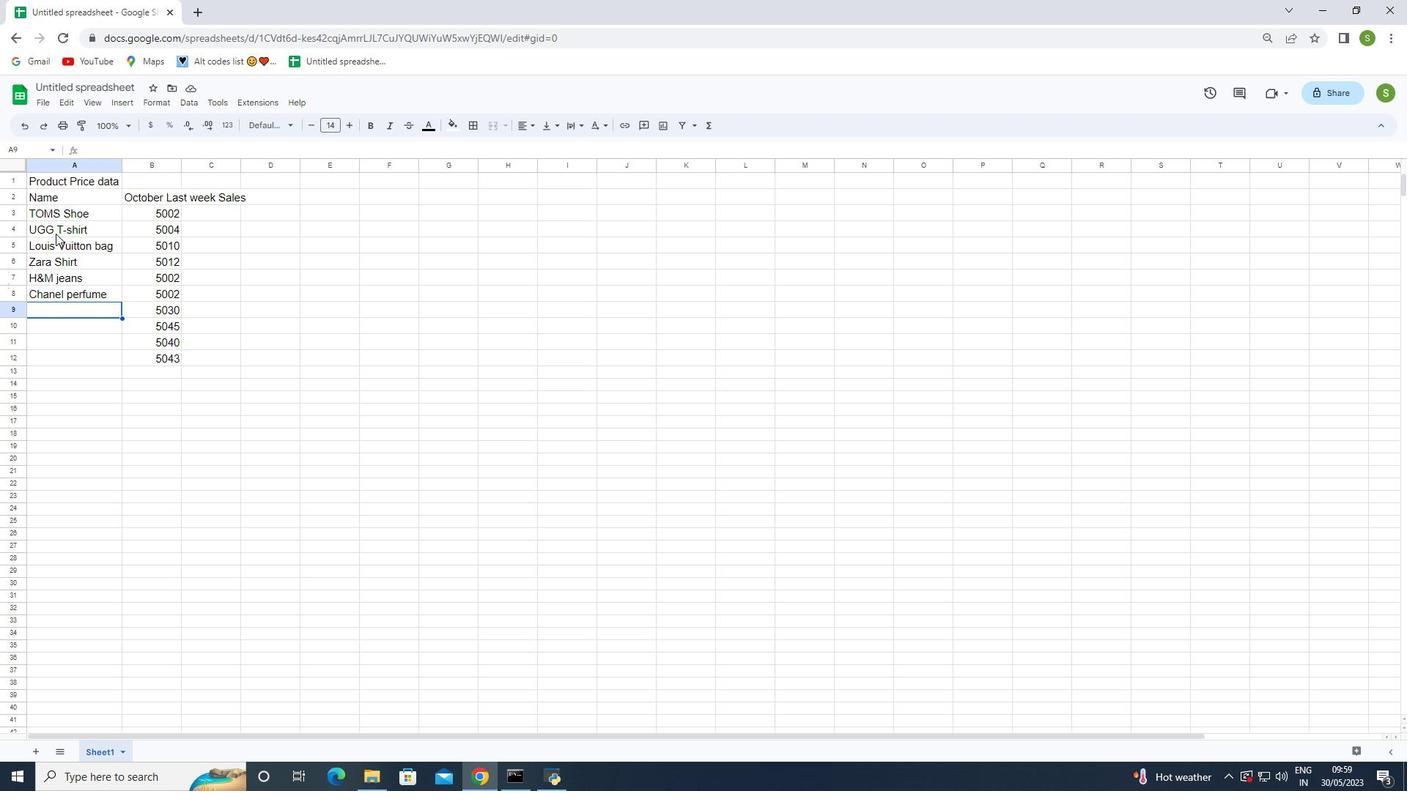 
Action: Mouse moved to (63, 328)
Screenshot: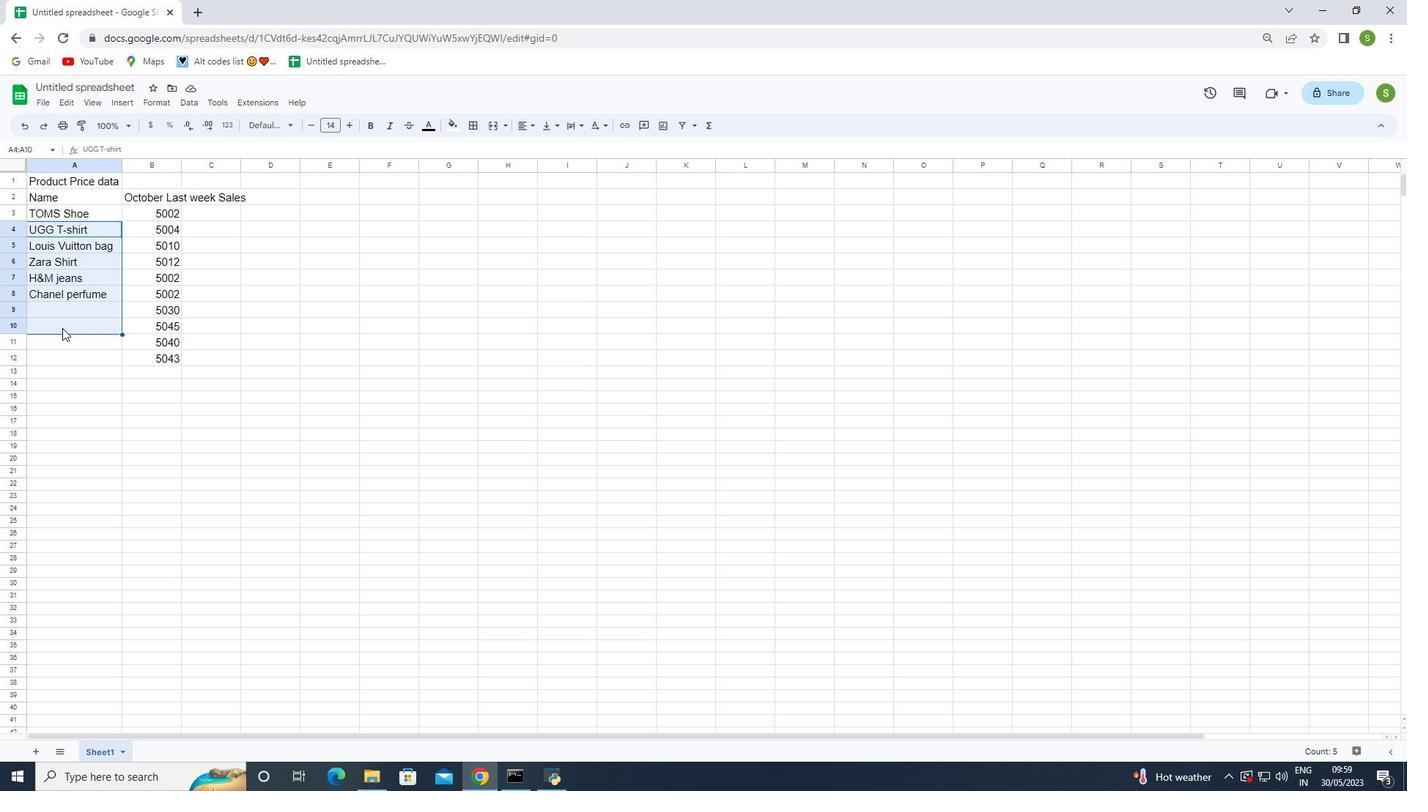 
Action: Key pressed <Key.delete>
Screenshot: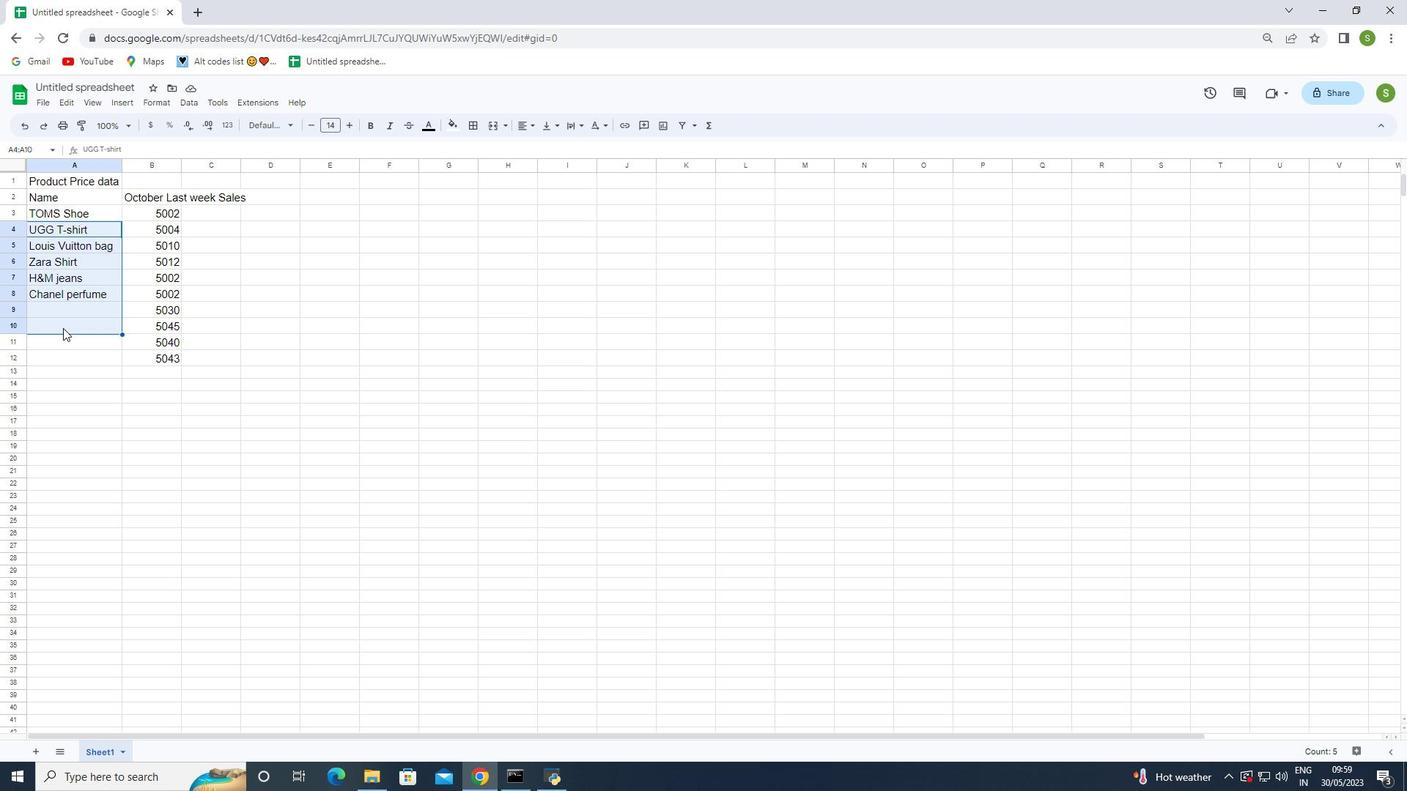 
Action: Mouse moved to (6, 339)
Screenshot: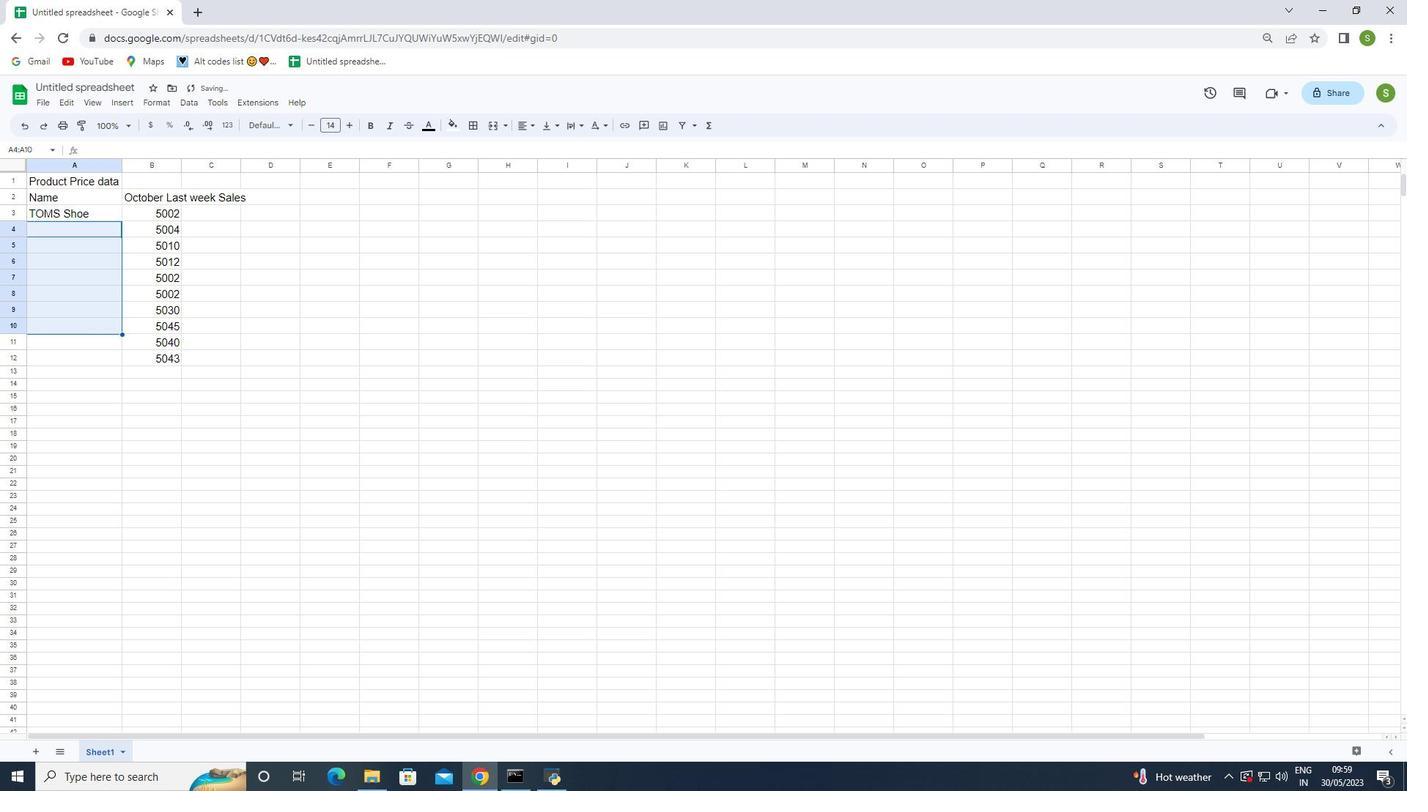 
Action: Mouse pressed left at (6, 339)
Screenshot: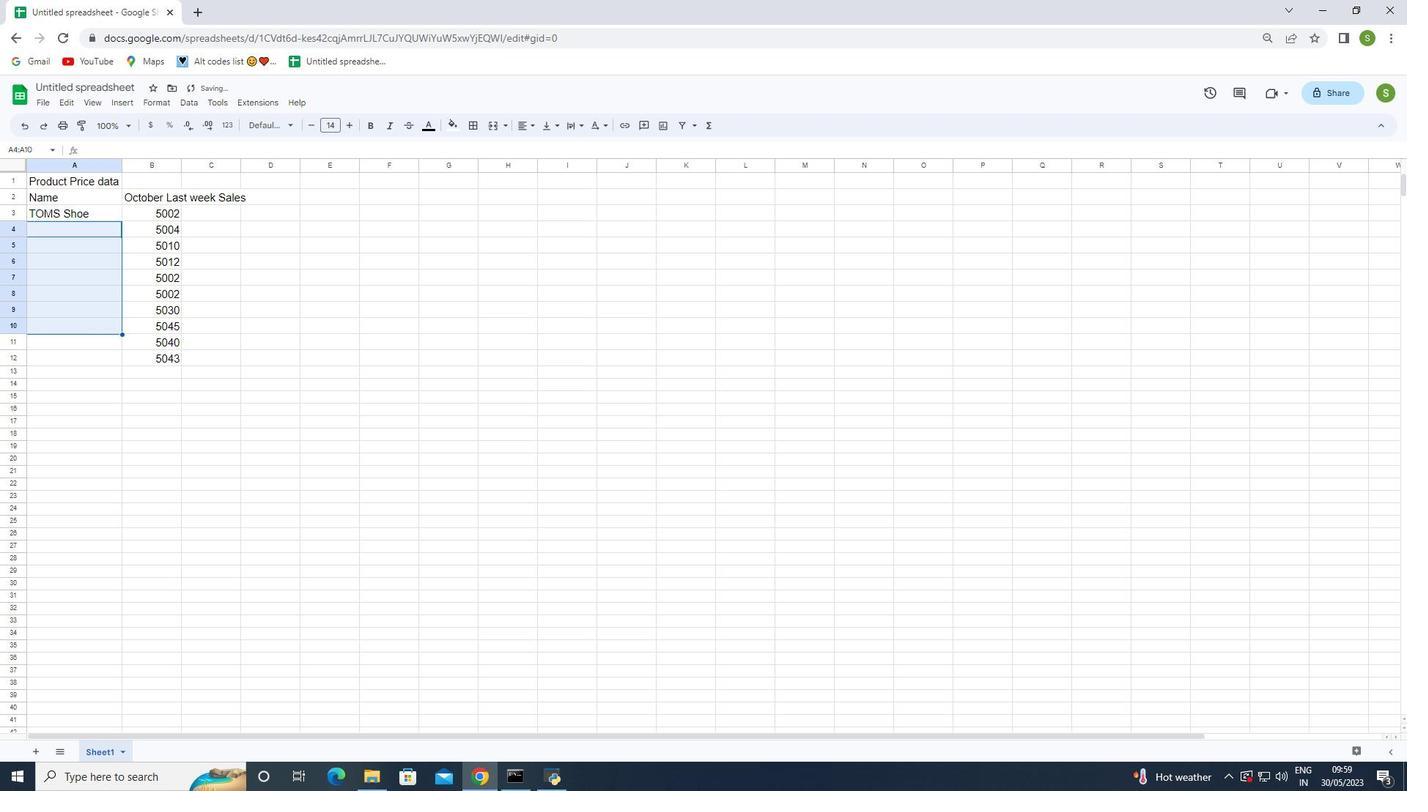 
Action: Mouse moved to (79, 222)
Screenshot: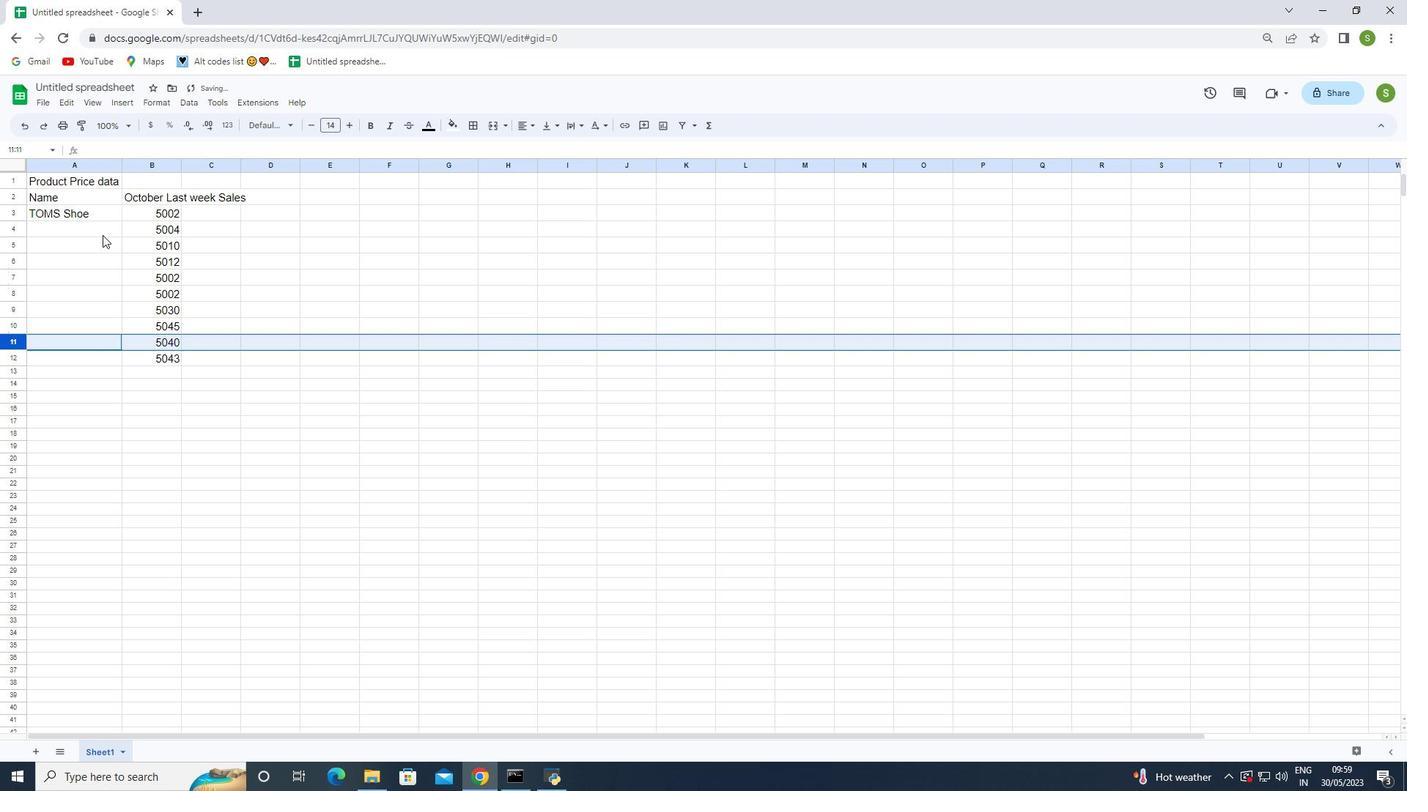 
Action: Mouse pressed left at (79, 222)
Screenshot: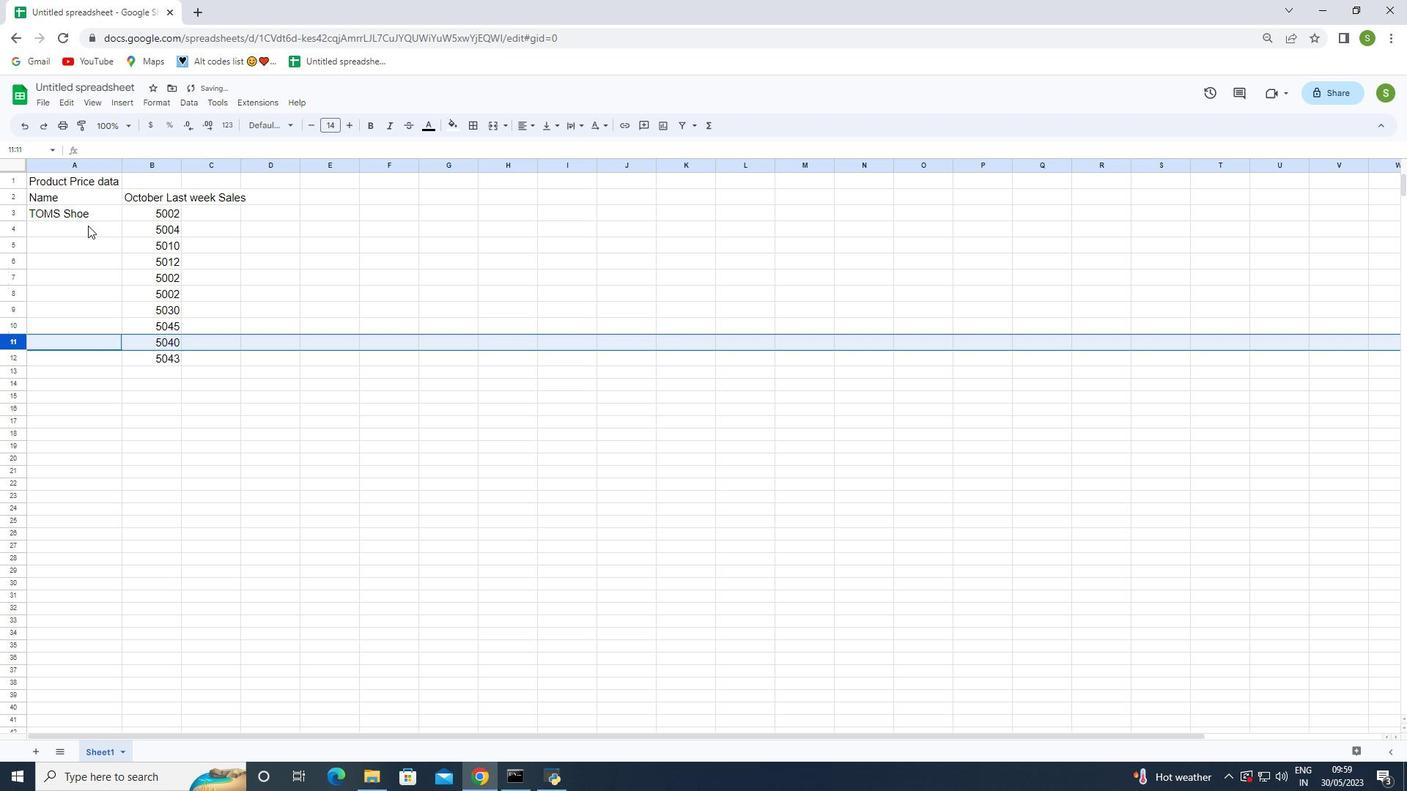
Action: Mouse moved to (77, 231)
Screenshot: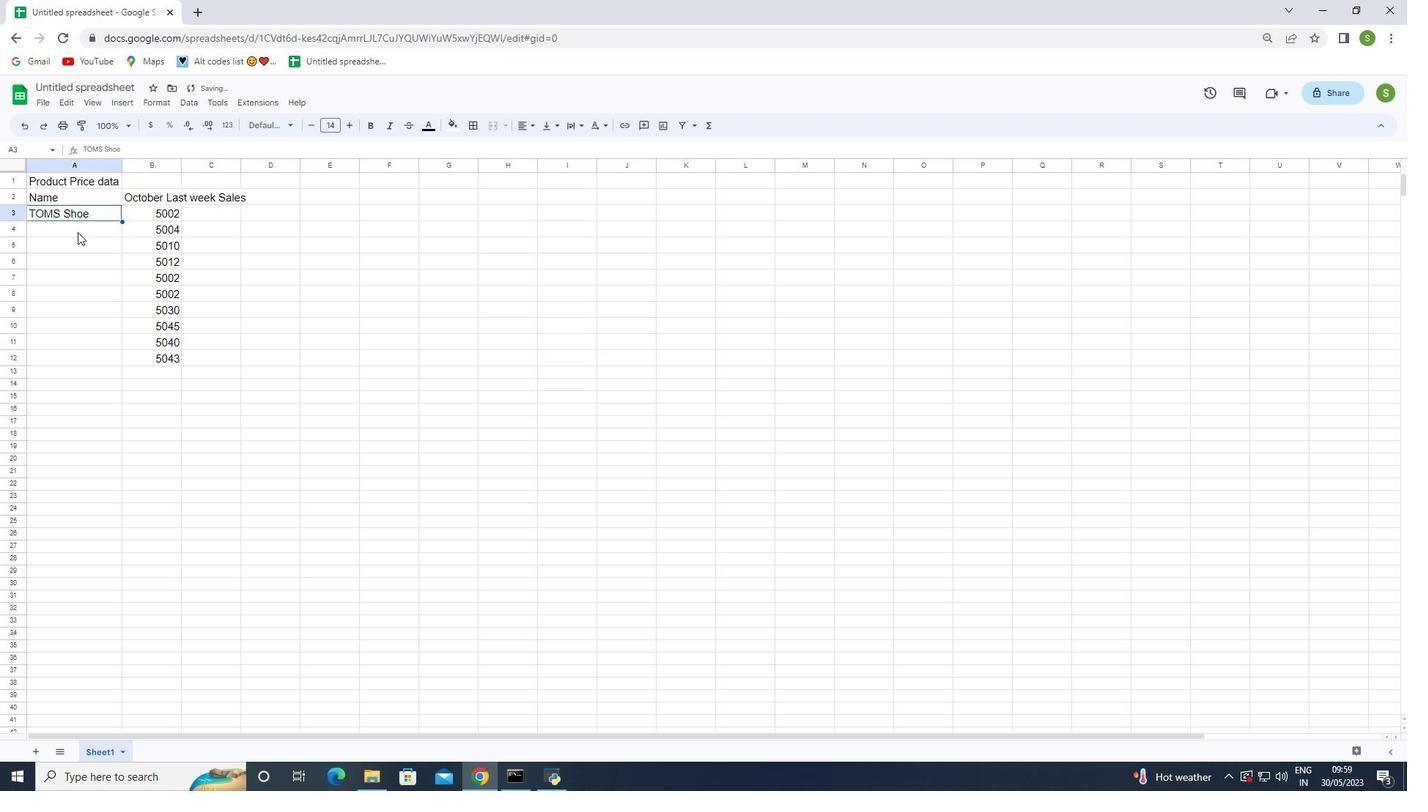 
Action: Mouse pressed left at (77, 231)
Screenshot: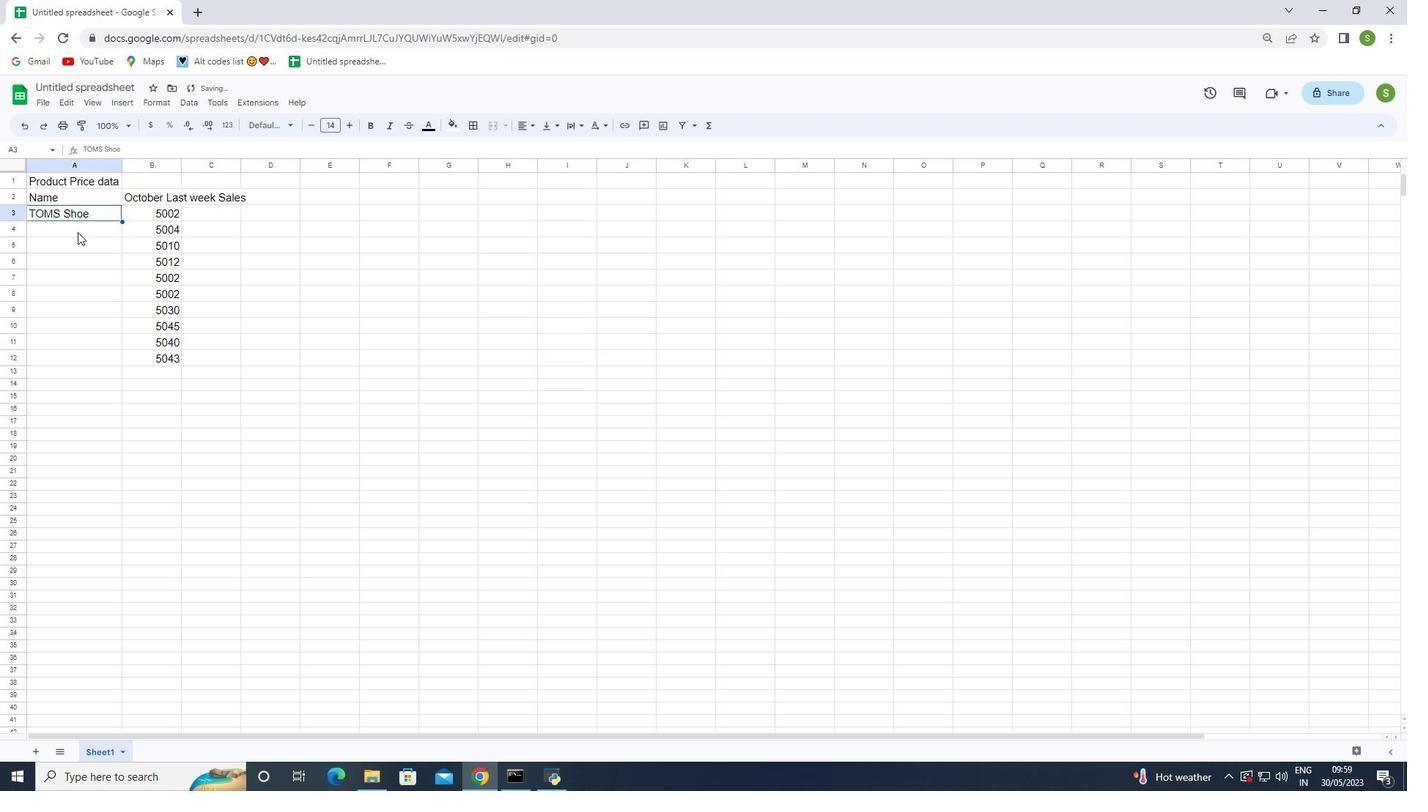 
Action: Key pressed <Key.shift>UGG<Key.space><Key.shift>Shoe<Key.enter><Key.shift>Wolverine<Key.space><Key.shift>Shoe<Key.enter><Key.shift>Z-<Key.shift>Coil<Key.space><Key.shift>Shoe<Key.enter><Key.shift>Adidas<Key.space>shoe<Key.enter><Key.shift>Gucci<Key.space><Key.shift>T-shirt<Key.enter><Key.shift>Louis<Key.space><Key.shift><Key.shift>Vuitton<Key.space>bag<Key.enter><Key.shift>Zara<Key.space><Key.shift>Shirt<Key.enter><Key.shift><Key.shift><Key.shift><Key.shift><Key.shift><Key.shift><Key.shift><Key.shift><Key.shift>H<Key.shift><Key.shift><Key.shift><Key.shift><Key.shift><Key.shift><Key.shift><Key.shift><Key.shift><Key.shift><Key.shift><Key.shift>&<Key.shift>M<Key.space>jeans<Key.enter><Key.shift>Chanel<Key.space>perfume<Key.enter>
Screenshot: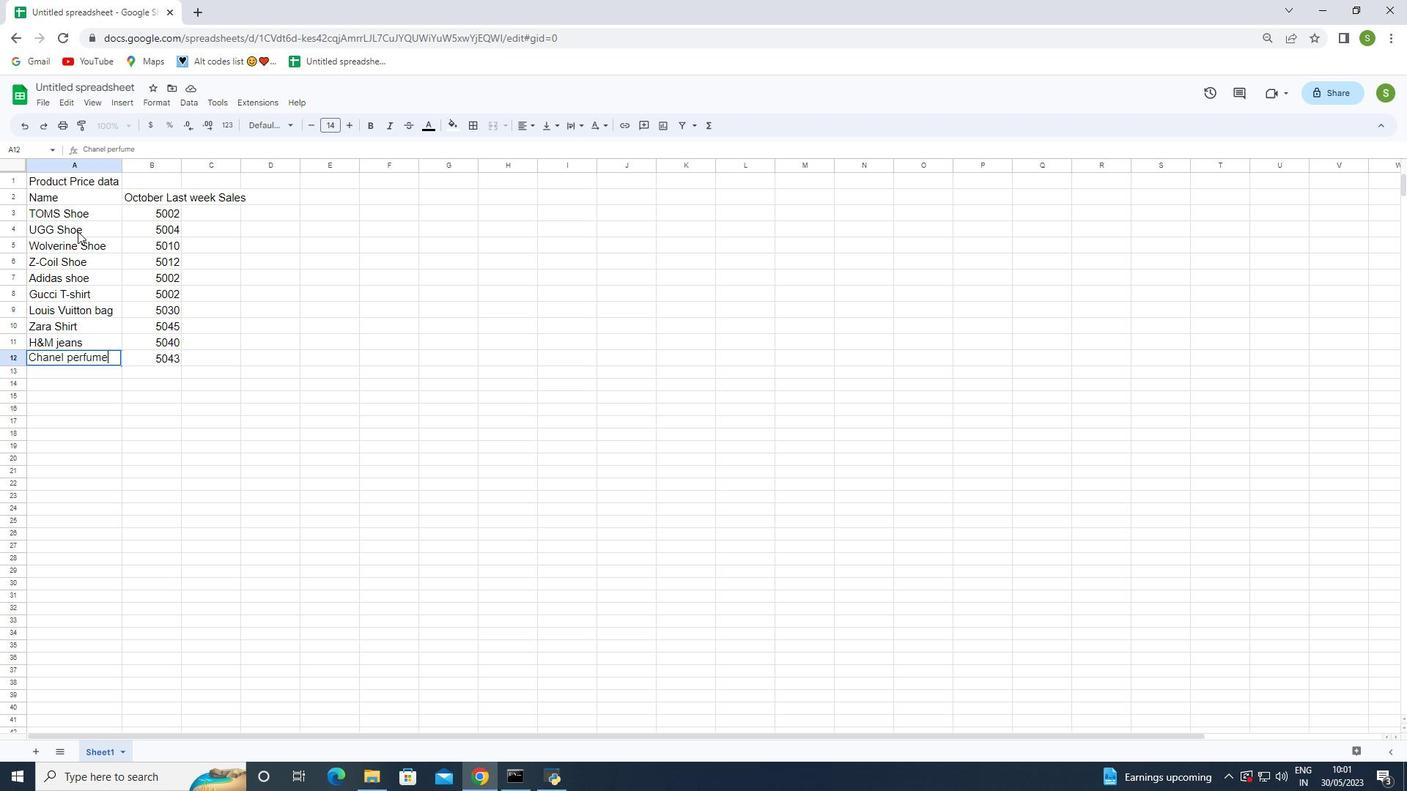 
Action: Mouse moved to (259, 202)
Screenshot: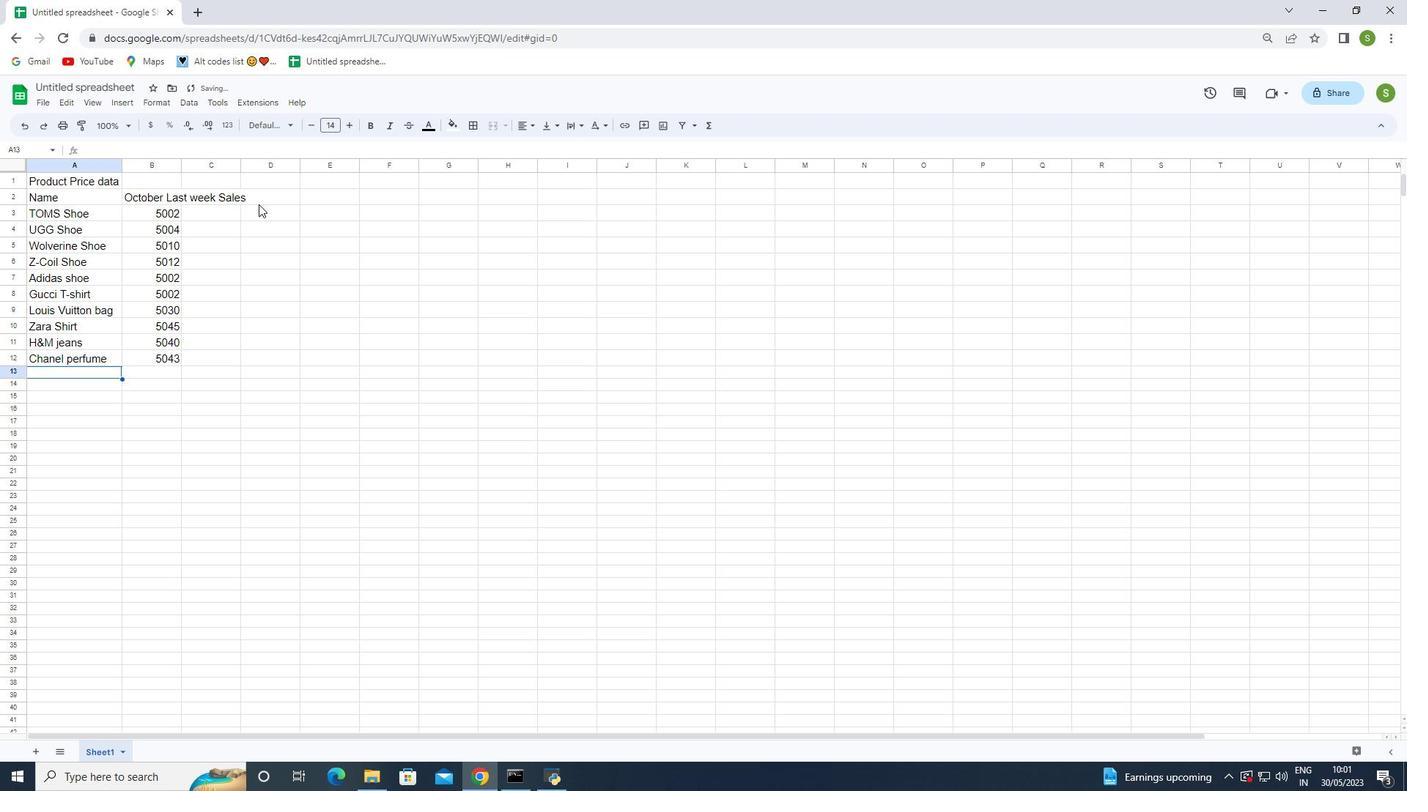 
Action: Mouse pressed left at (259, 202)
Screenshot: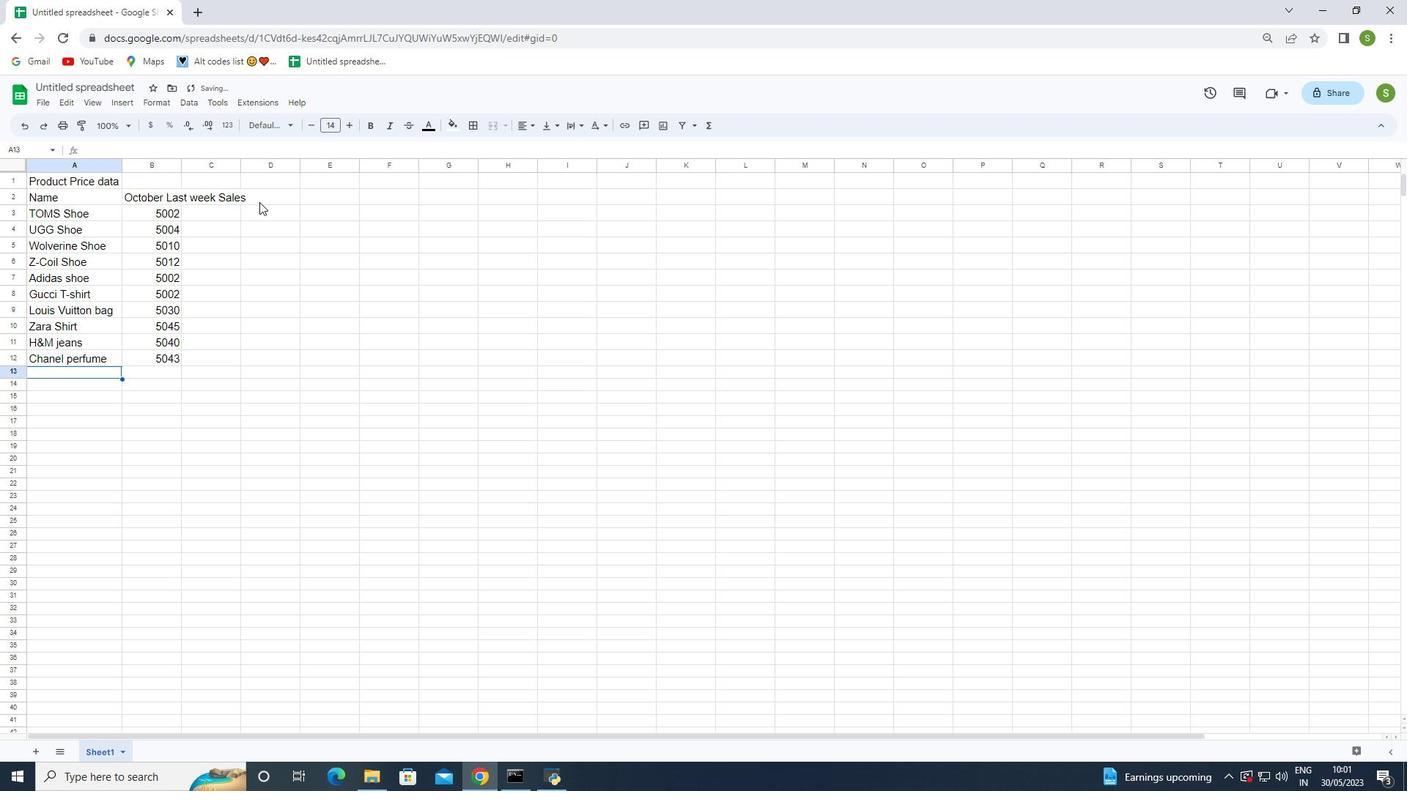 
Action: Mouse moved to (180, 161)
Screenshot: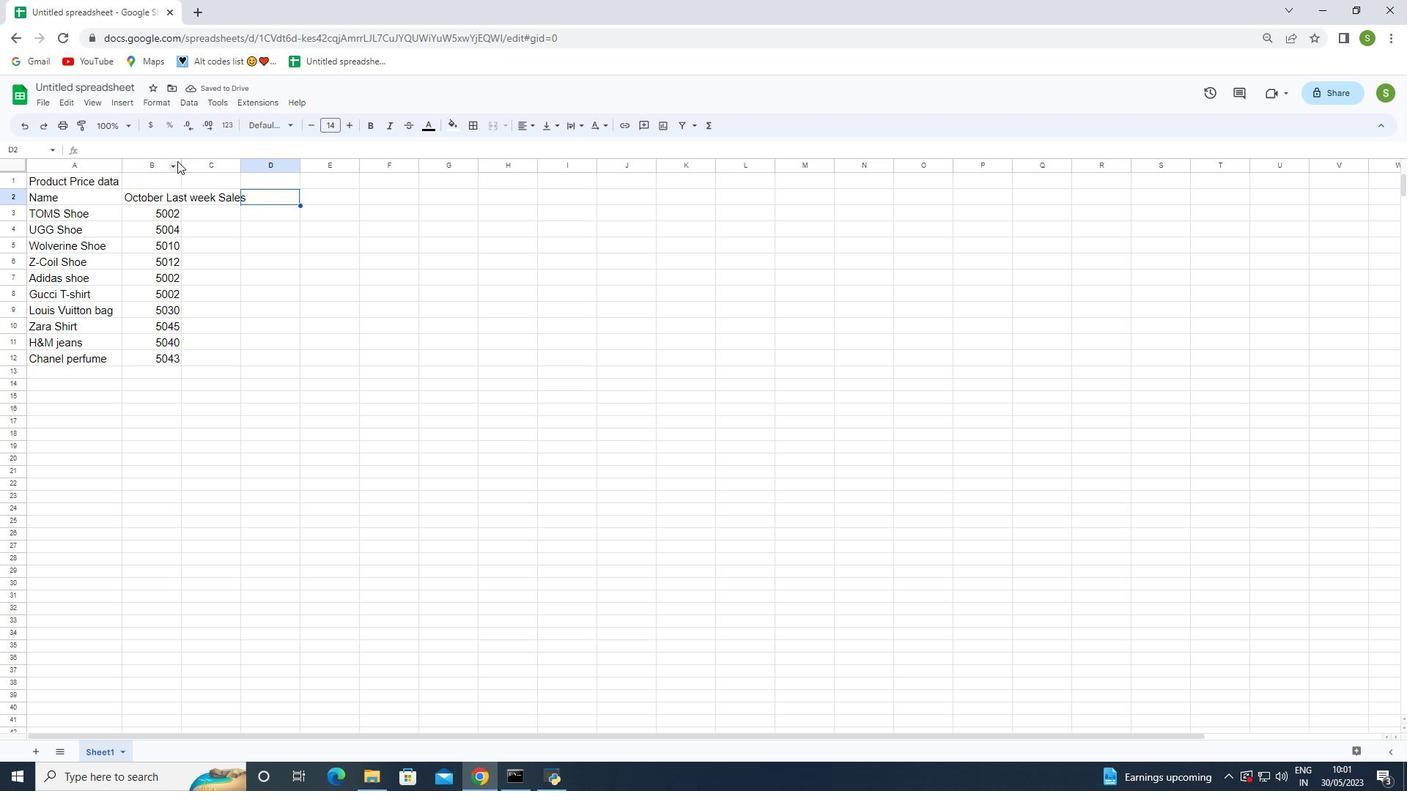 
Action: Mouse pressed left at (180, 161)
Screenshot: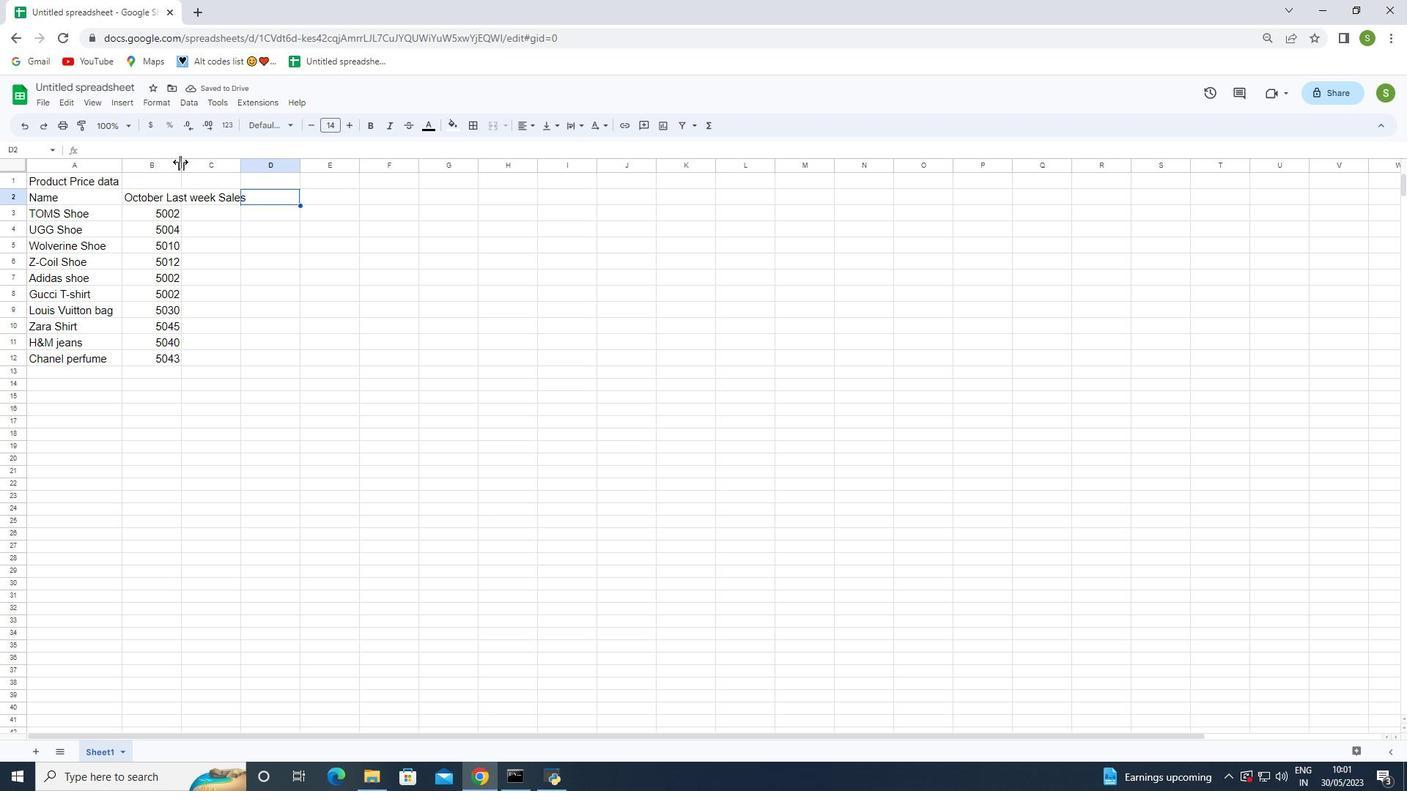 
Action: Mouse moved to (180, 161)
Screenshot: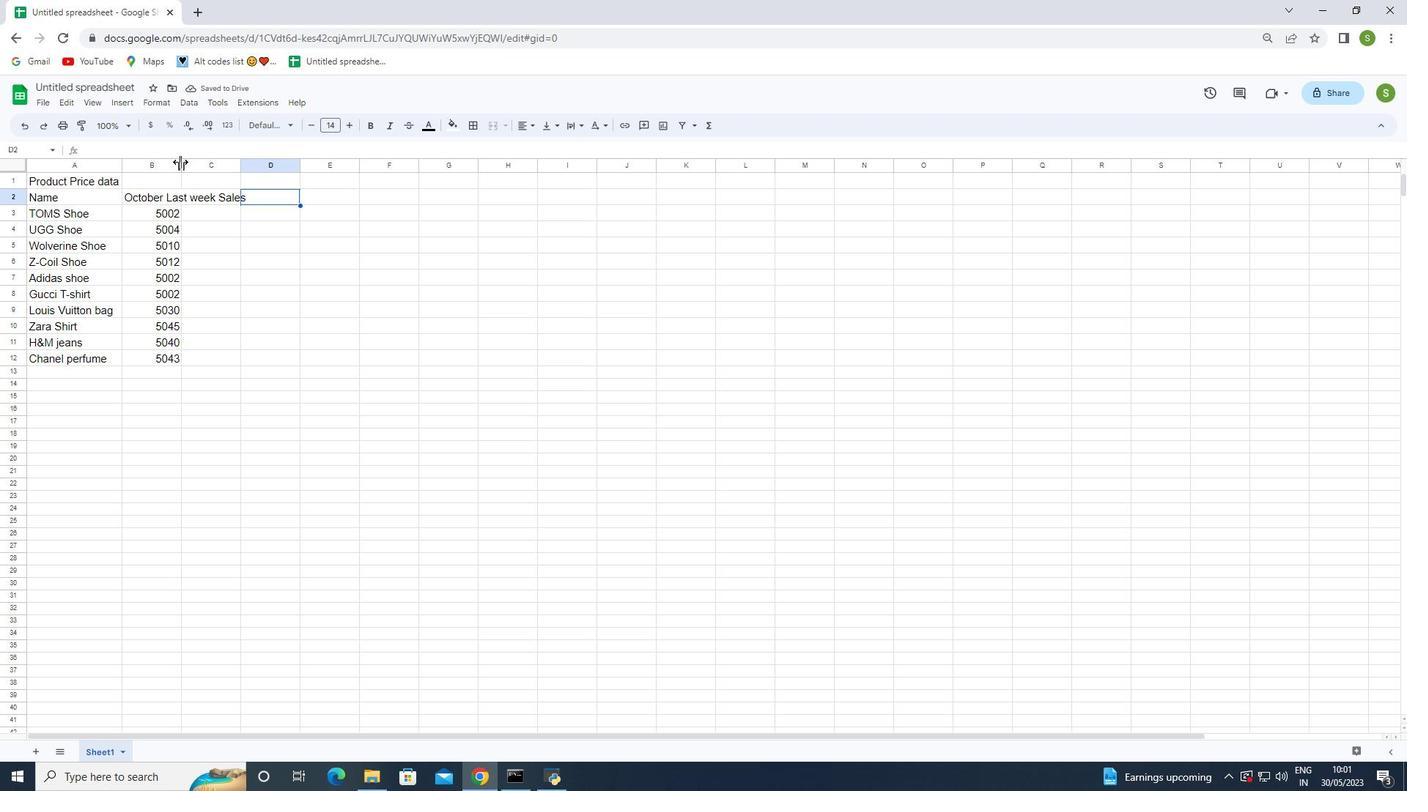 
Action: Mouse pressed left at (180, 161)
Screenshot: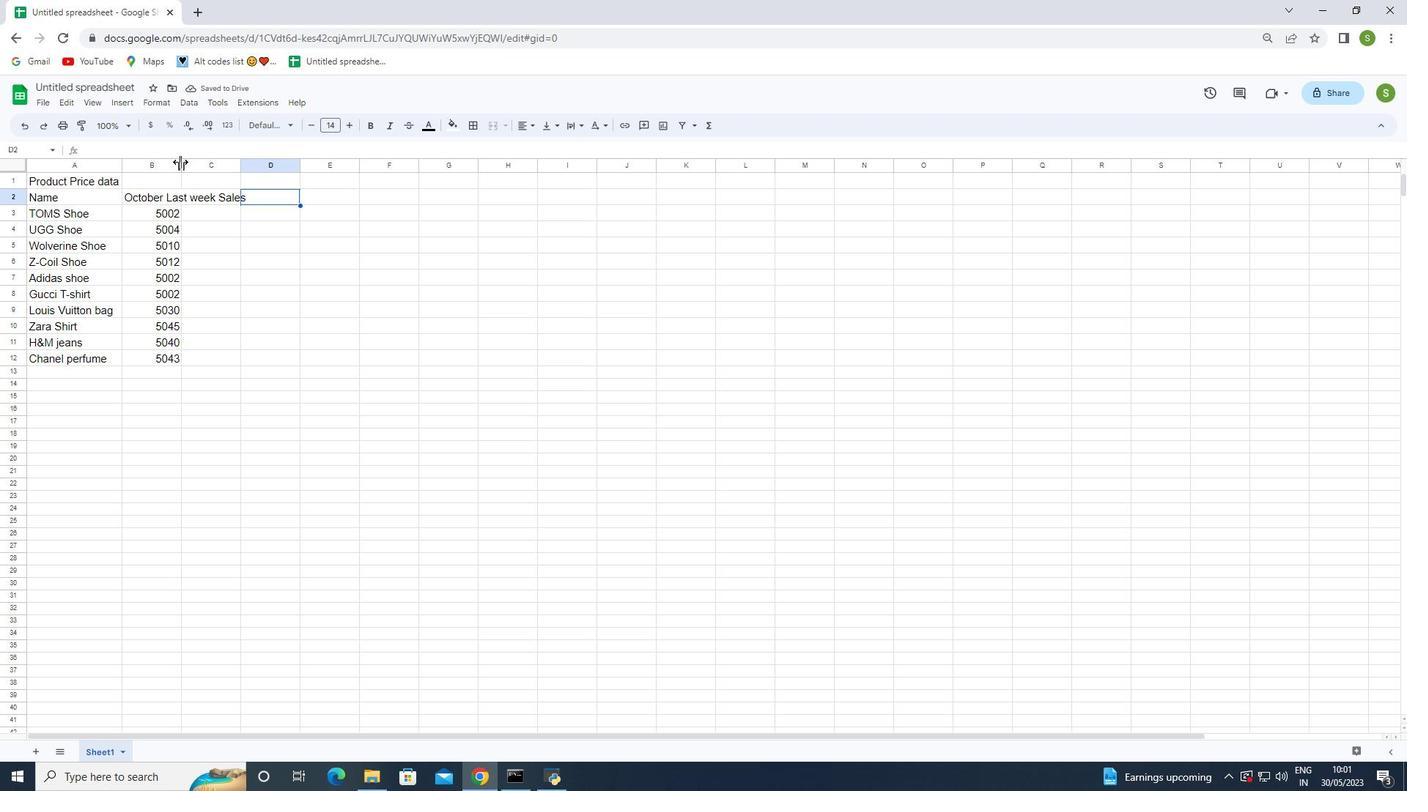 
Action: Mouse moved to (270, 194)
Screenshot: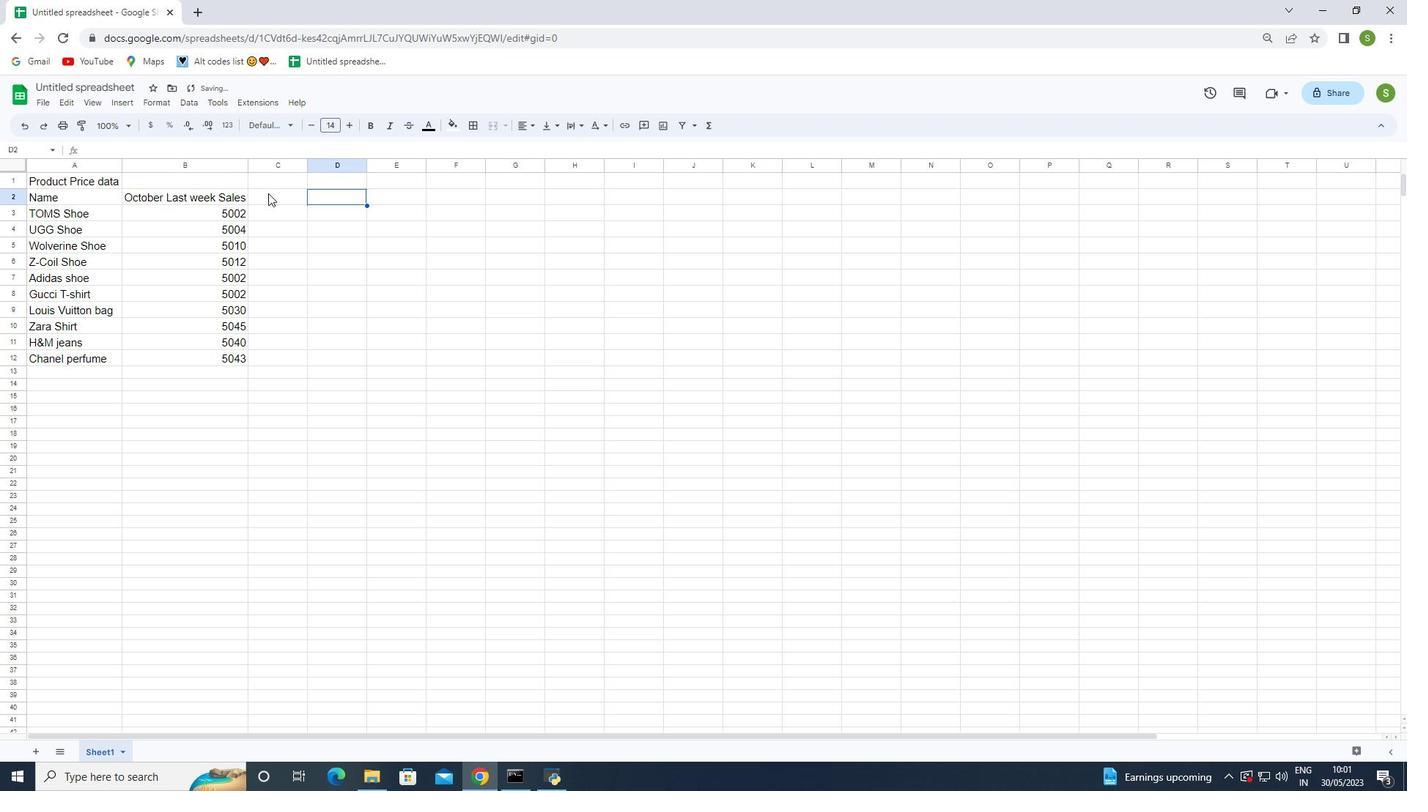 
Action: Mouse pressed left at (270, 194)
Screenshot: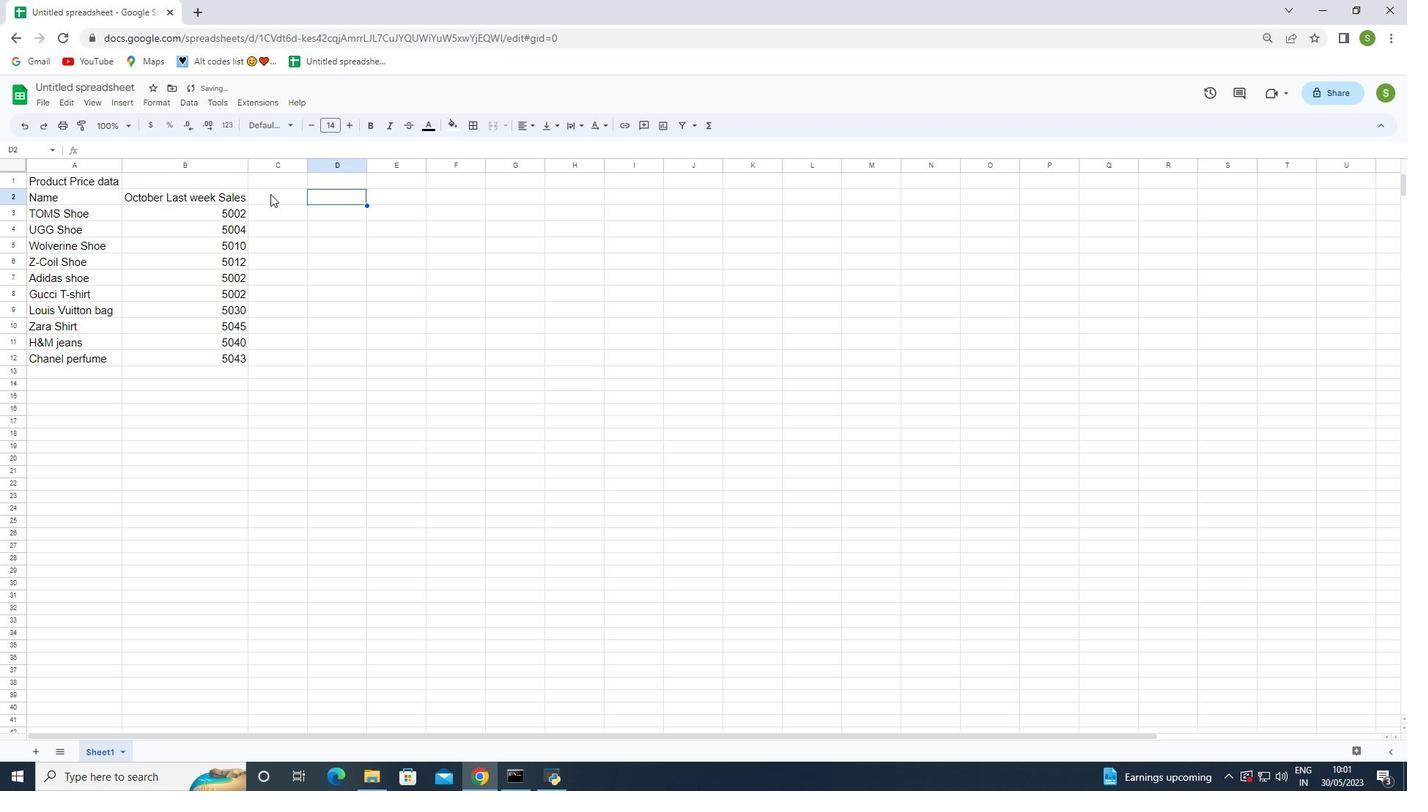 
Action: Key pressed <Key.shift><Key.shift><Key.shift><Key.shift><Key.shift><Key.shift><Key.shift><Key.shift><Key.shift><Key.shift><Key.shift><Key.shift><Key.shift><Key.shift><Key.shift><Key.shift><Key.shift><Key.shift><Key.shift><Key.shift><Key.shift><Key.shift><Key.shift><Key.shift><Key.shift><Key.shift><Key.shift><Key.shift><Key.shift><Key.shift><Key.shift><Key.shift><Key.shift><Key.shift><Key.shift><Key.shift><Key.shift><Key.shift><Key.shift><Key.shift><Key.shift><Key.shift><Key.shift><Key.shift><Key.shift><Key.shift><Key.shift><Key.shift><Key.shift><Key.shift><Key.shift><Key.shift><Key.shift><Key.shift><Key.shift><Key.shift><Key.shift><Key.shift><Key.shift><Key.shift><Key.shift><Key.shift><Key.shift><Key.shift><Key.shift><Key.shift><Key.shift><Key.shift><Key.shift><Key.shift><Key.shift><Key.shift><Key.shift><Key.shift><Key.shift><Key.shift><Key.shift><Key.shift><Key.shift><Key.shift><Key.shift><Key.shift><Key.shift><Key.shift><Key.shift><Key.shift><Key.shift><Key.shift><Key.shift><Key.shift><Key.shift><Key.shift><Key.shift><Key.shift><Key.shift><Key.shift><Key.shift><Key.shift><Key.shift><Key.shift><Key.shift><Key.shift><Key.shift><Key.shift><Key.shift><Key.shift><Key.shift><Key.shift><Key.shift><Key.shift><Key.shift><Key.shift><Key.shift><Key.shift><Key.shift><Key.shift><Key.shift><Key.shift><Key.shift><Key.shift><Key.shift><Key.shift><Key.shift><Key.shift><Key.shift><Key.shift><Key.shift><Key.shift><Key.shift><Key.shift><Key.shift><Key.shift><Key.shift><Key.shift><Key.shift><Key.shift><Key.shift><Key.shift><Key.shift><Key.shift><Key.shift><Key.shift><Key.shift><Key.shift><Key.shift><Key.shift><Key.shift><Key.shift><Key.shift><Key.shift><Key.shift><Key.shift><Key.shift><Key.shift><Key.shift><Key.shift><Key.shift><Key.shift><Key.shift><Key.shift><Key.shift><Key.shift><Key.shift><Key.shift><Key.shift><Key.shift><Key.shift><Key.shift><Key.shift><Key.shift><Key.shift><Key.shift><Key.shift><Key.shift><Key.shift><Key.shift><Key.shift><Key.shift><Key.shift><Key.shift><Key.shift><Key.shift><Key.shift><Key.shift><Key.shift><Key.shift><Key.shift><Key.shift><Key.shift><Key.shift><Key.shift><Key.shift><Key.shift><Key.shift><Key.shift><Key.shift><Key.shift><Key.shift><Key.shift><Key.shift><Key.shift><Key.shift><Key.shift><Key.shift><Key.shift><Key.shift><Key.shift><Key.shift><Key.shift><Key.shift><Key.shift><Key.shift><Key.shift><Key.shift><Key.shift><Key.shift><Key.shift><Key.shift><Key.shift><Key.shift><Key.shift><Key.shift><Key.shift><Key.shift><Key.shift><Key.shift><Key.shift><Key.shift><Key.shift><Key.shift><Key.shift><Key.shift><Key.shift>Product<Key.space><Key.shift>Price<Key.enter>6000<Key.enter>7000<Key.enter>6000<Key.enter>8000<Key.enter>9000<Key.enter>5400<Key.enter>6700<Key.enter>9500<Key.enter>9800<Key.enter>5500<Key.enter>
Screenshot: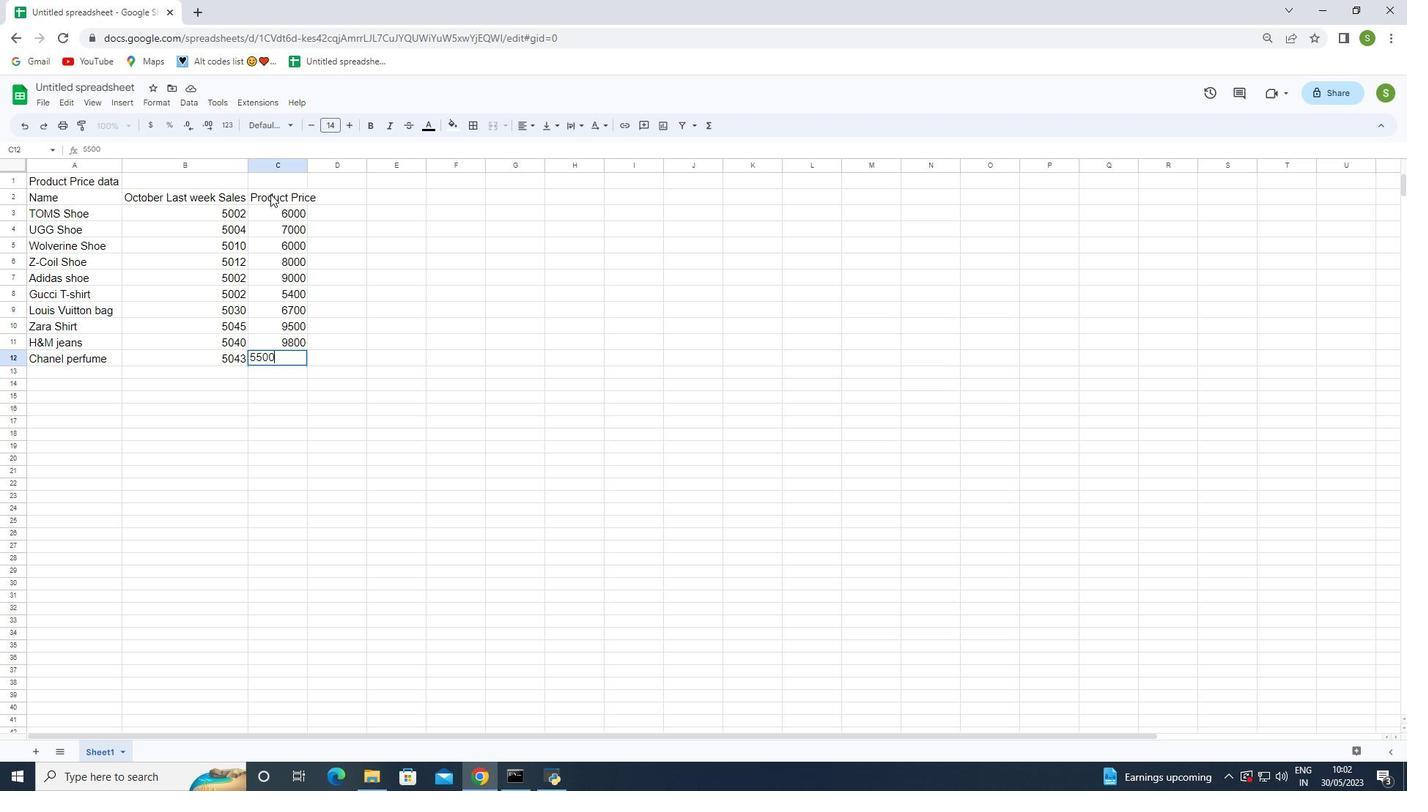 
Action: Mouse moved to (346, 202)
Screenshot: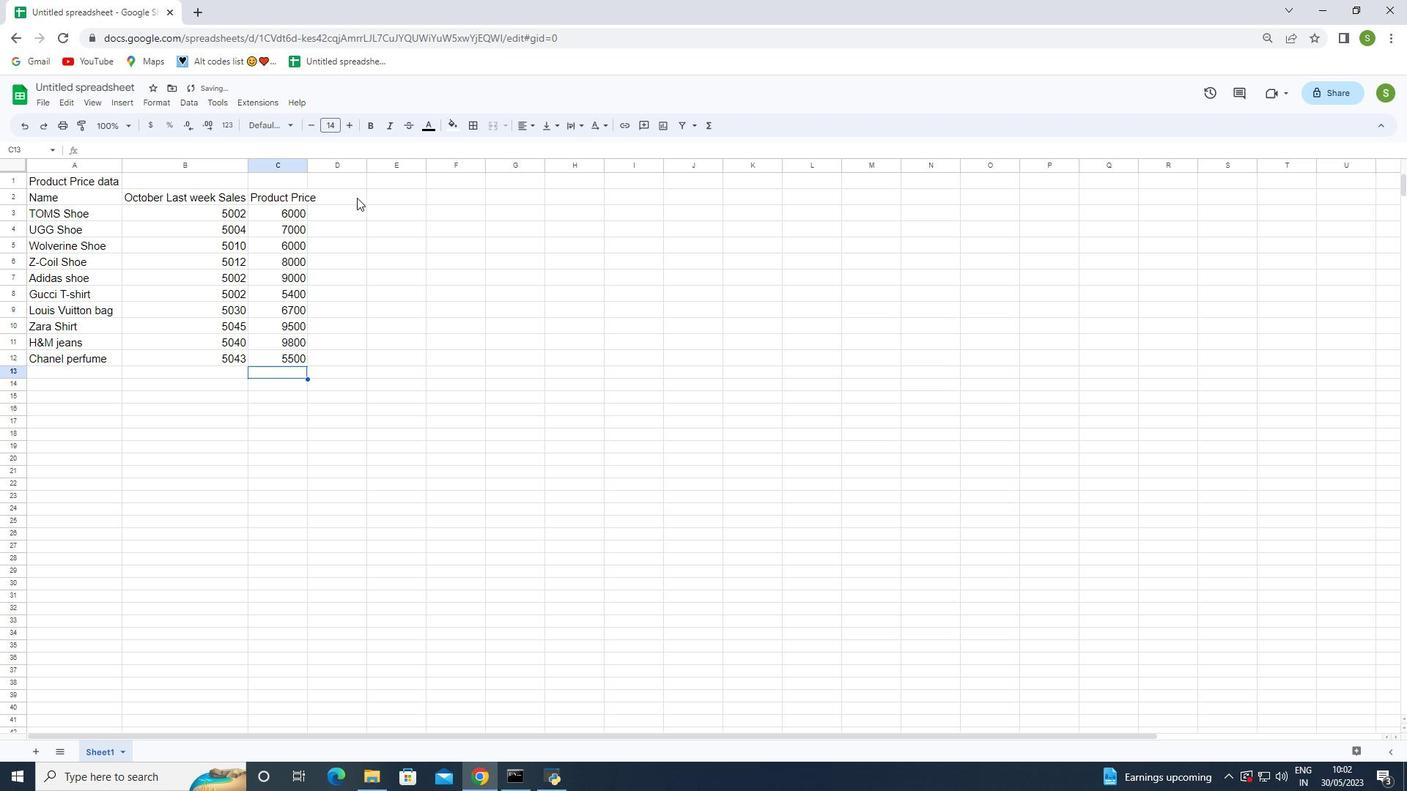 
Action: Mouse pressed left at (346, 202)
Screenshot: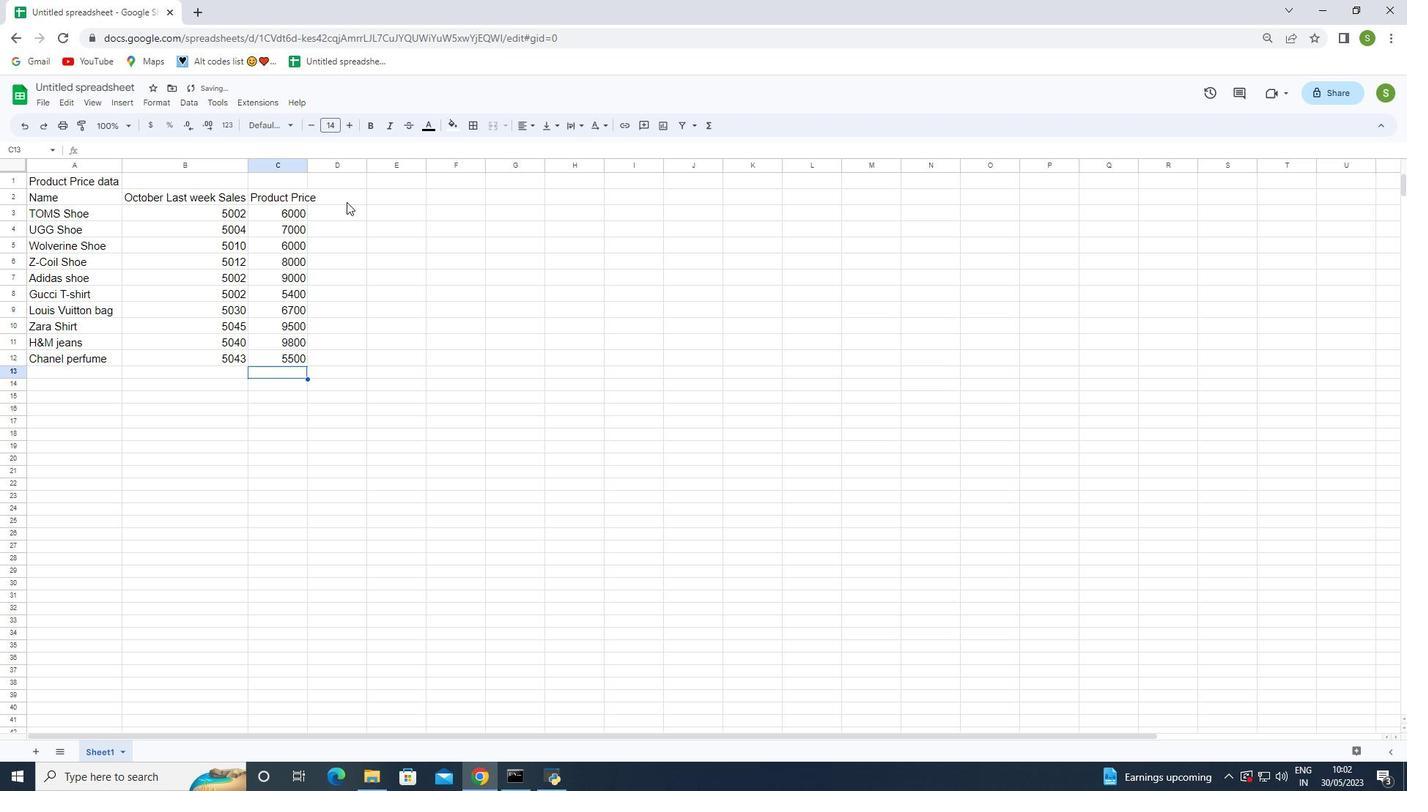 
Action: Mouse moved to (41, 98)
Screenshot: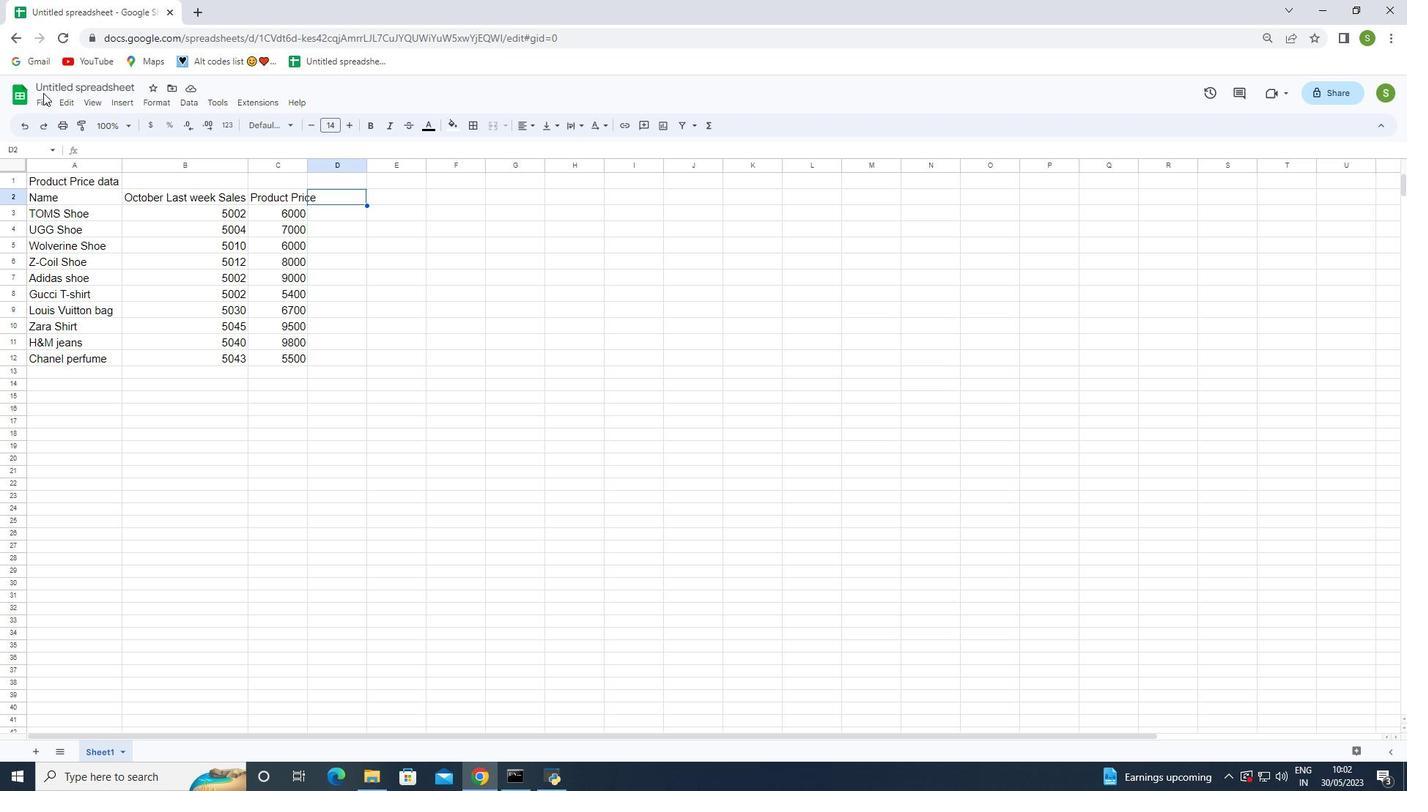 
Action: Mouse pressed left at (41, 98)
Screenshot: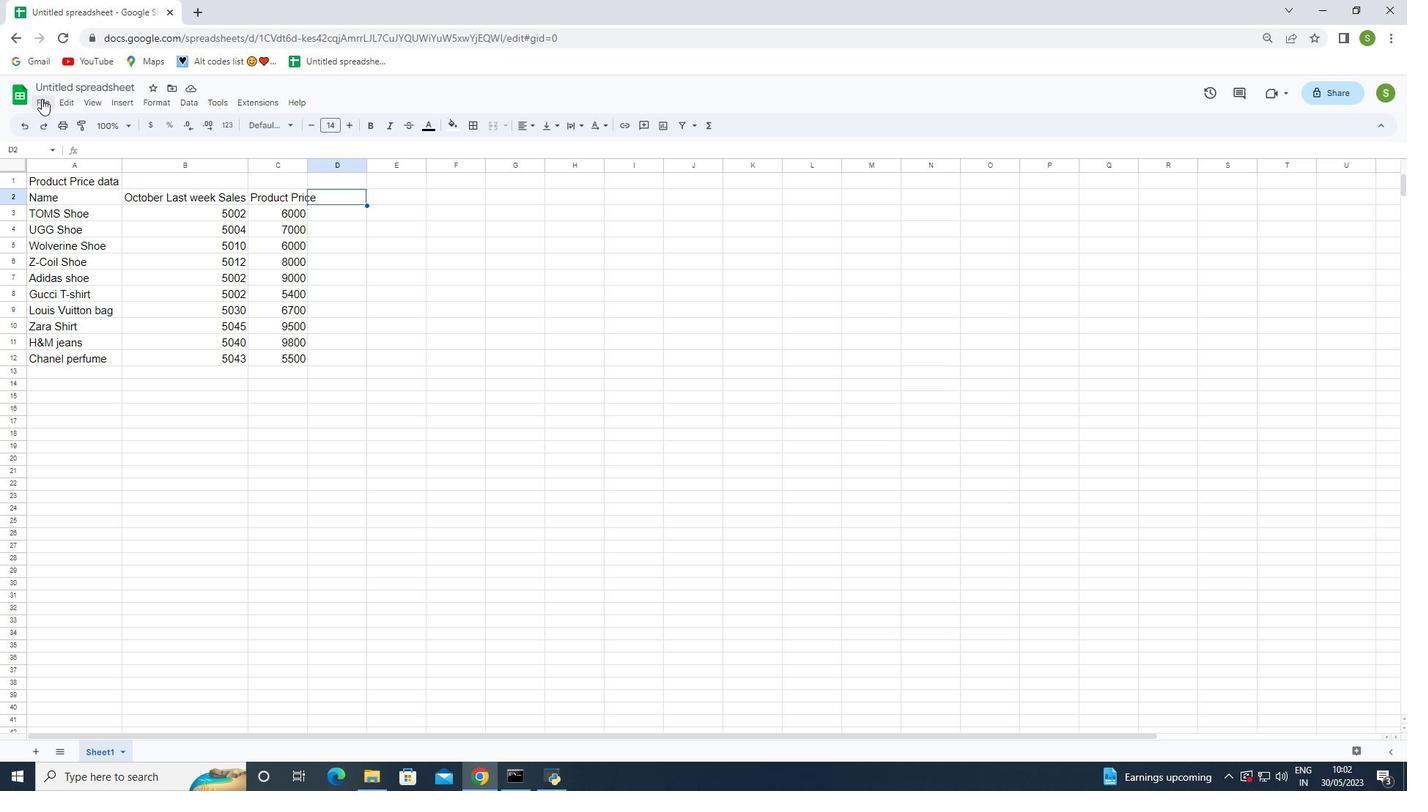 
Action: Mouse moved to (71, 269)
Screenshot: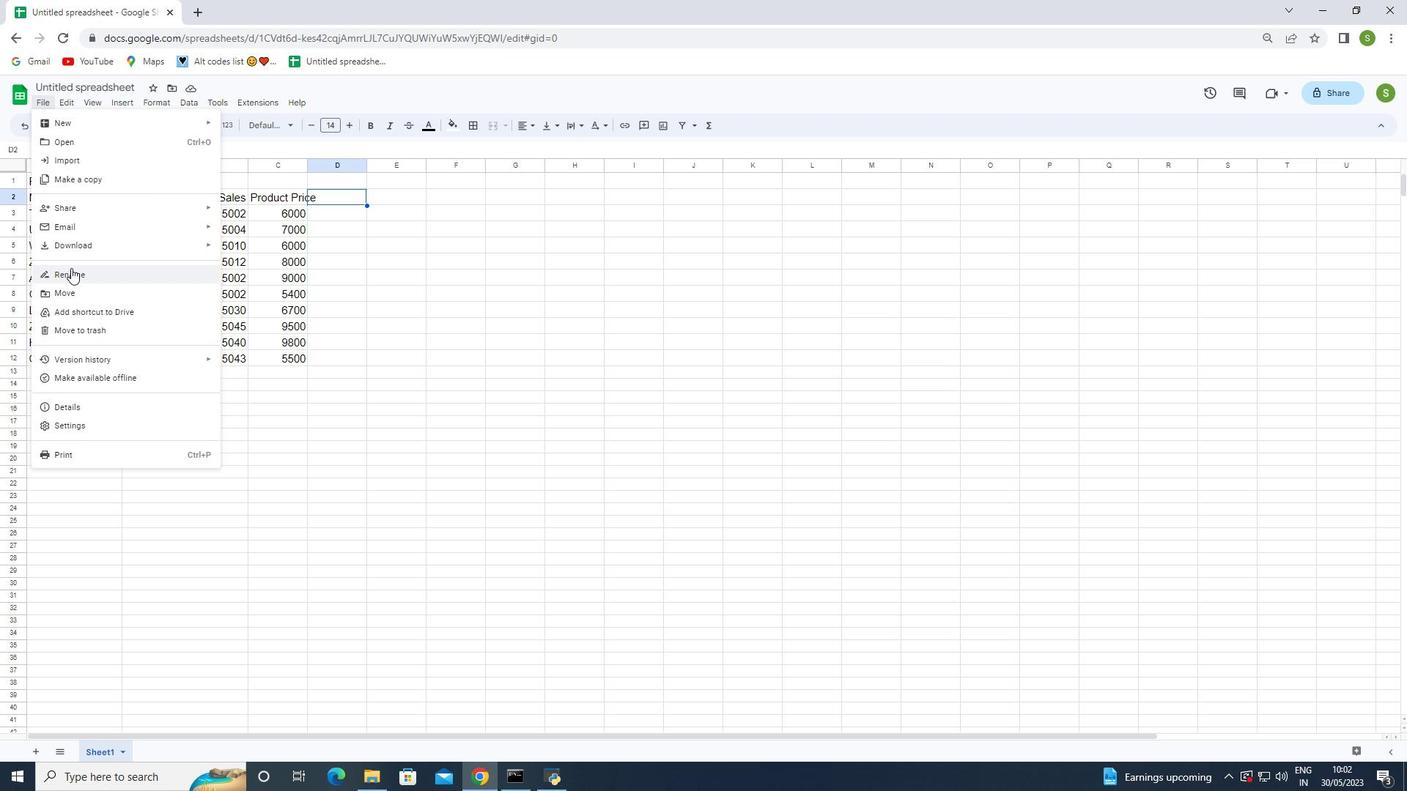 
Action: Mouse pressed left at (71, 269)
Screenshot: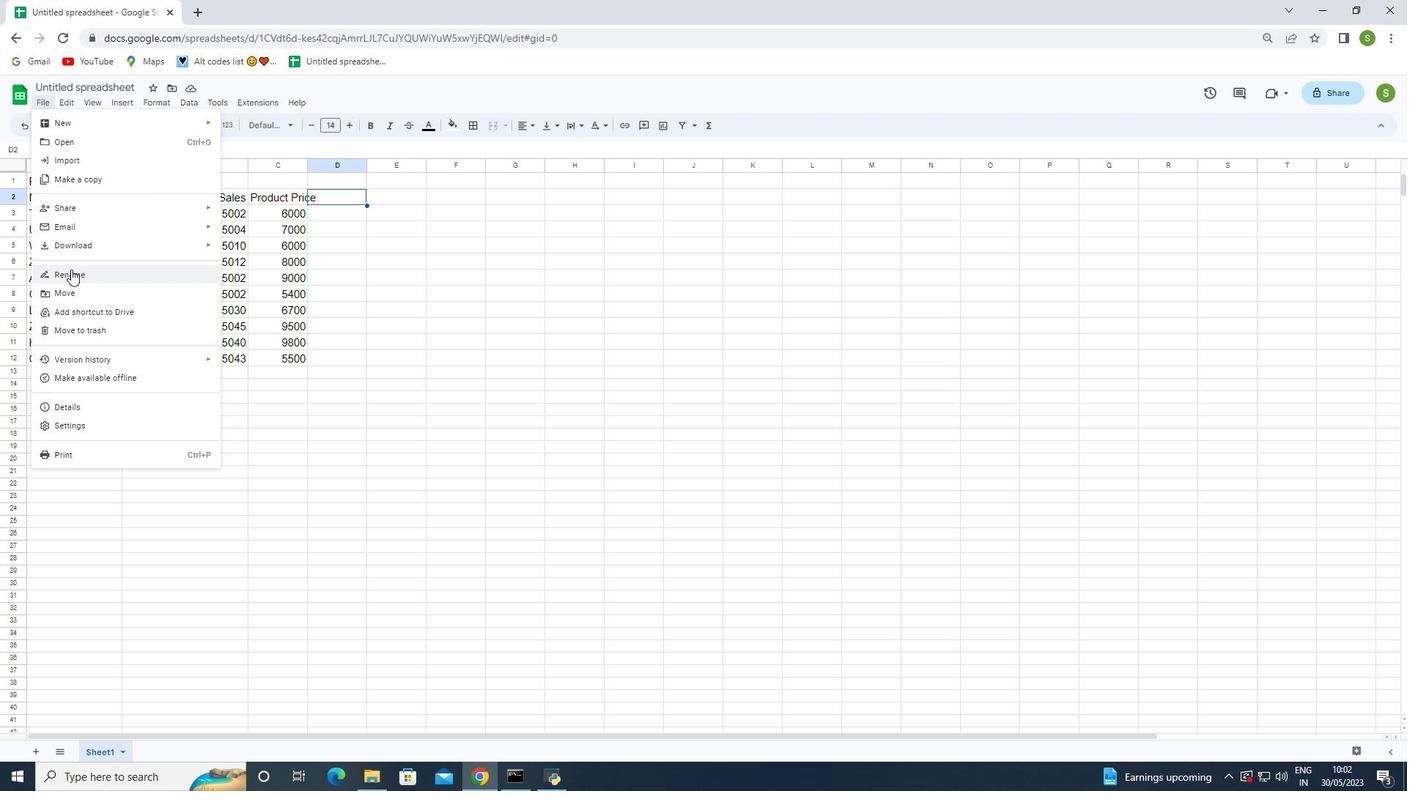 
Action: Mouse moved to (76, 277)
Screenshot: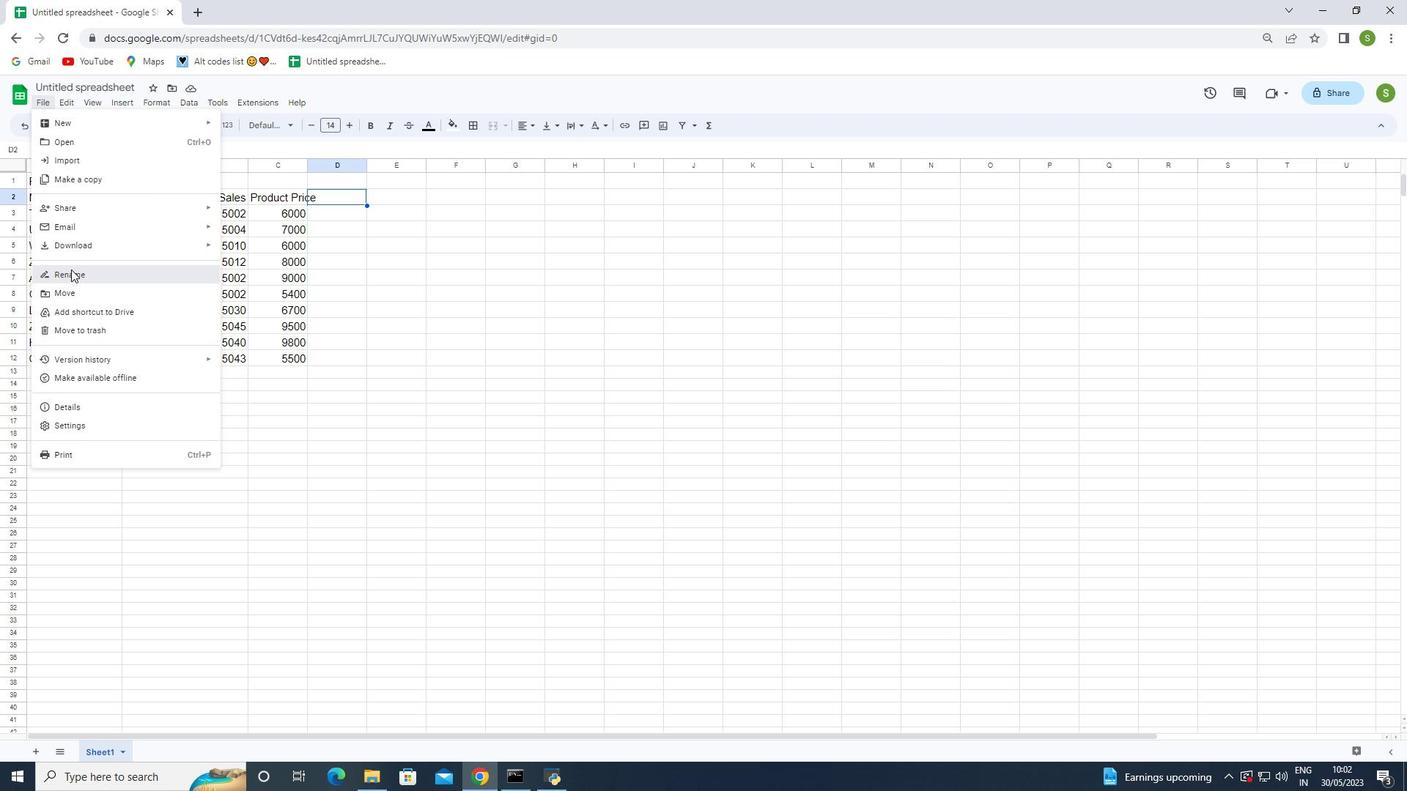 
Action: Key pressed <Key.backspace>auditing<Key.shift>Sales<Key.space><Key.backspace><Key.shift>B<Key.shift><Key.shift>y<Key.shift><Key.shift><Key.shift><Key.shift><Key.shift><Key.shift><Key.shift><Key.shift><Key.shift><Key.shift>Territory<Key.shift_r>_2024<Key.enter>
Screenshot: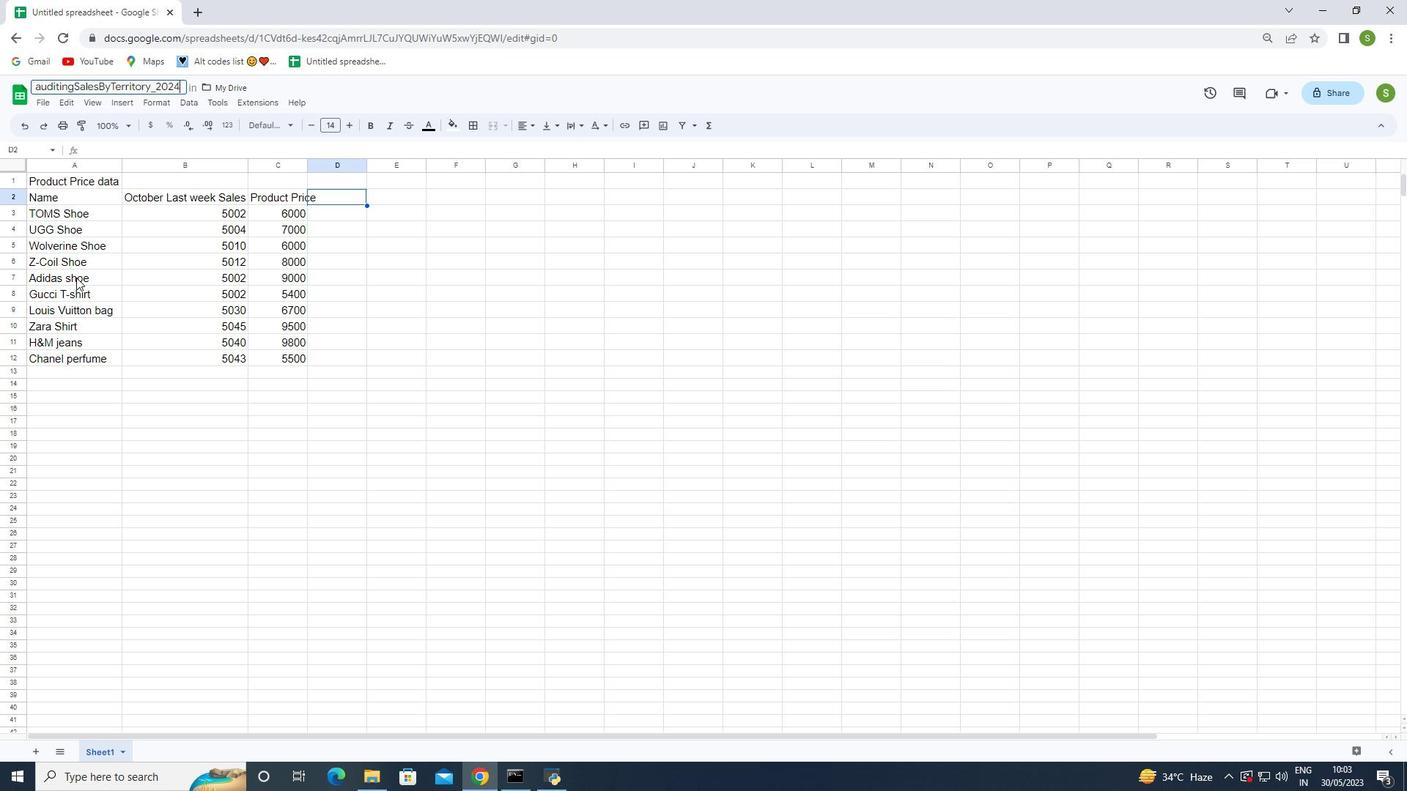 
Action: Mouse moved to (387, 325)
Screenshot: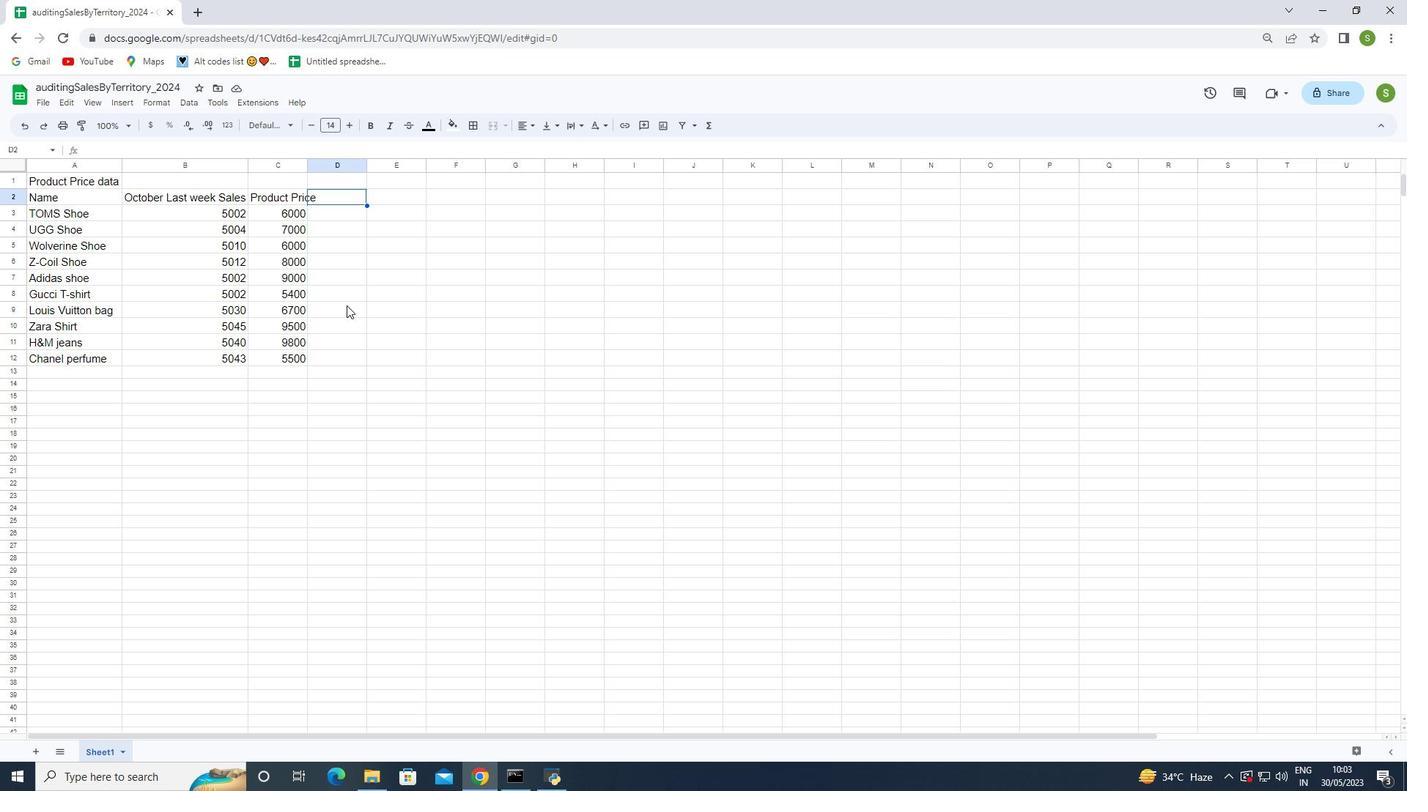
Action: Mouse pressed left at (387, 325)
Screenshot: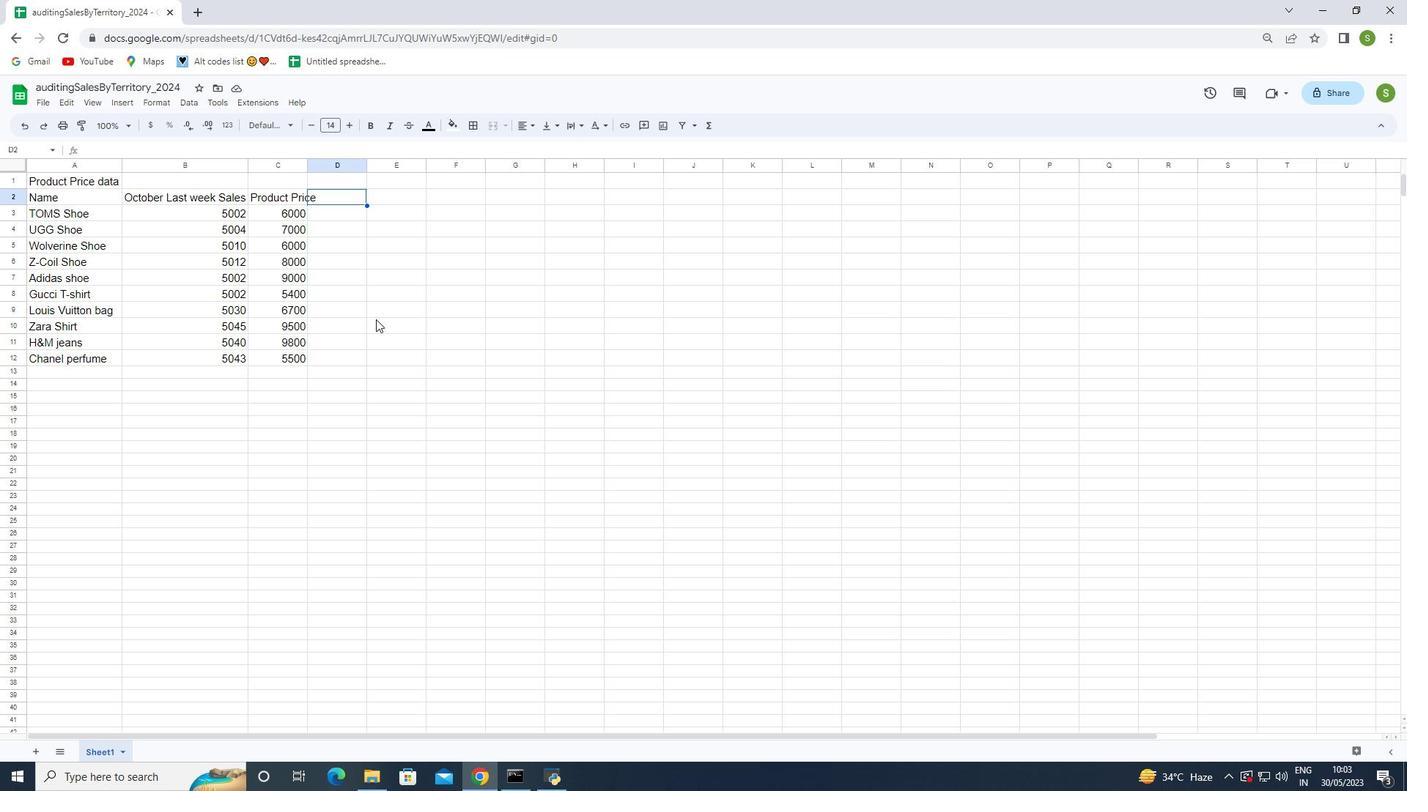 
Action: Mouse moved to (386, 329)
Screenshot: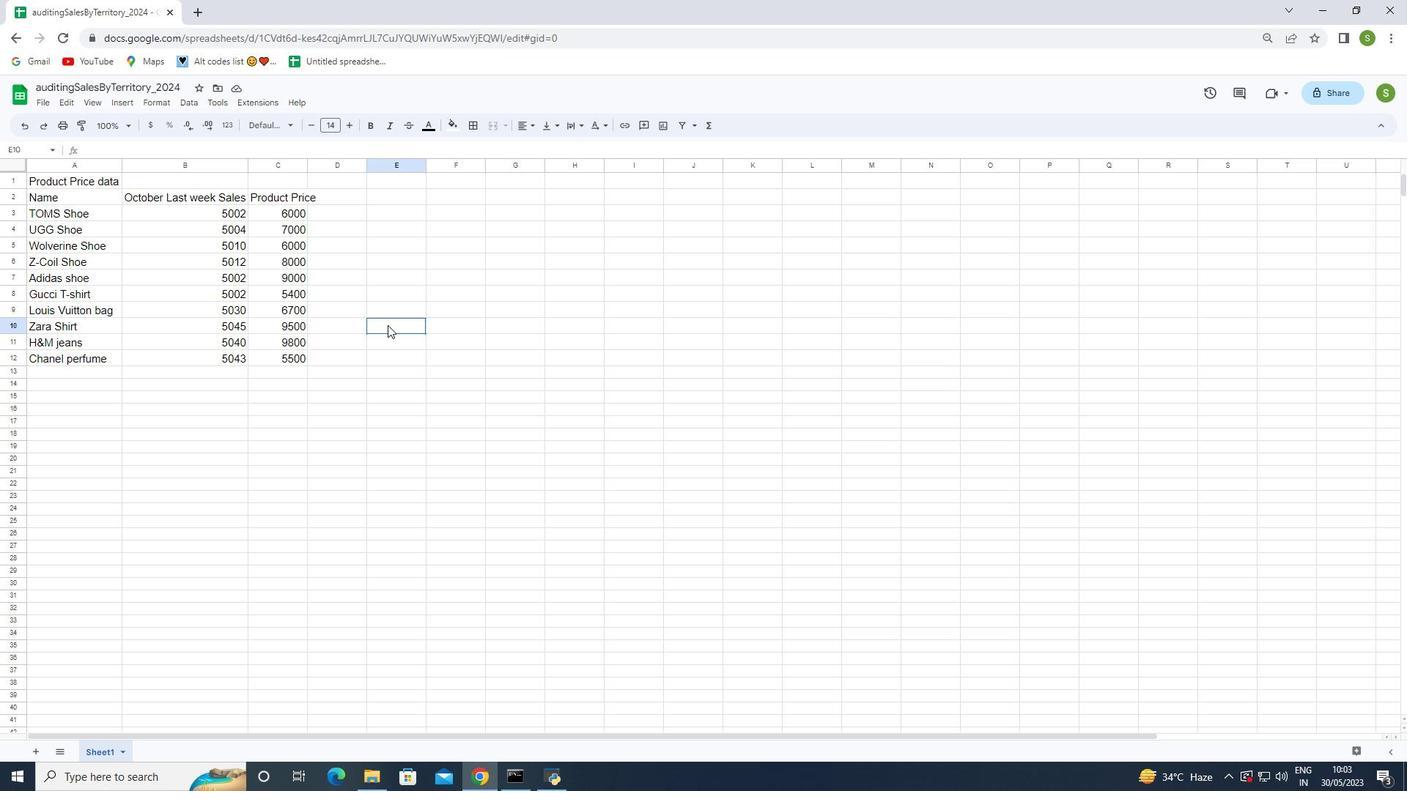 
